 Task: Add a signature Jessica Sanchez containing With heartfelt thanks and warm wishes, Jessica Sanchez to email address softage.5@softage.net and add a label Community service
Action: Mouse moved to (1243, 73)
Screenshot: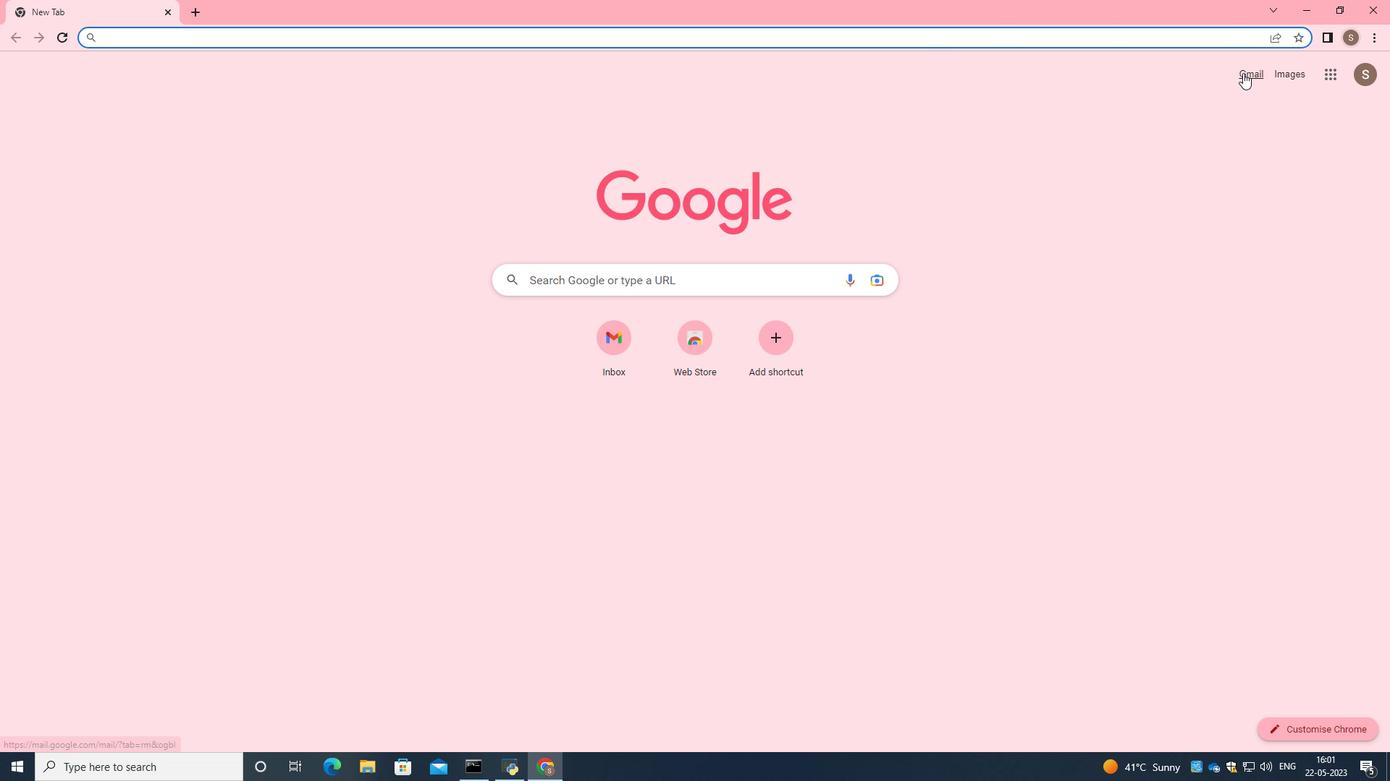 
Action: Mouse pressed left at (1243, 73)
Screenshot: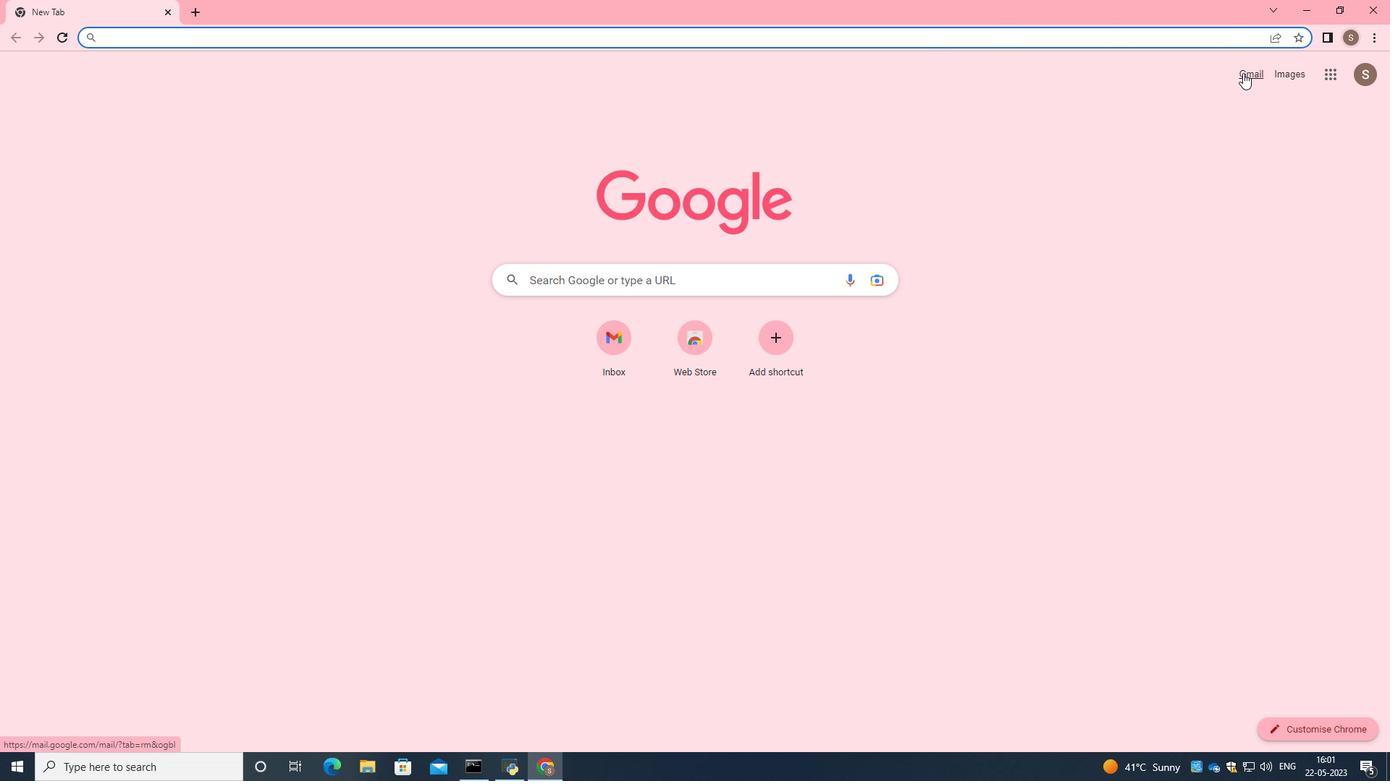 
Action: Mouse moved to (1217, 99)
Screenshot: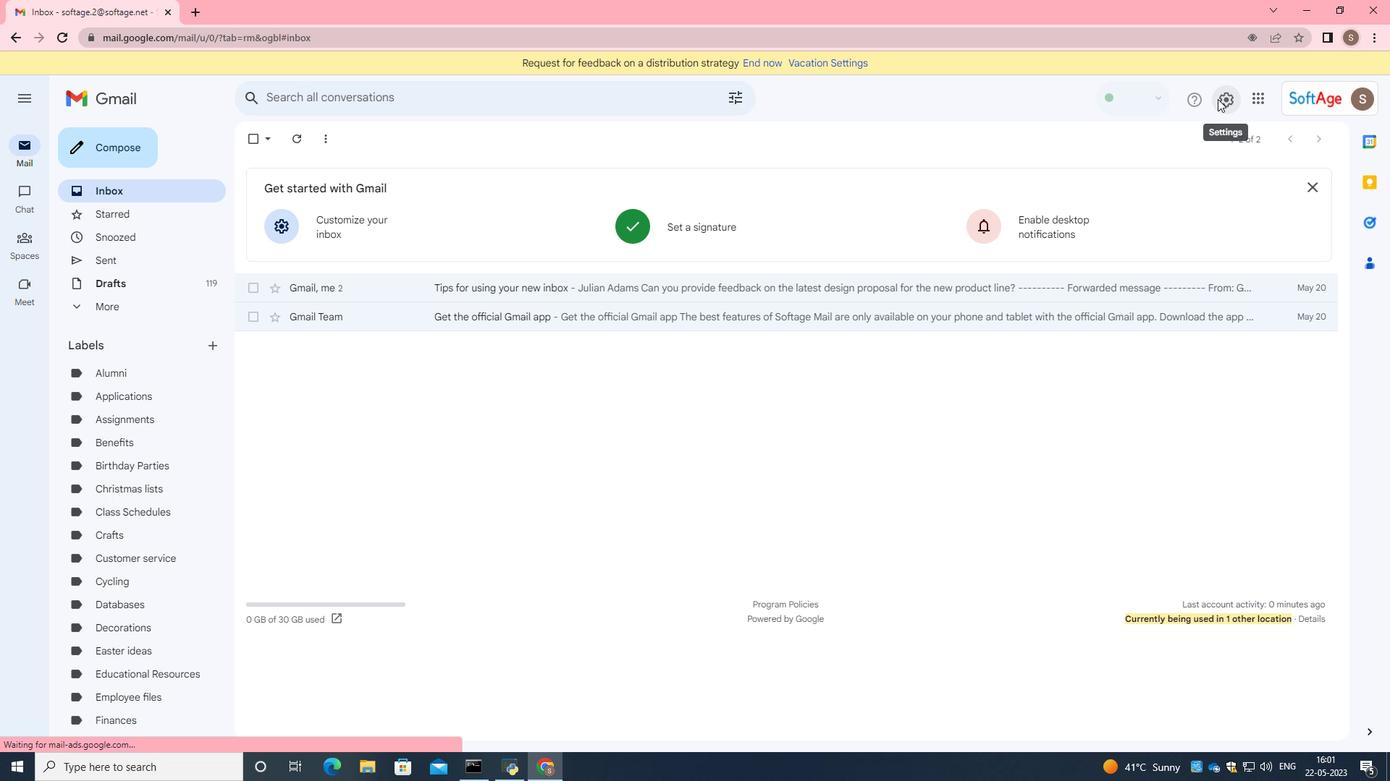 
Action: Mouse pressed left at (1217, 99)
Screenshot: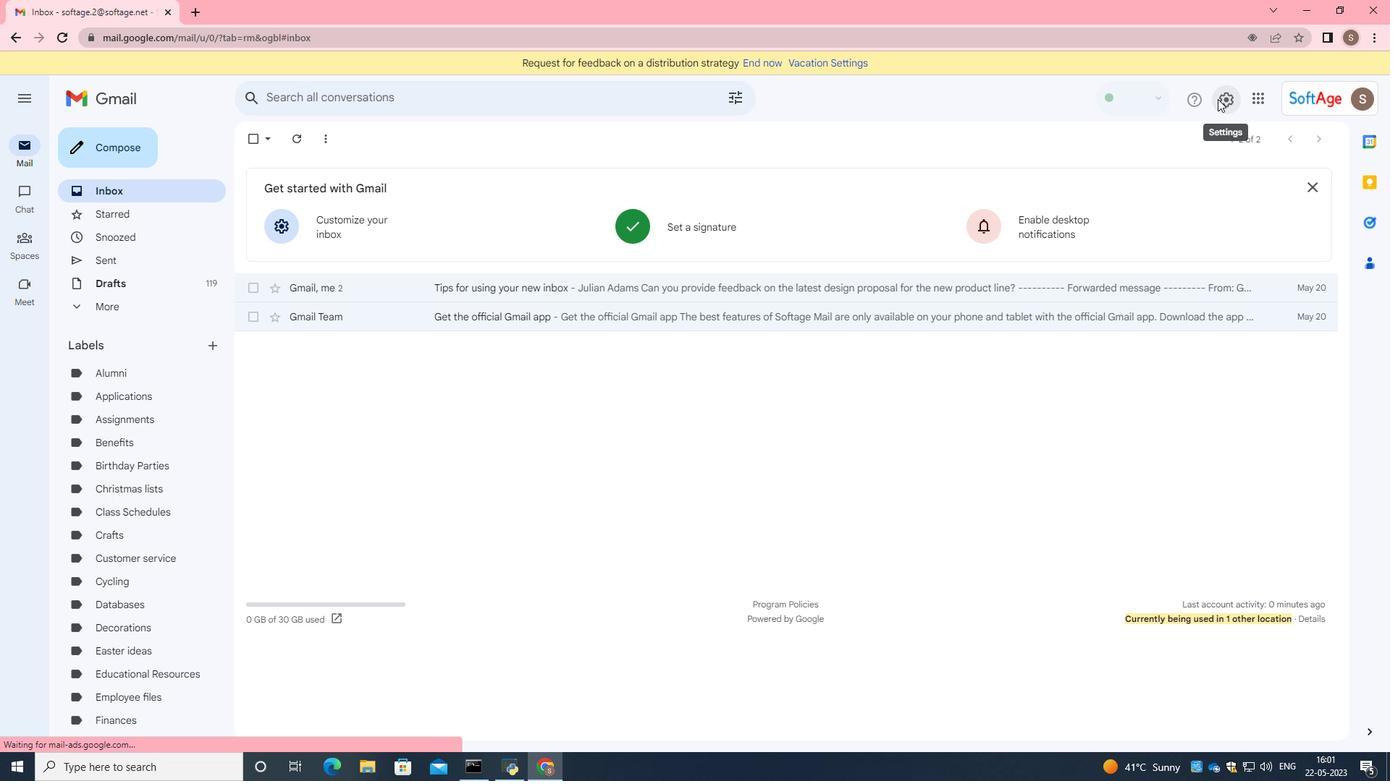 
Action: Mouse moved to (1235, 172)
Screenshot: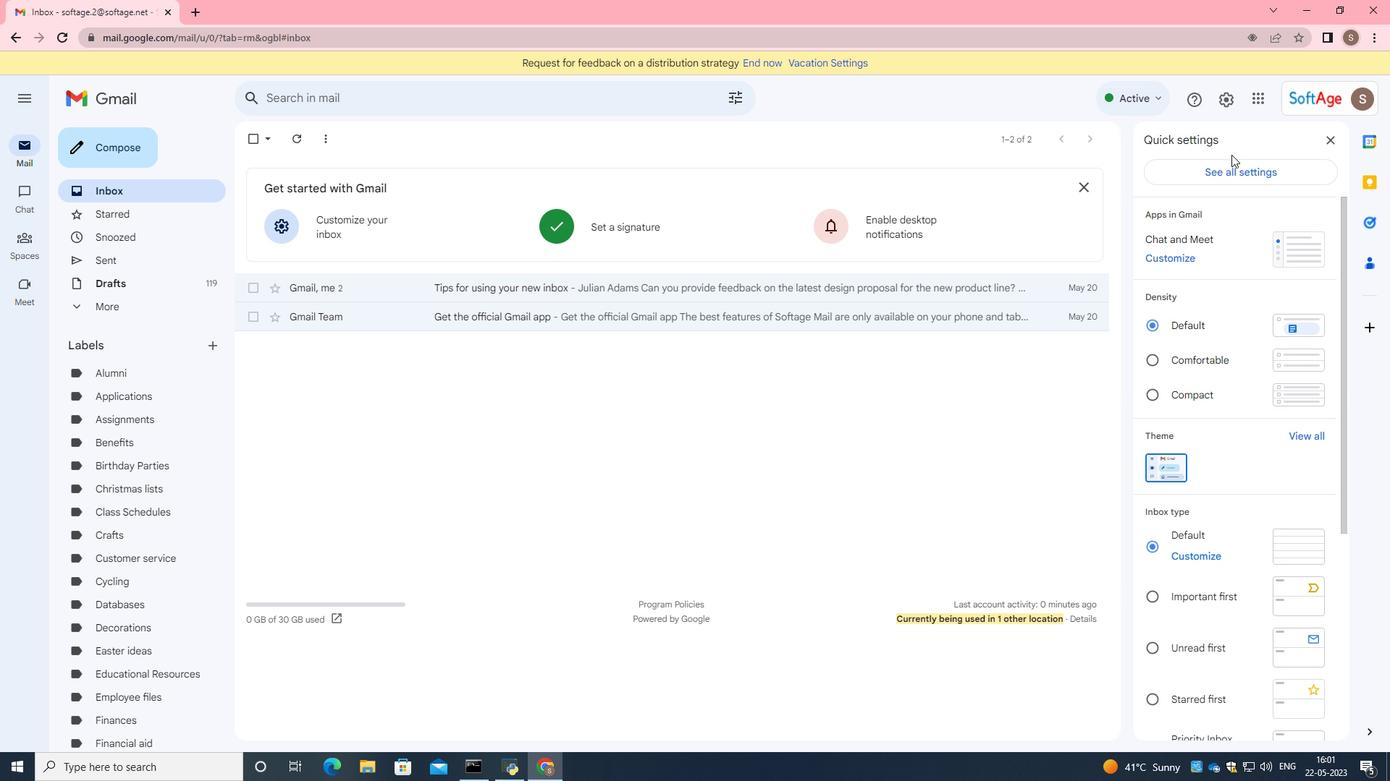 
Action: Mouse pressed left at (1235, 172)
Screenshot: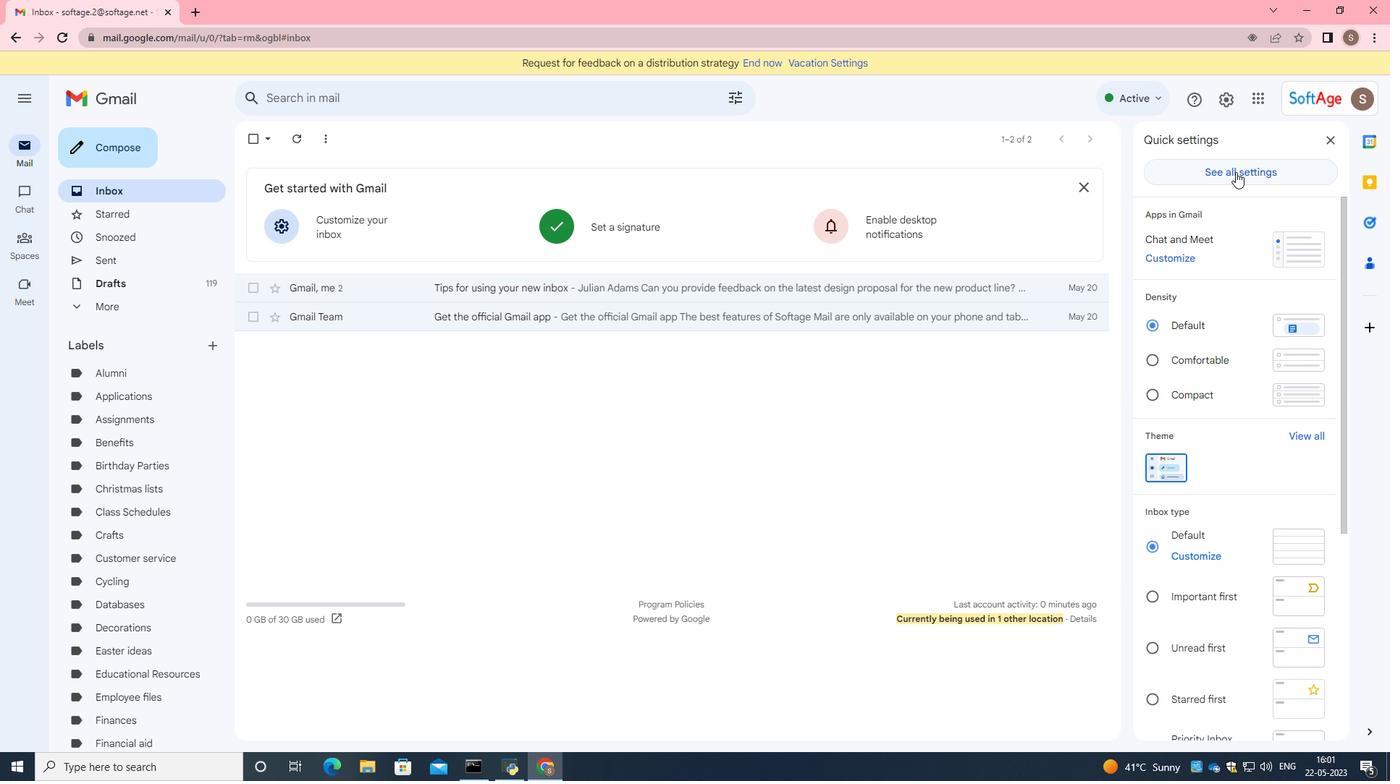 
Action: Mouse moved to (1016, 356)
Screenshot: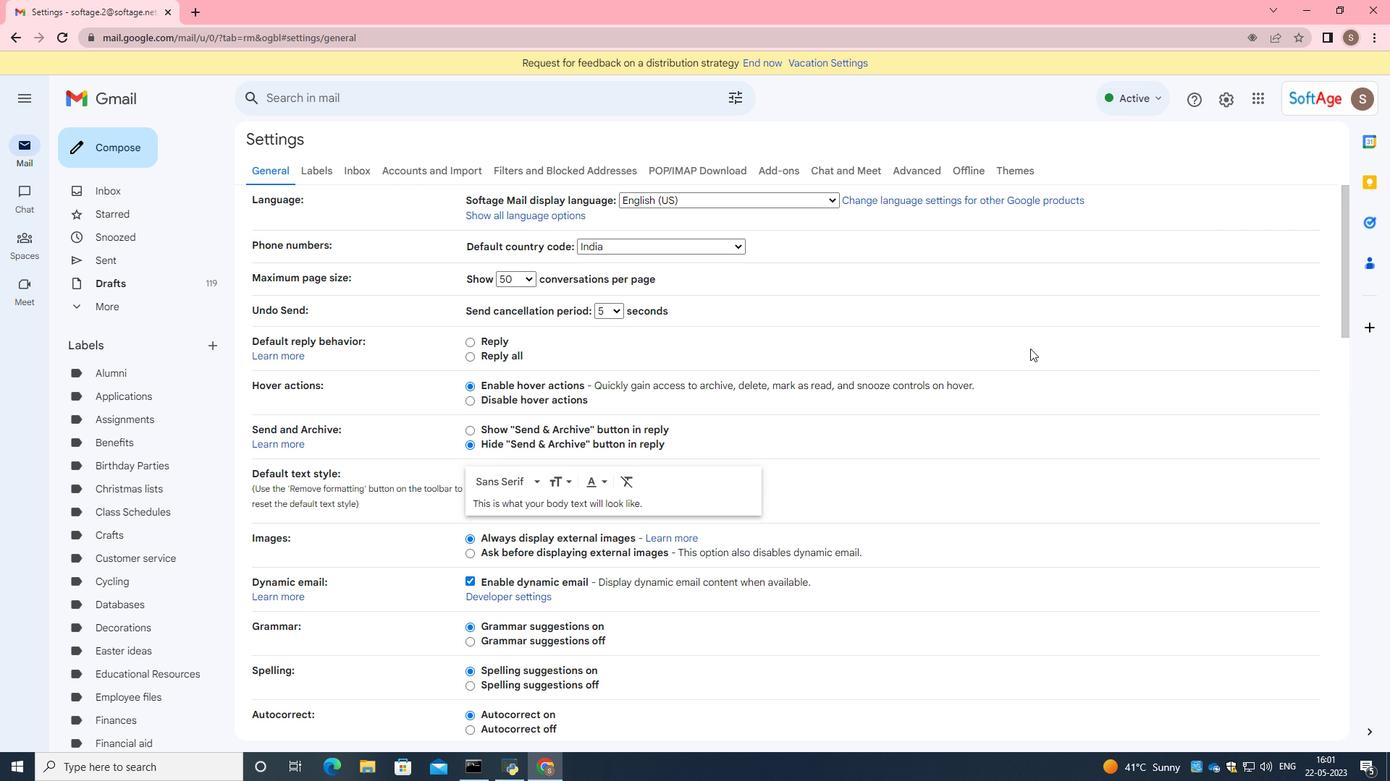 
Action: Mouse scrolled (1016, 355) with delta (0, 0)
Screenshot: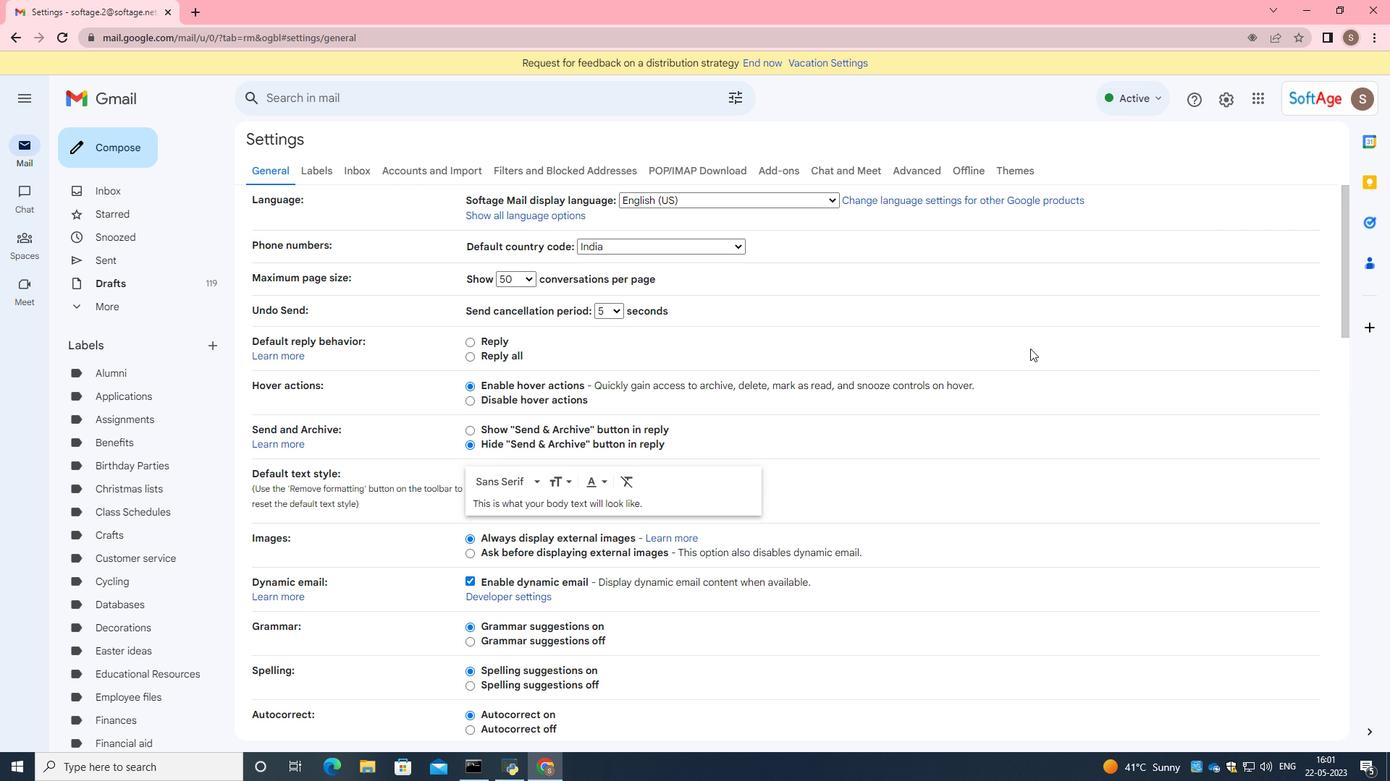 
Action: Mouse moved to (1015, 359)
Screenshot: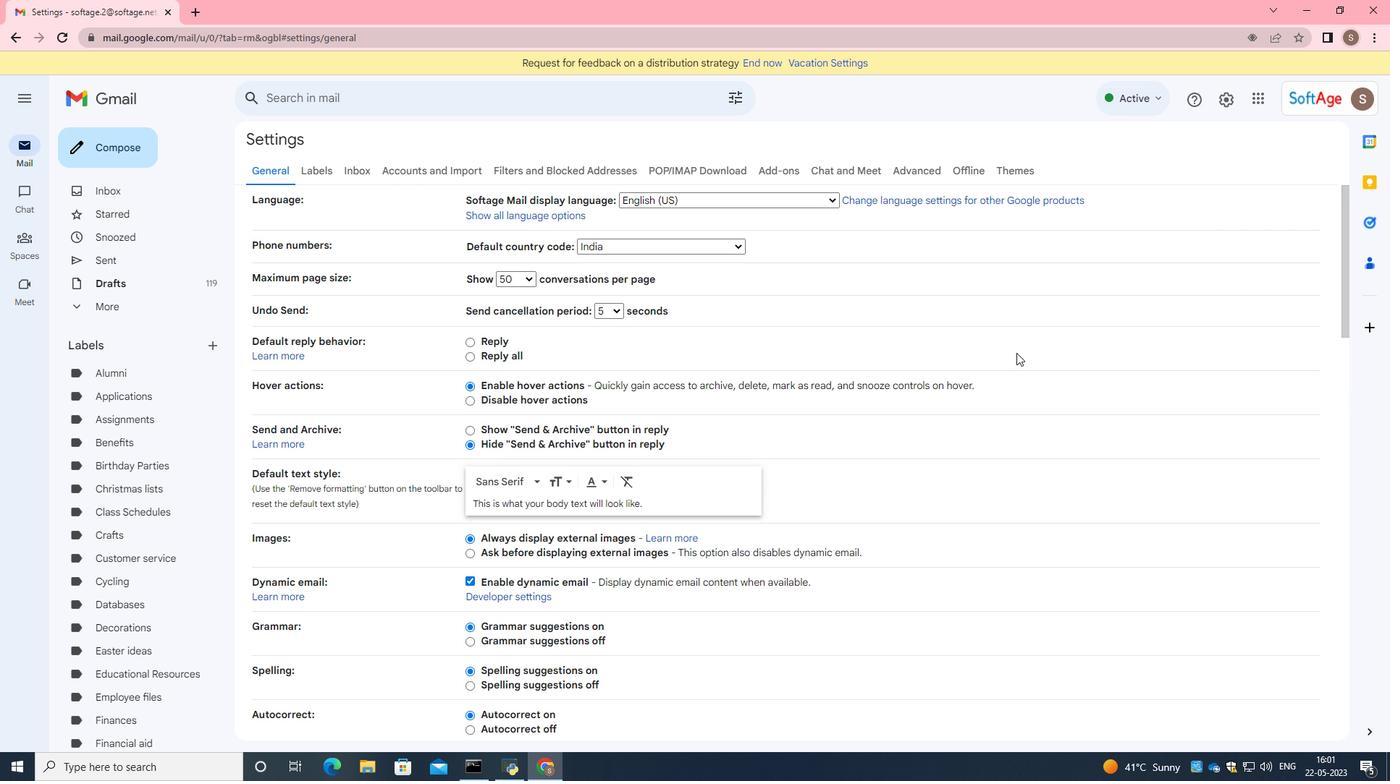 
Action: Mouse scrolled (1015, 358) with delta (0, 0)
Screenshot: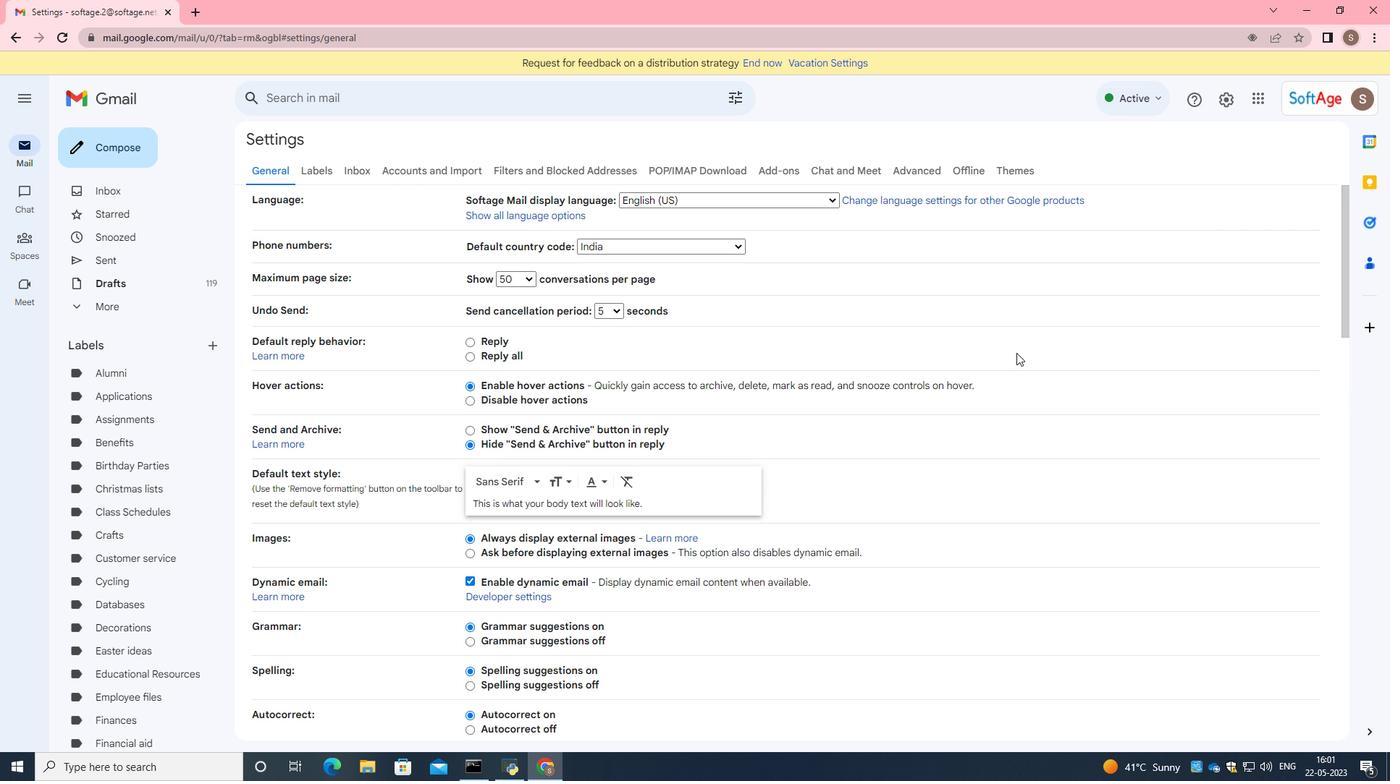 
Action: Mouse moved to (1015, 359)
Screenshot: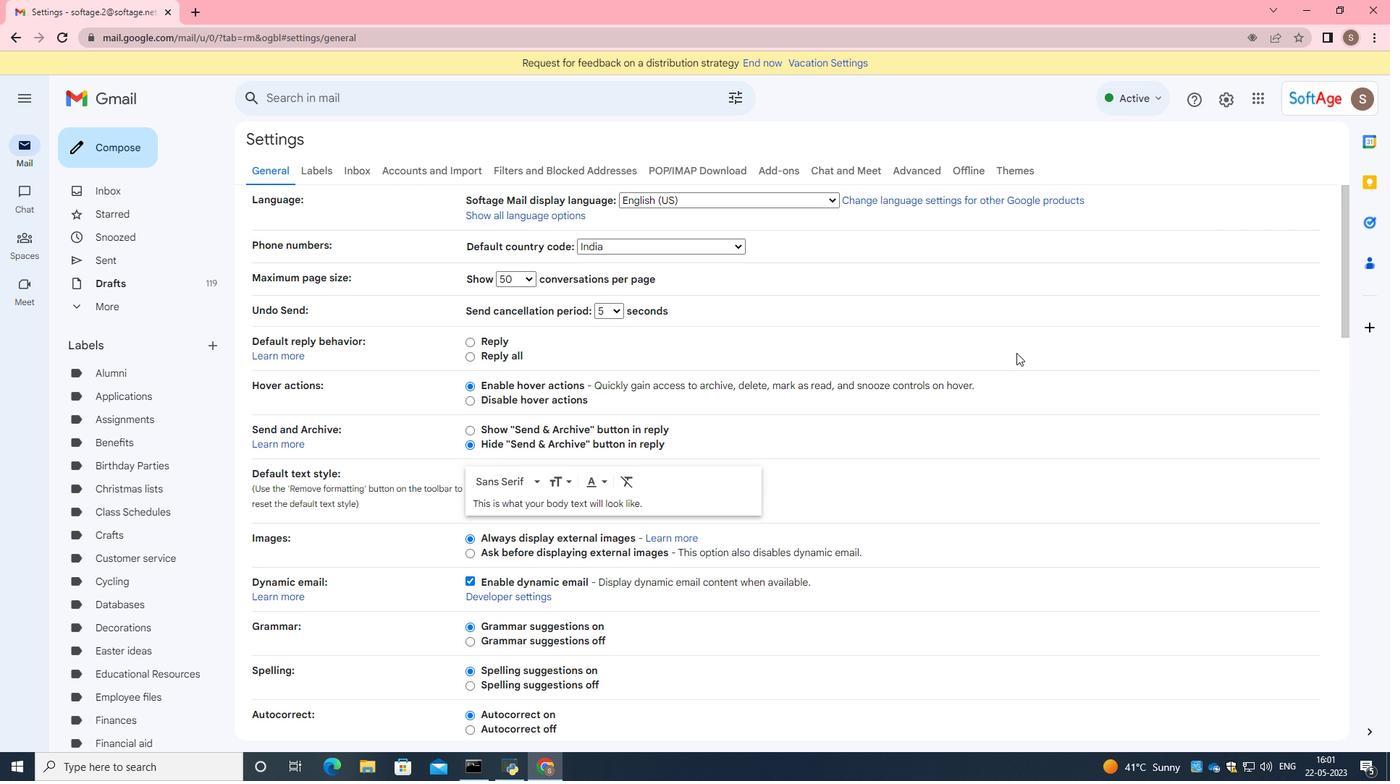 
Action: Mouse scrolled (1015, 359) with delta (0, 0)
Screenshot: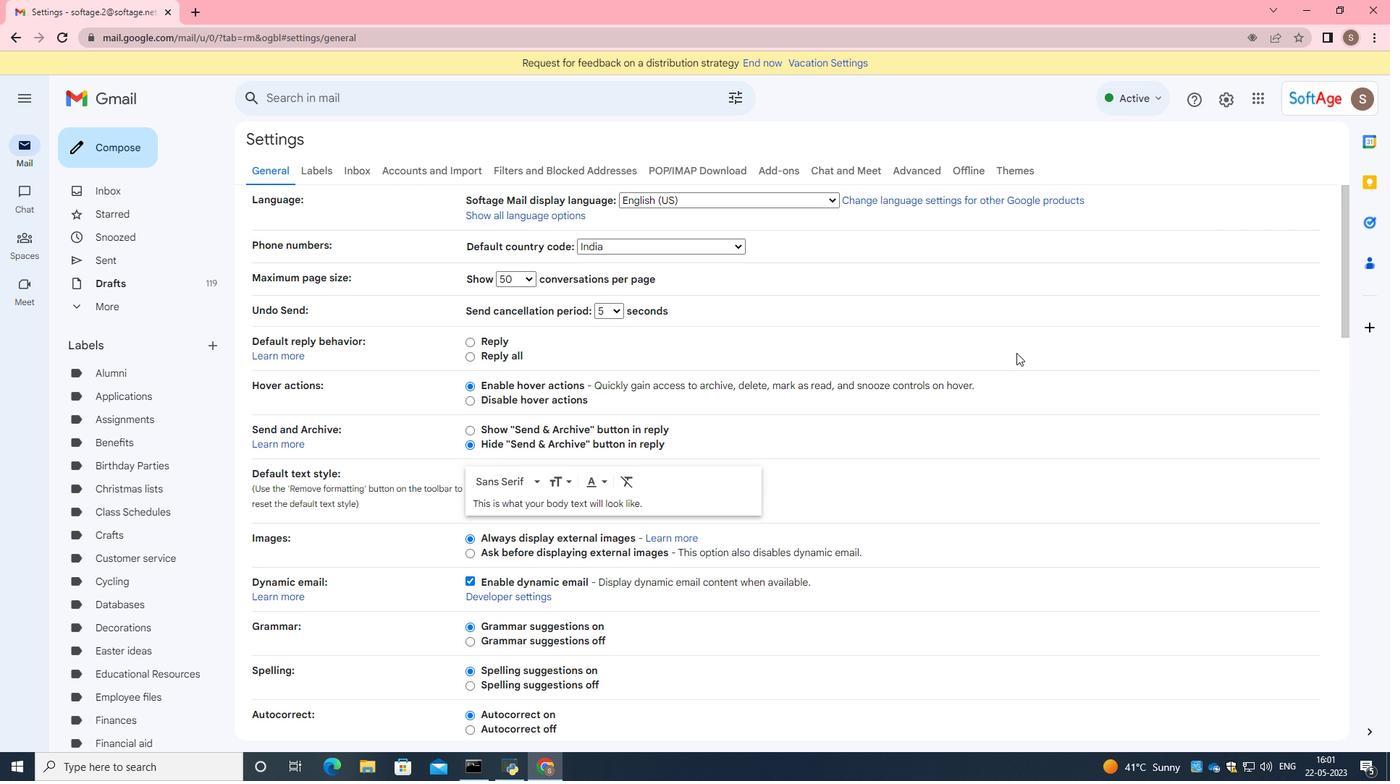 
Action: Mouse moved to (1015, 359)
Screenshot: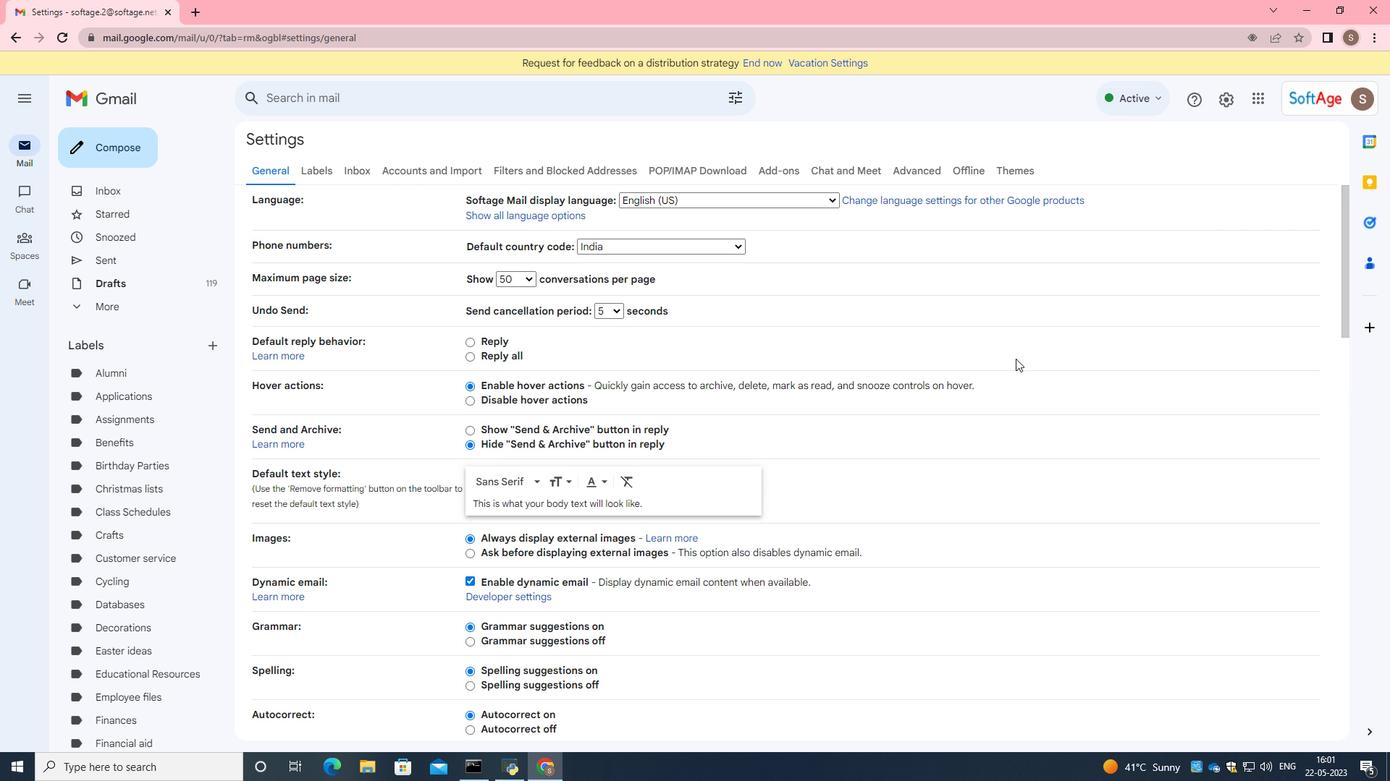 
Action: Mouse scrolled (1015, 359) with delta (0, 0)
Screenshot: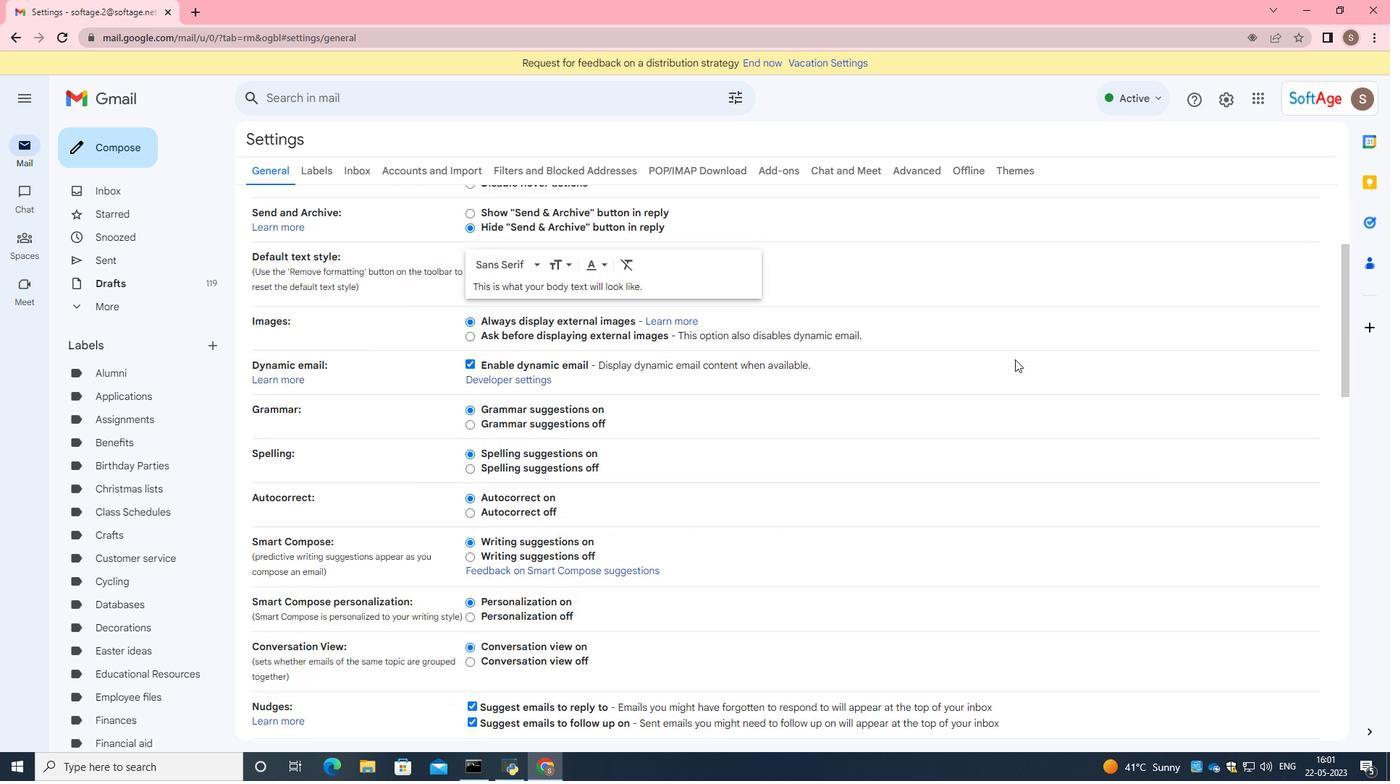 
Action: Mouse scrolled (1015, 359) with delta (0, 0)
Screenshot: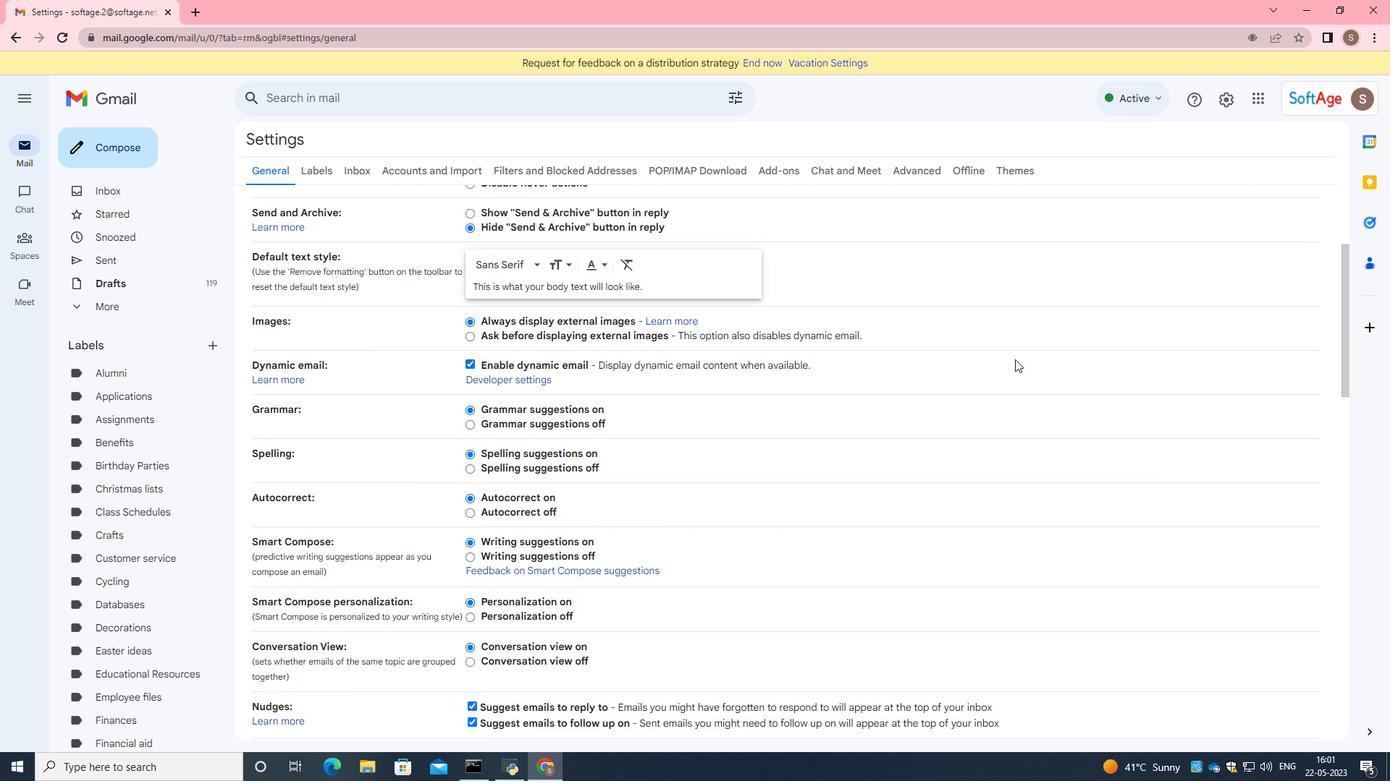 
Action: Mouse moved to (1014, 359)
Screenshot: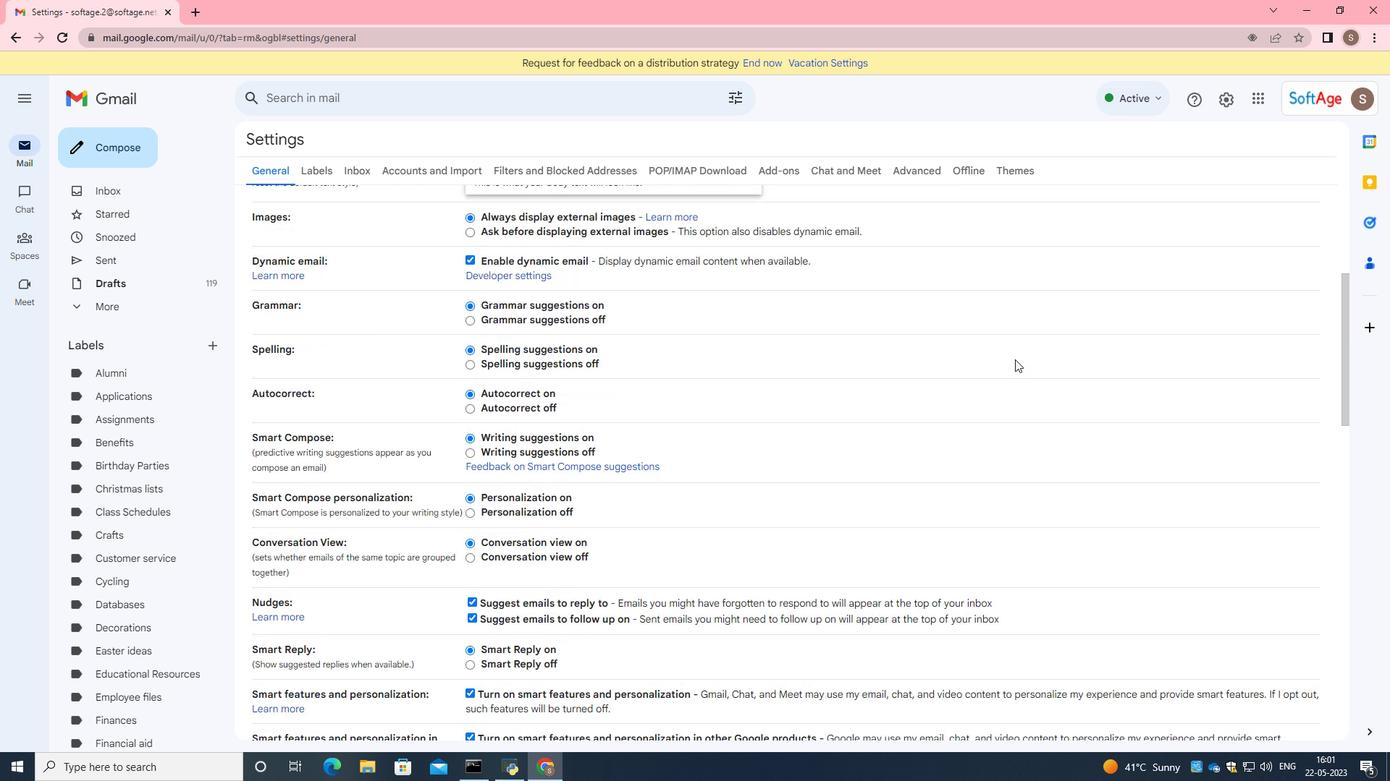 
Action: Mouse scrolled (1014, 359) with delta (0, 0)
Screenshot: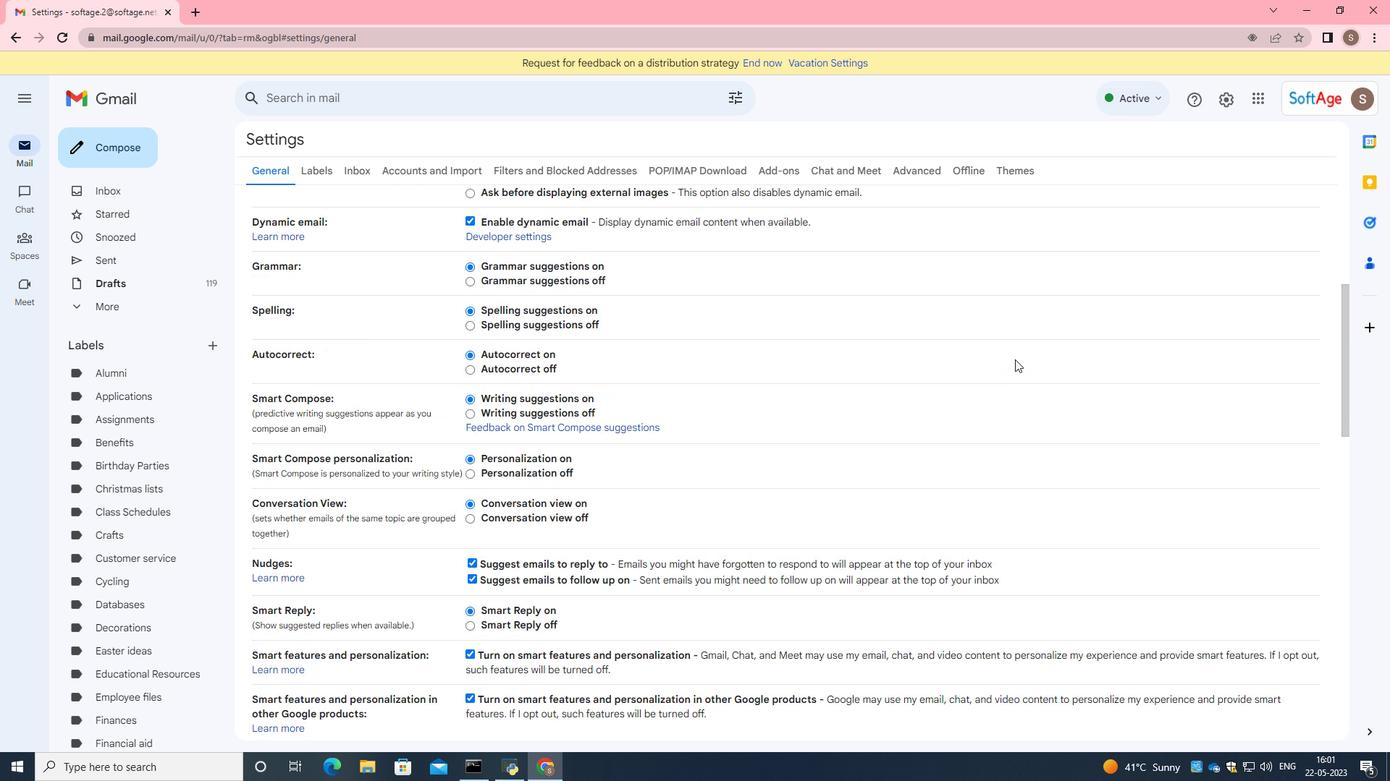 
Action: Mouse scrolled (1014, 359) with delta (0, 0)
Screenshot: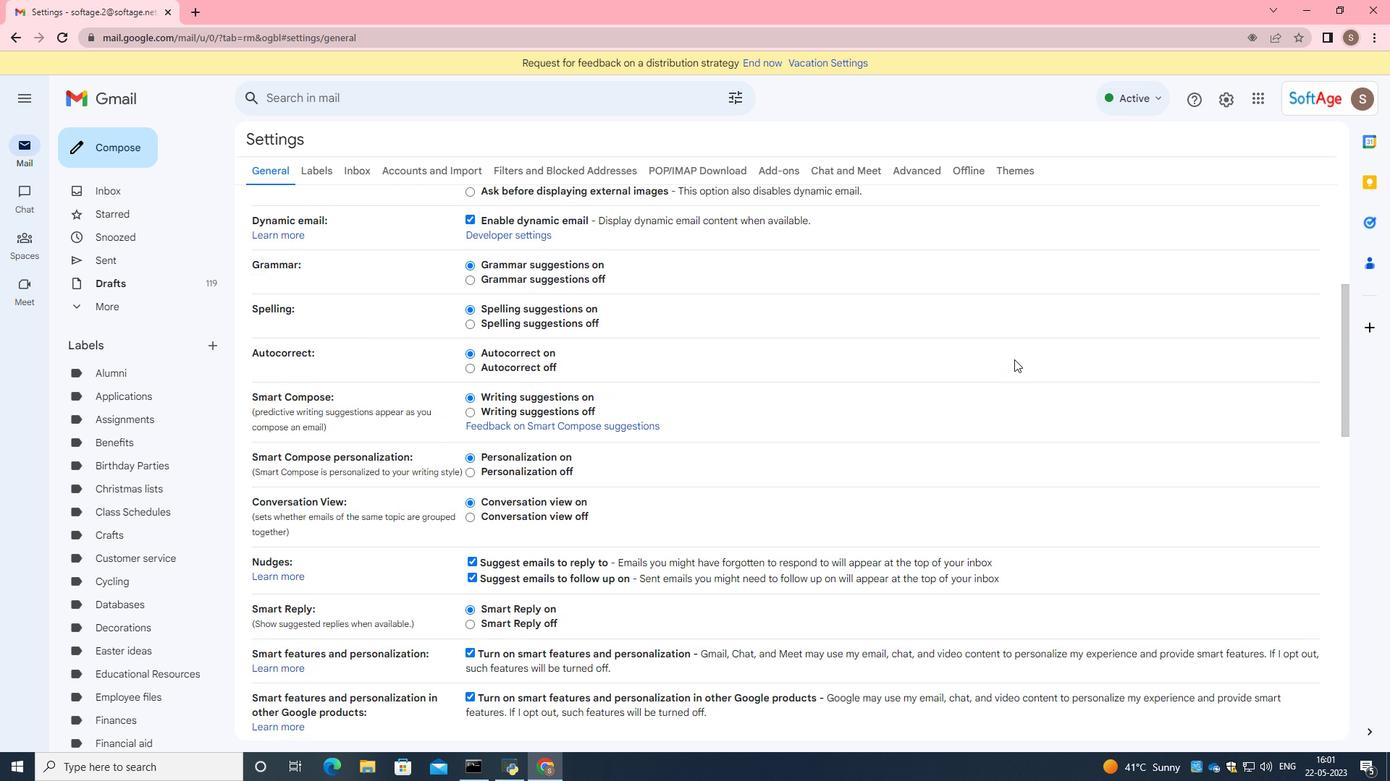 
Action: Mouse scrolled (1014, 359) with delta (0, 0)
Screenshot: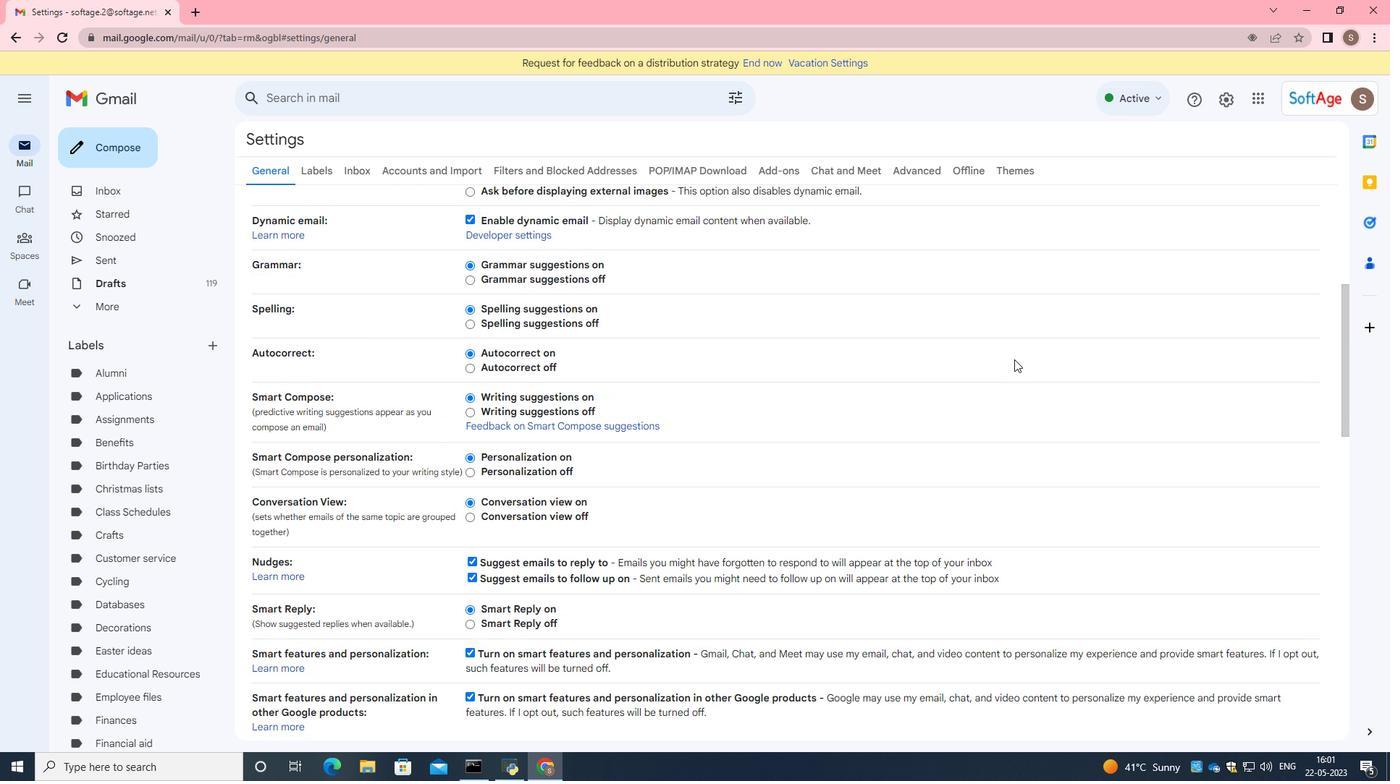 
Action: Mouse scrolled (1014, 359) with delta (0, 0)
Screenshot: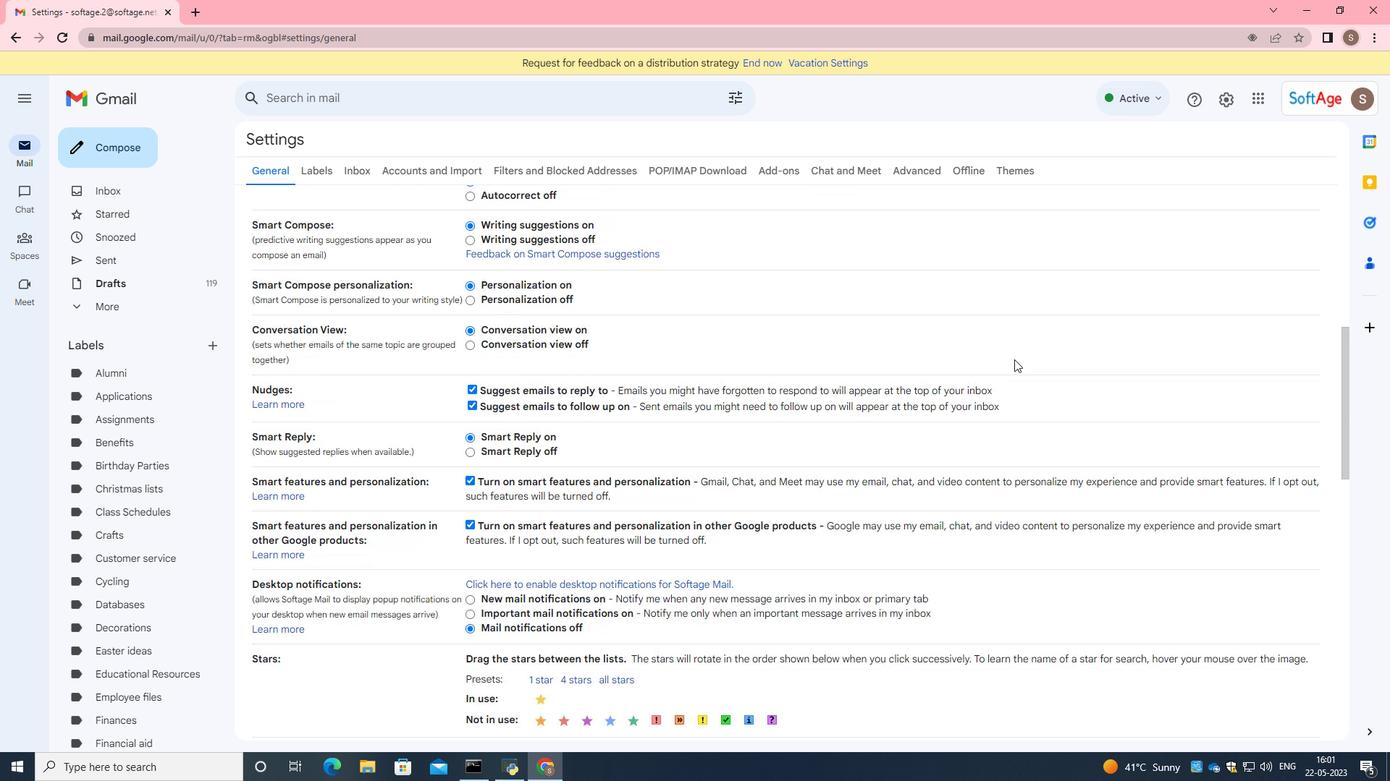 
Action: Mouse scrolled (1014, 359) with delta (0, 0)
Screenshot: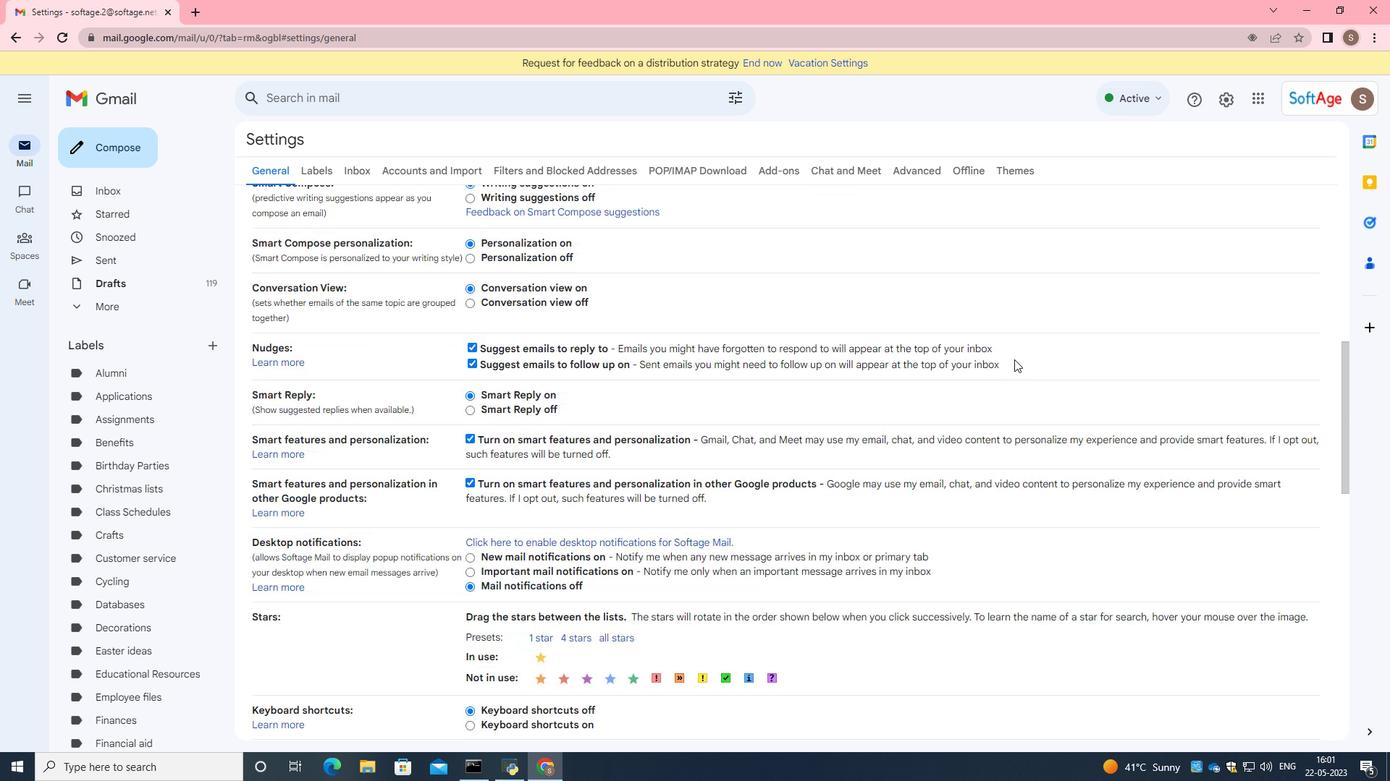 
Action: Mouse moved to (1014, 359)
Screenshot: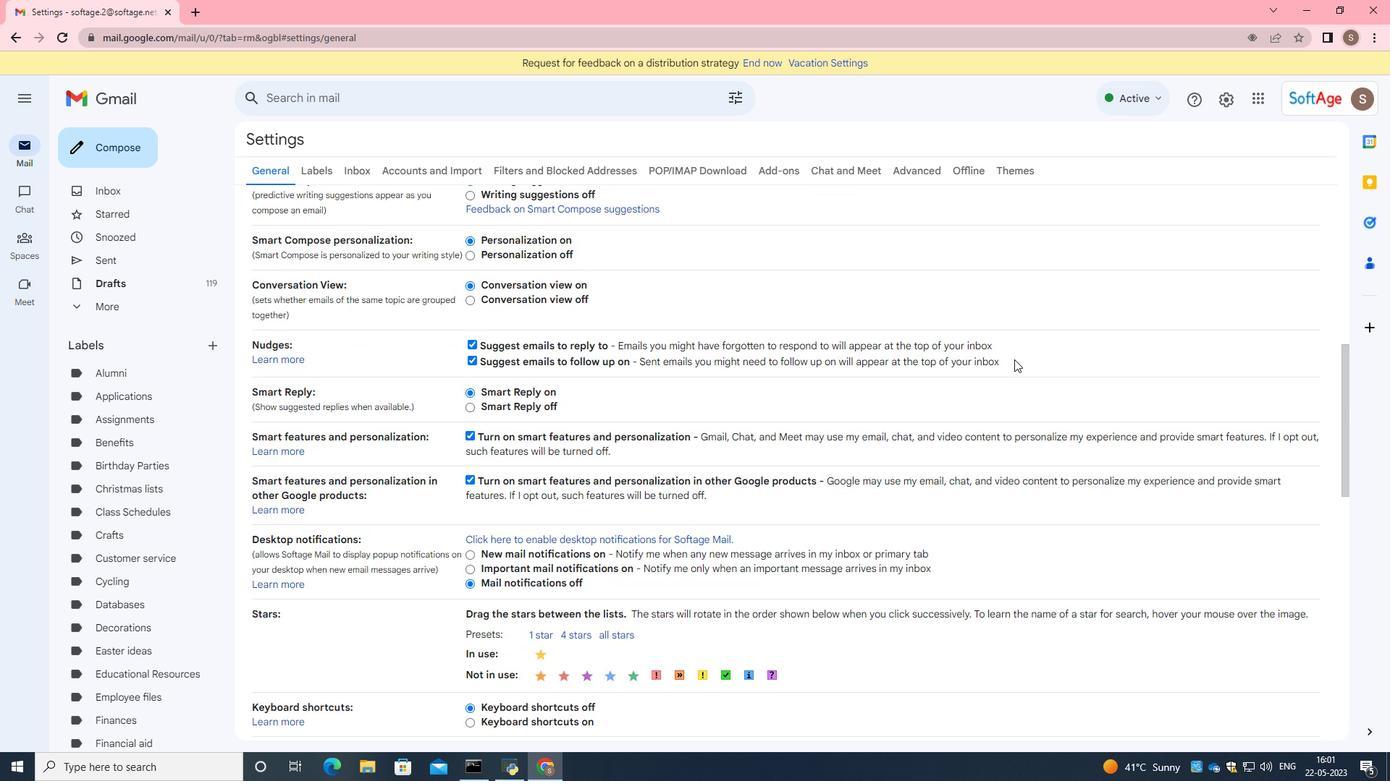 
Action: Mouse scrolled (1014, 359) with delta (0, 0)
Screenshot: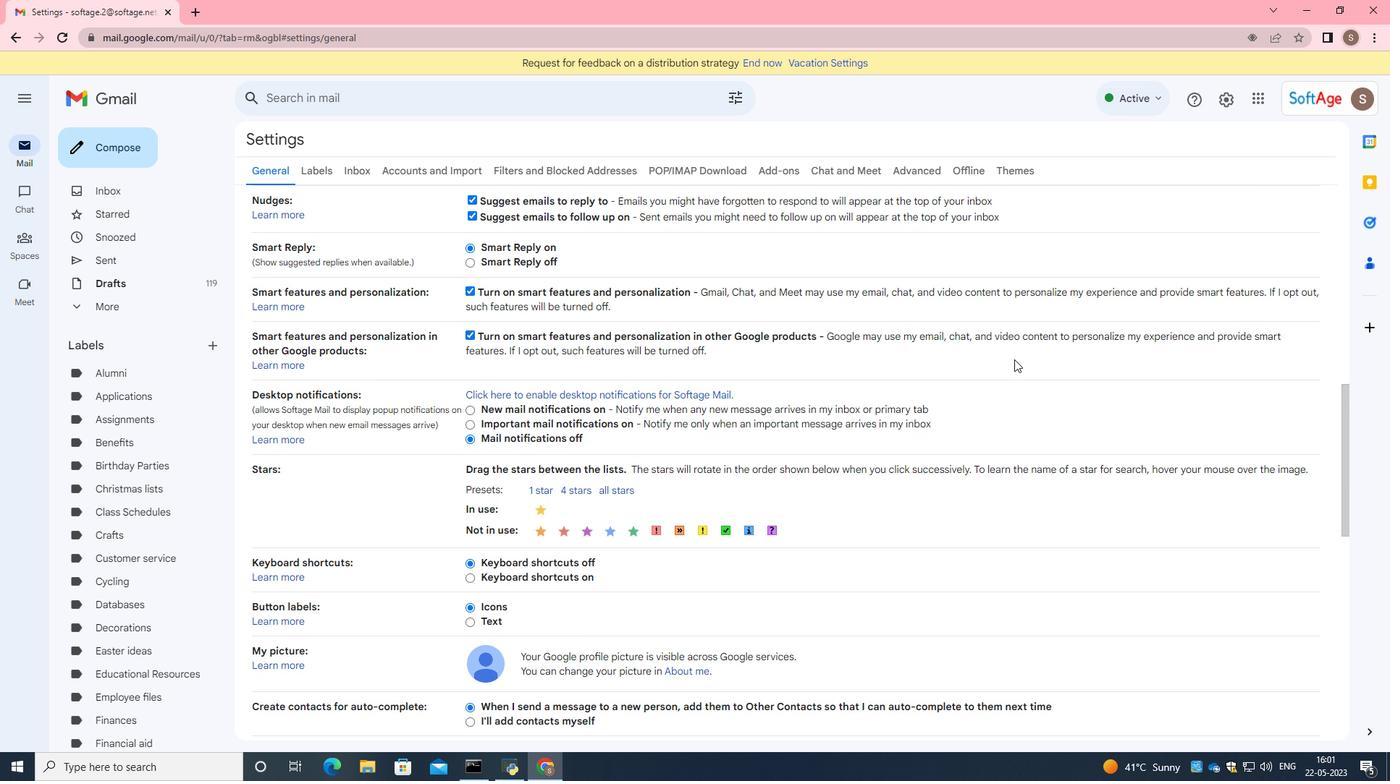 
Action: Mouse scrolled (1014, 359) with delta (0, 0)
Screenshot: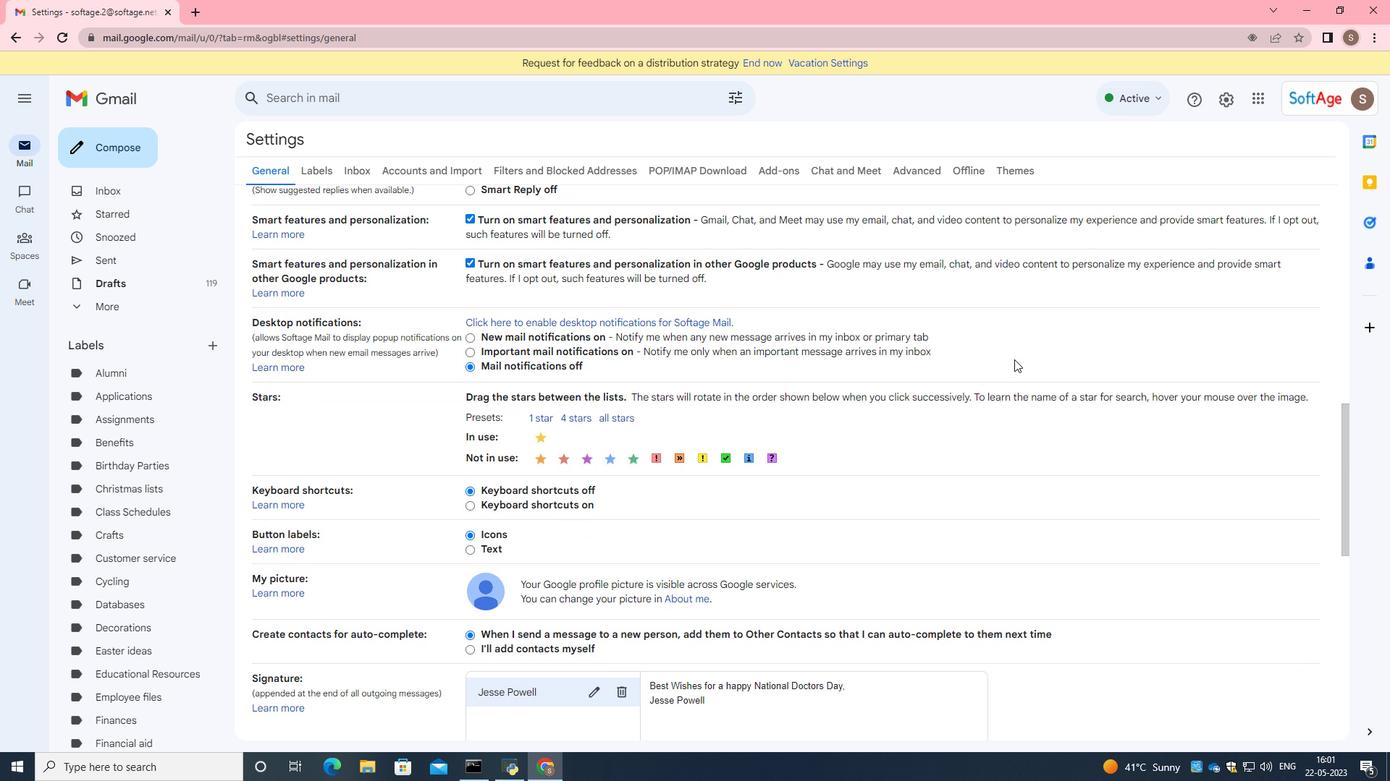 
Action: Mouse scrolled (1014, 359) with delta (0, 0)
Screenshot: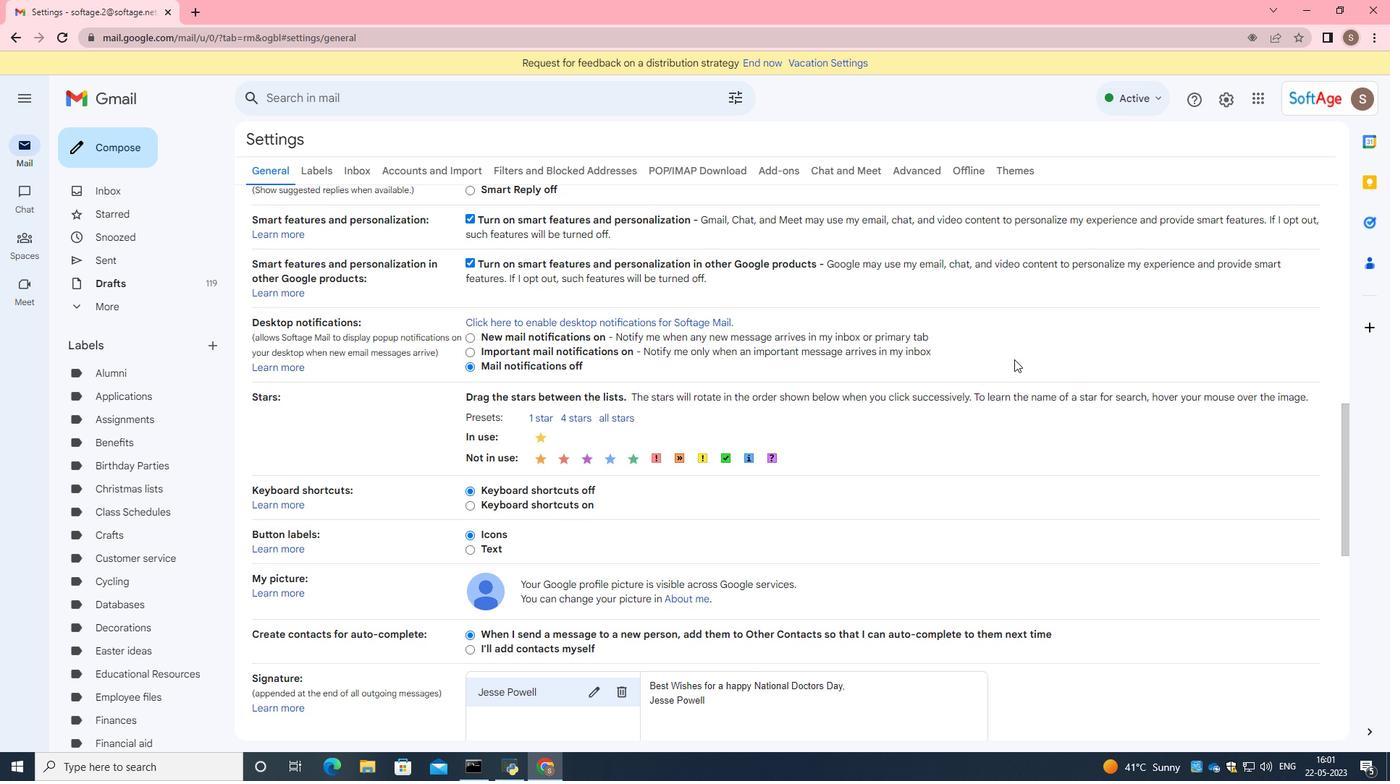 
Action: Mouse moved to (611, 543)
Screenshot: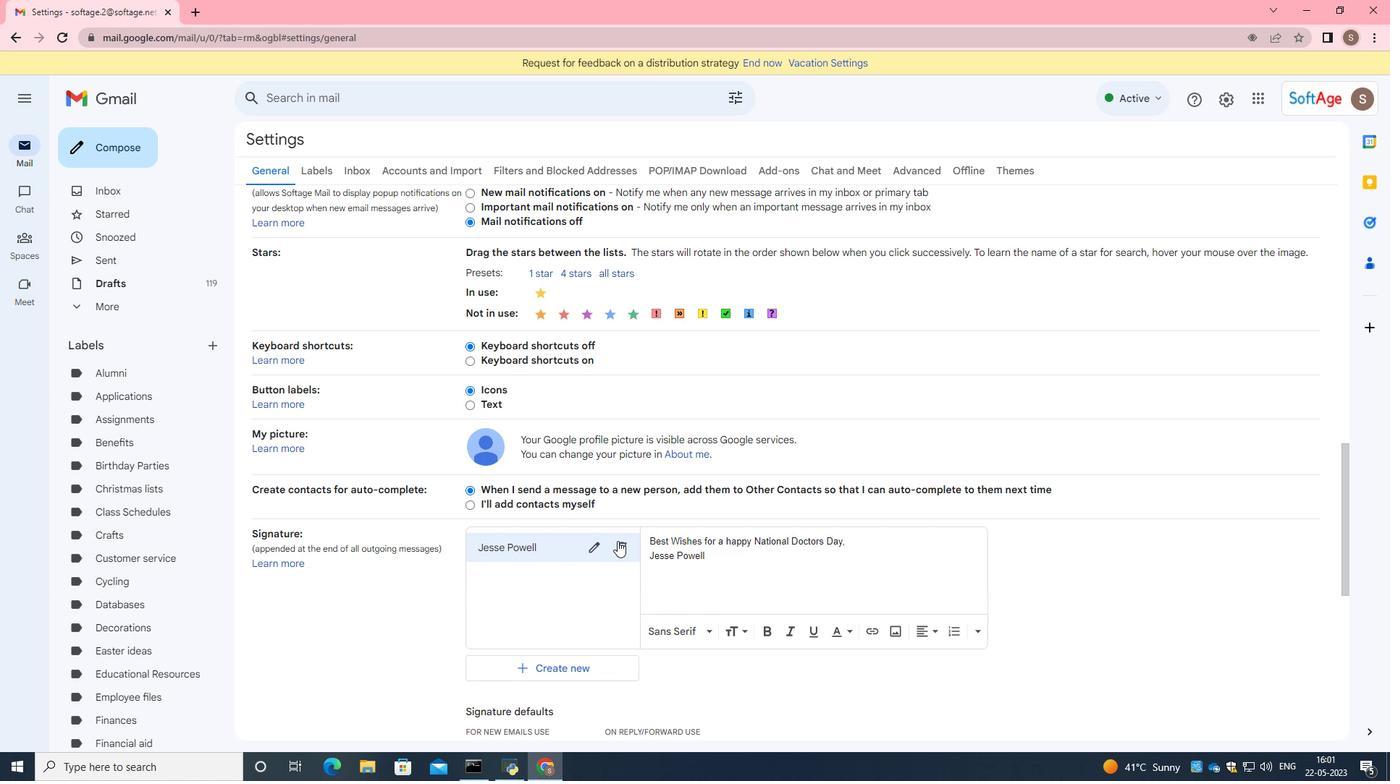 
Action: Mouse pressed left at (611, 543)
Screenshot: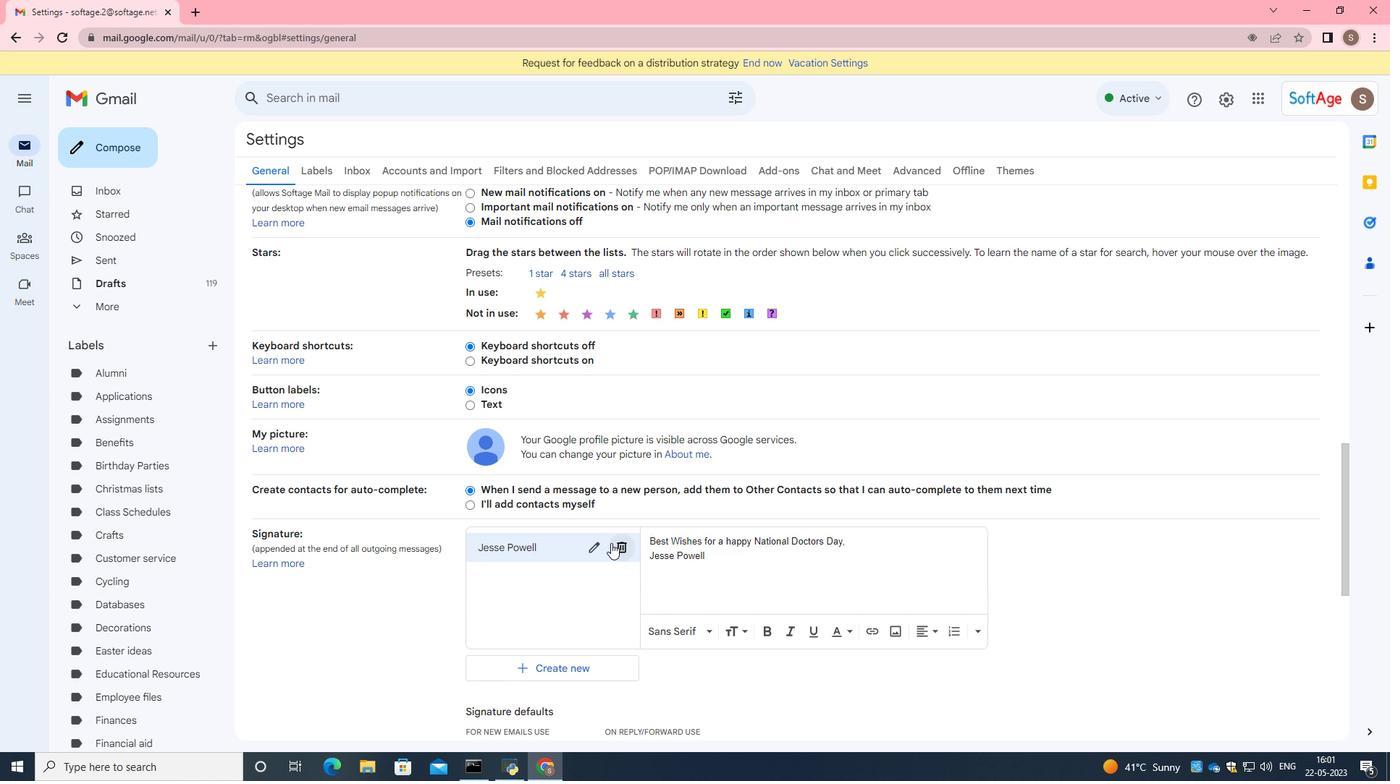 
Action: Mouse moved to (831, 433)
Screenshot: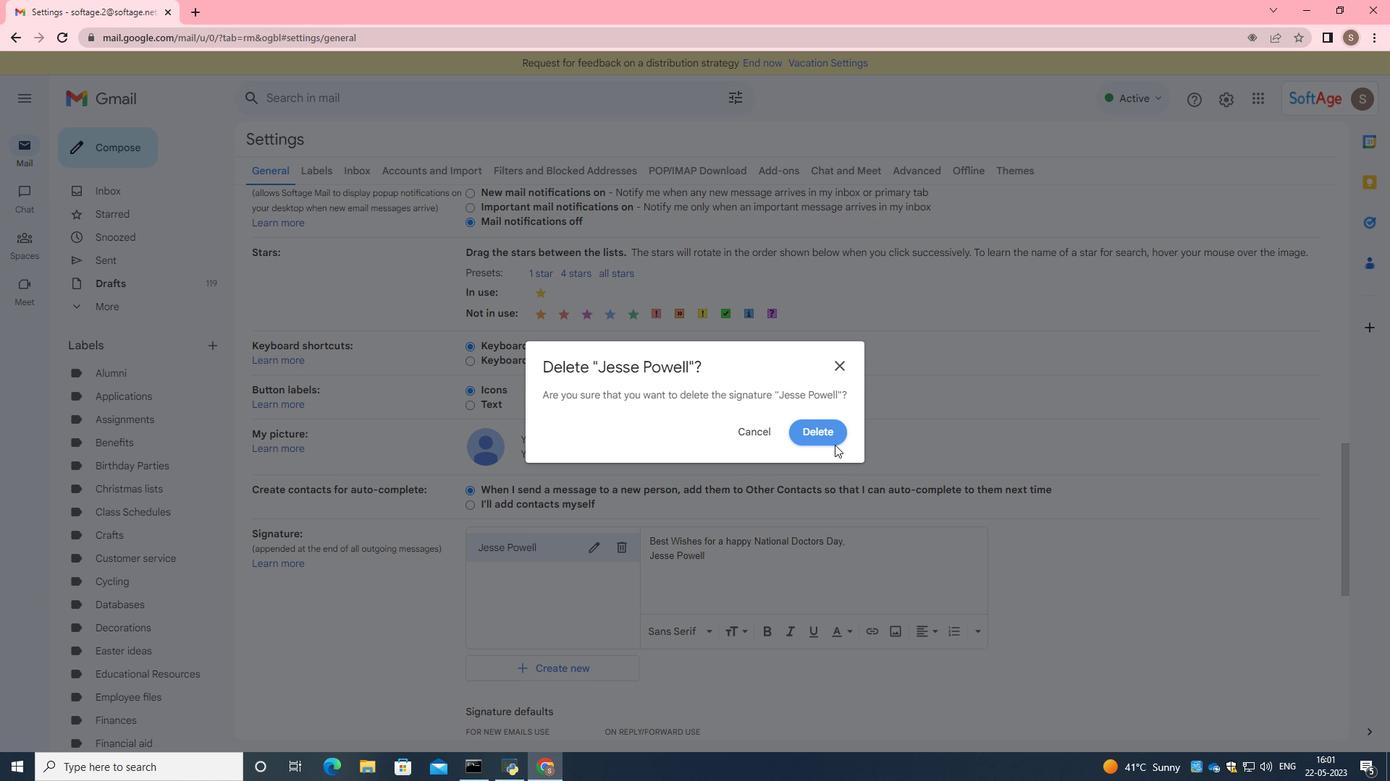 
Action: Mouse pressed left at (831, 433)
Screenshot: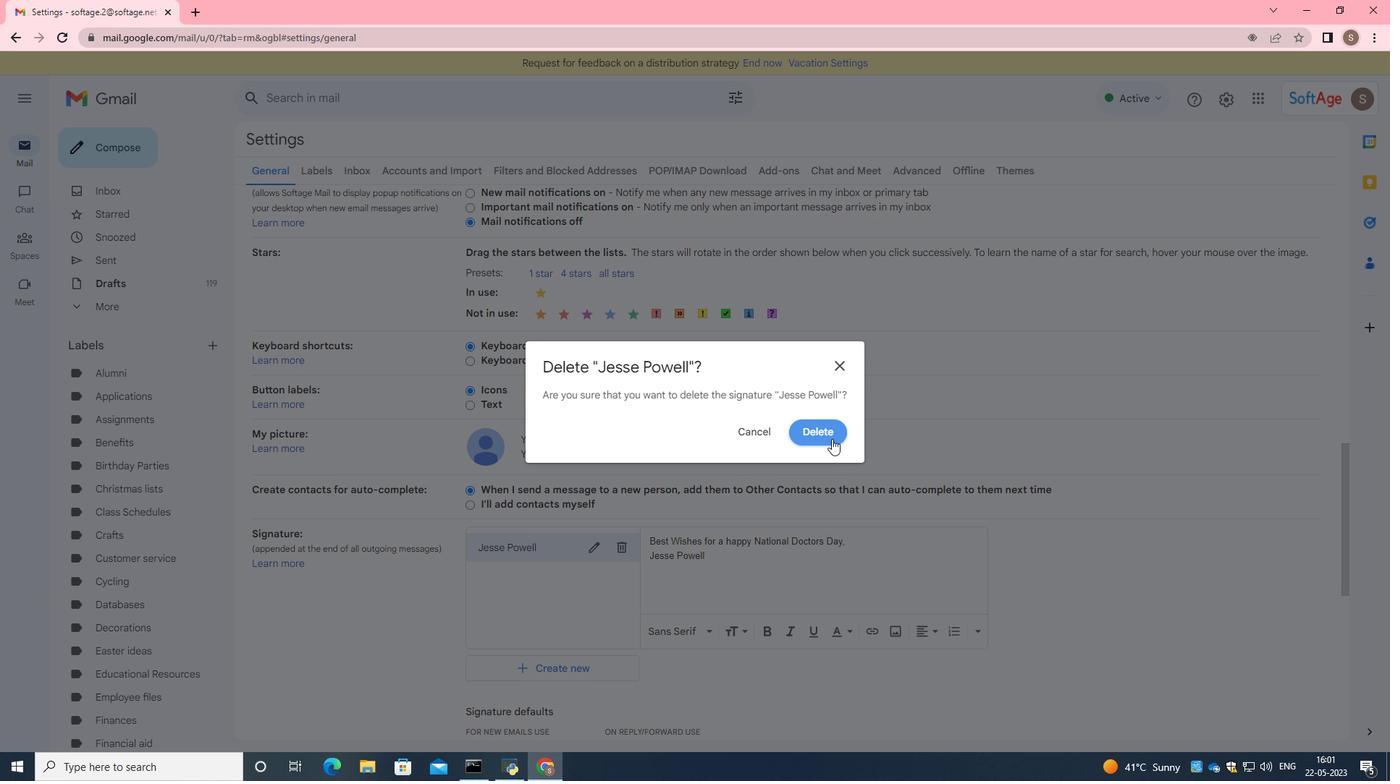 
Action: Mouse moved to (617, 495)
Screenshot: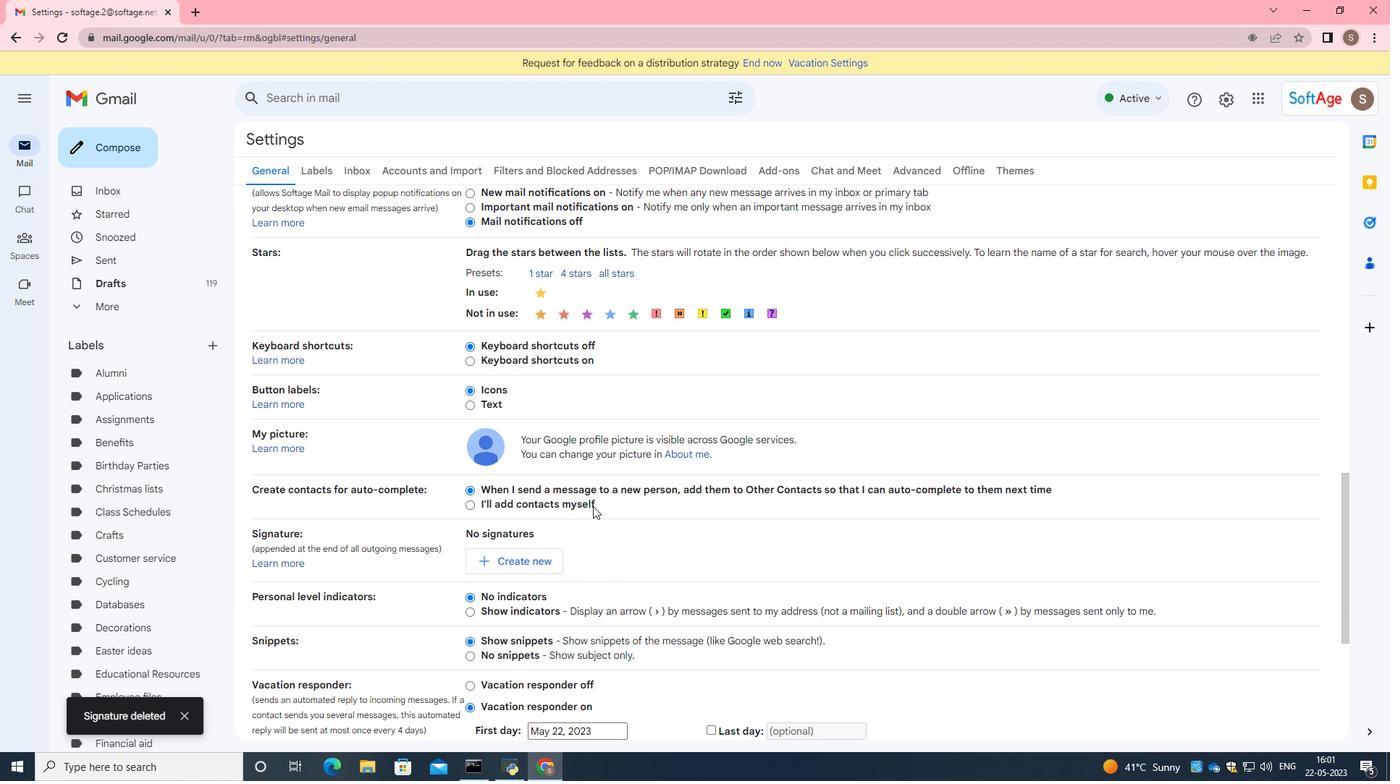 
Action: Mouse scrolled (617, 494) with delta (0, 0)
Screenshot: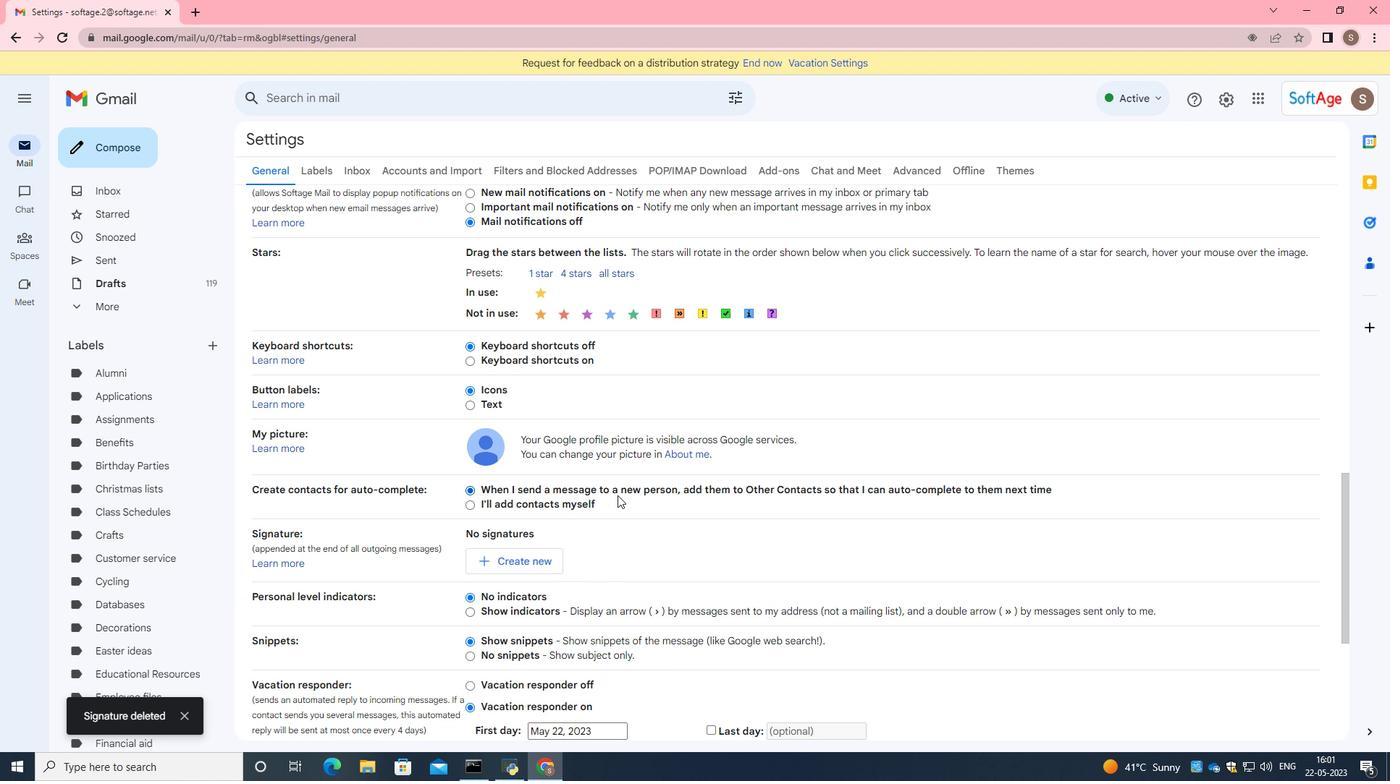 
Action: Mouse moved to (536, 489)
Screenshot: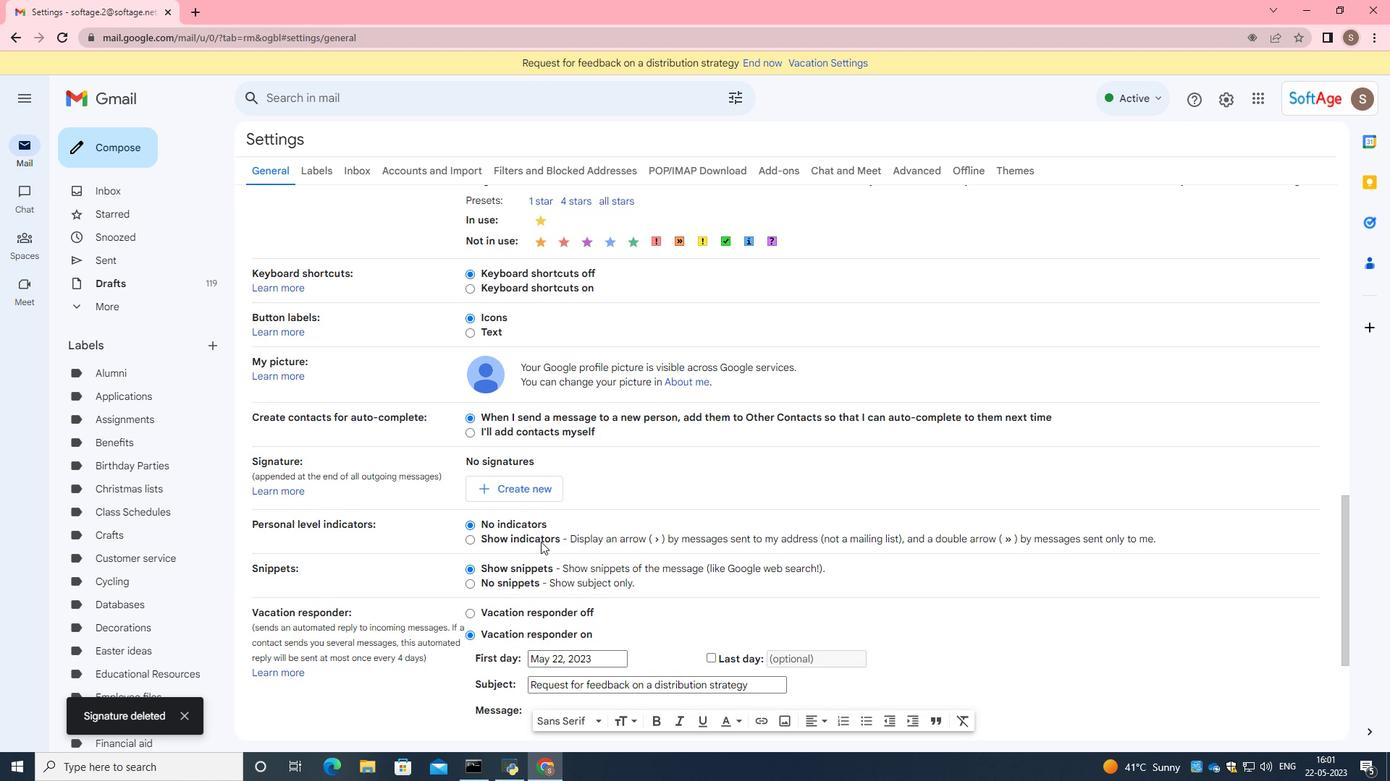 
Action: Mouse pressed left at (536, 489)
Screenshot: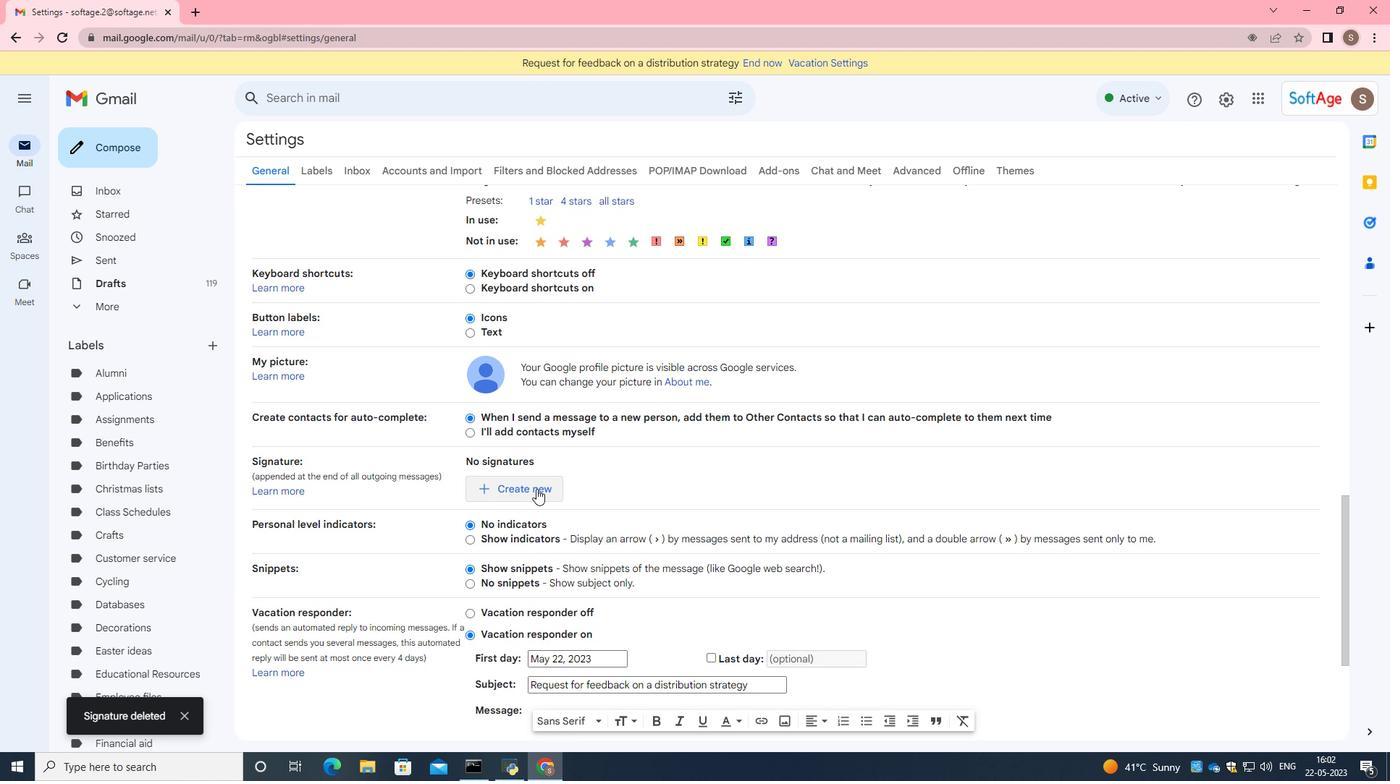 
Action: Mouse moved to (637, 395)
Screenshot: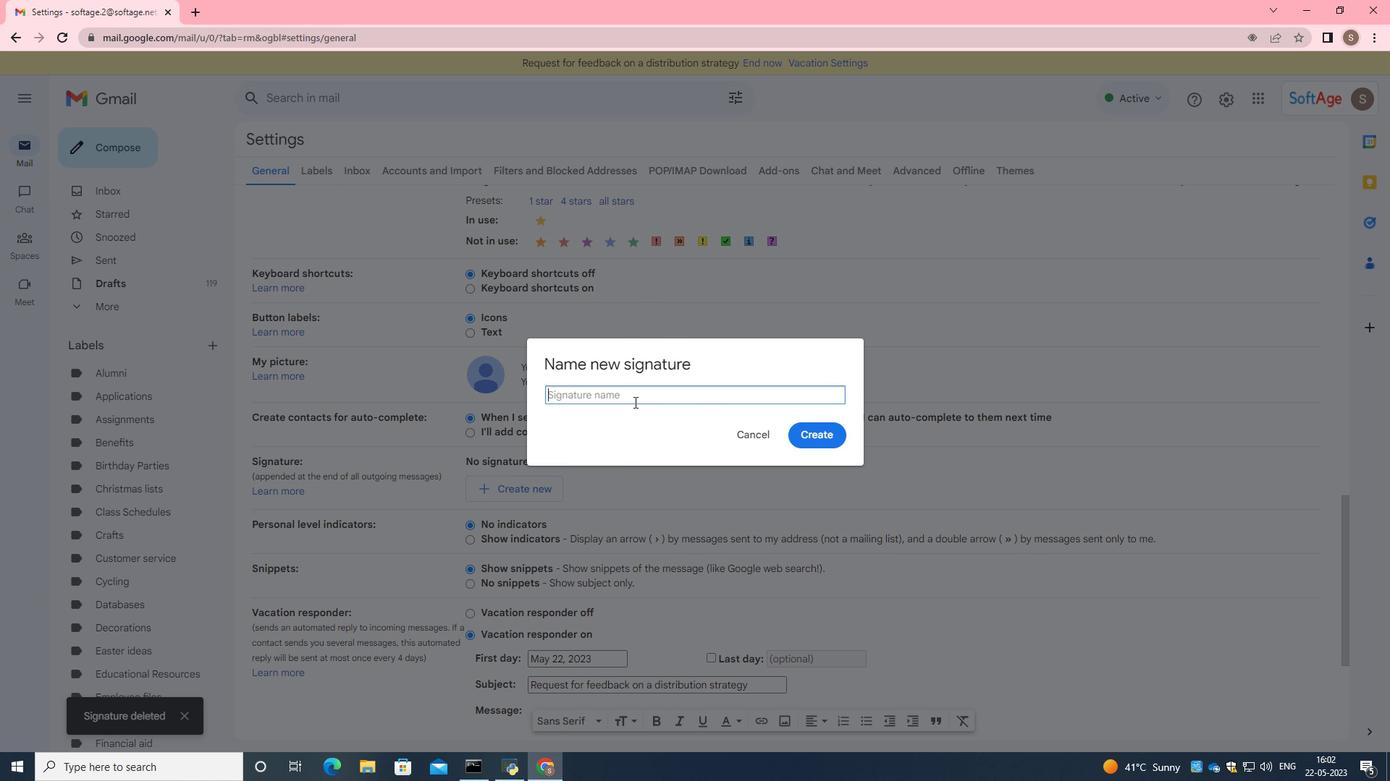 
Action: Key pressed <Key.caps_lock>J<Key.caps_lock>essis<Key.backspace>ca<Key.space><Key.caps_lock>S<Key.caps_lock>anchez
Screenshot: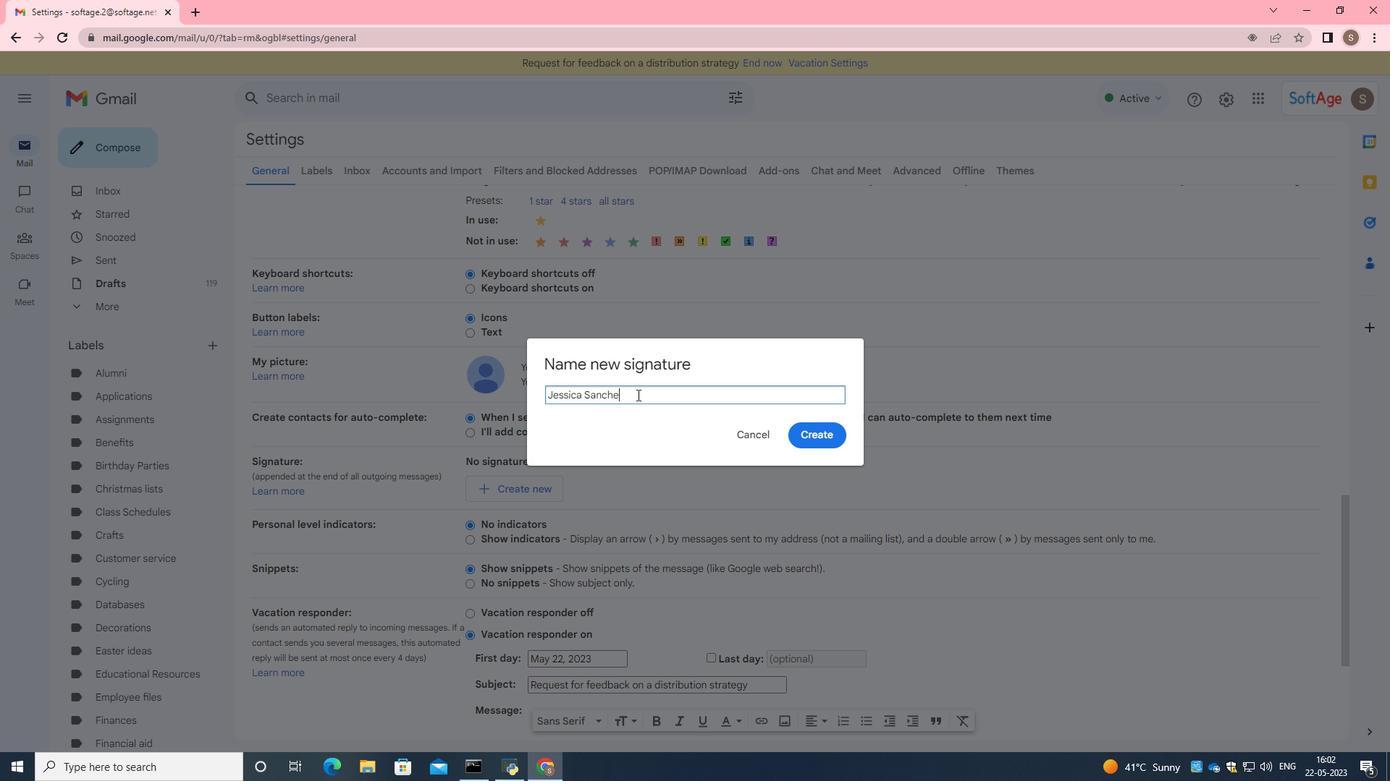 
Action: Mouse moved to (802, 432)
Screenshot: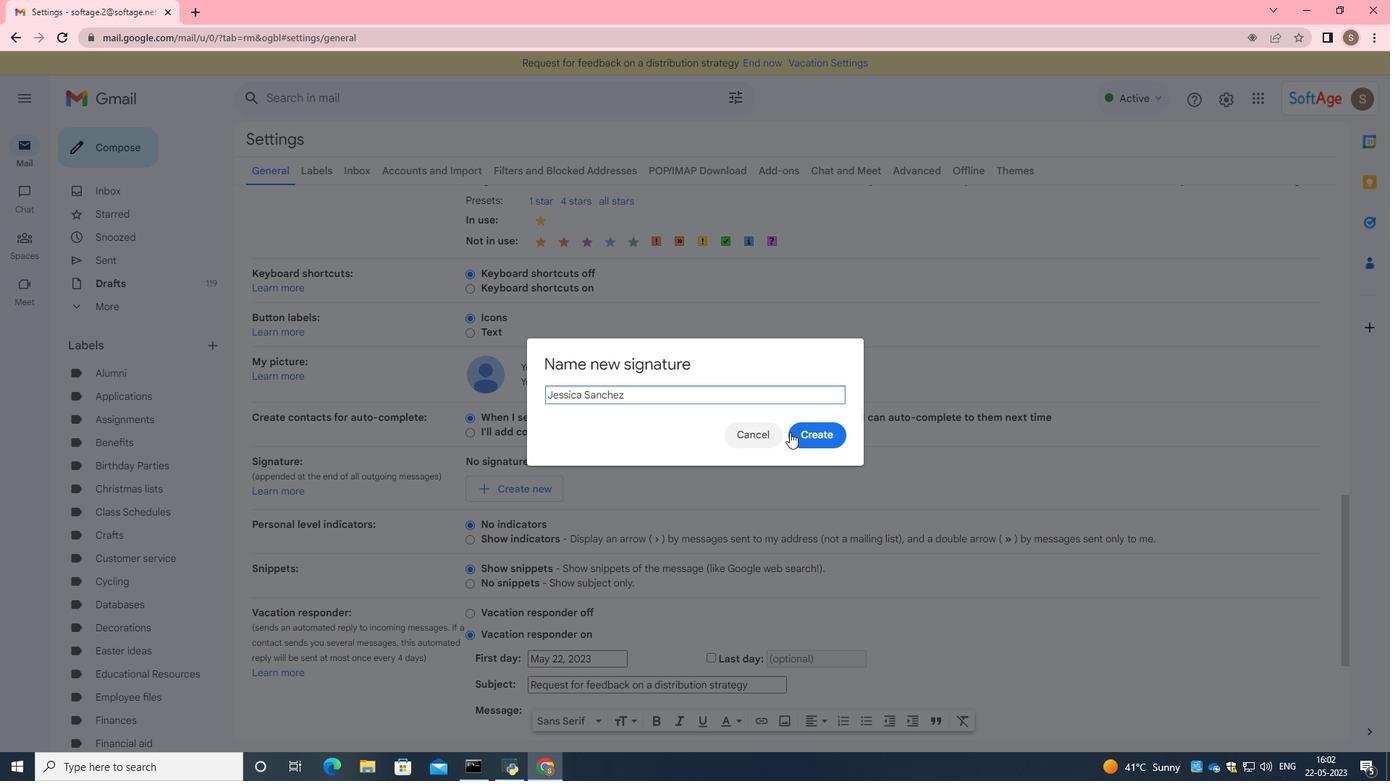 
Action: Mouse pressed left at (802, 432)
Screenshot: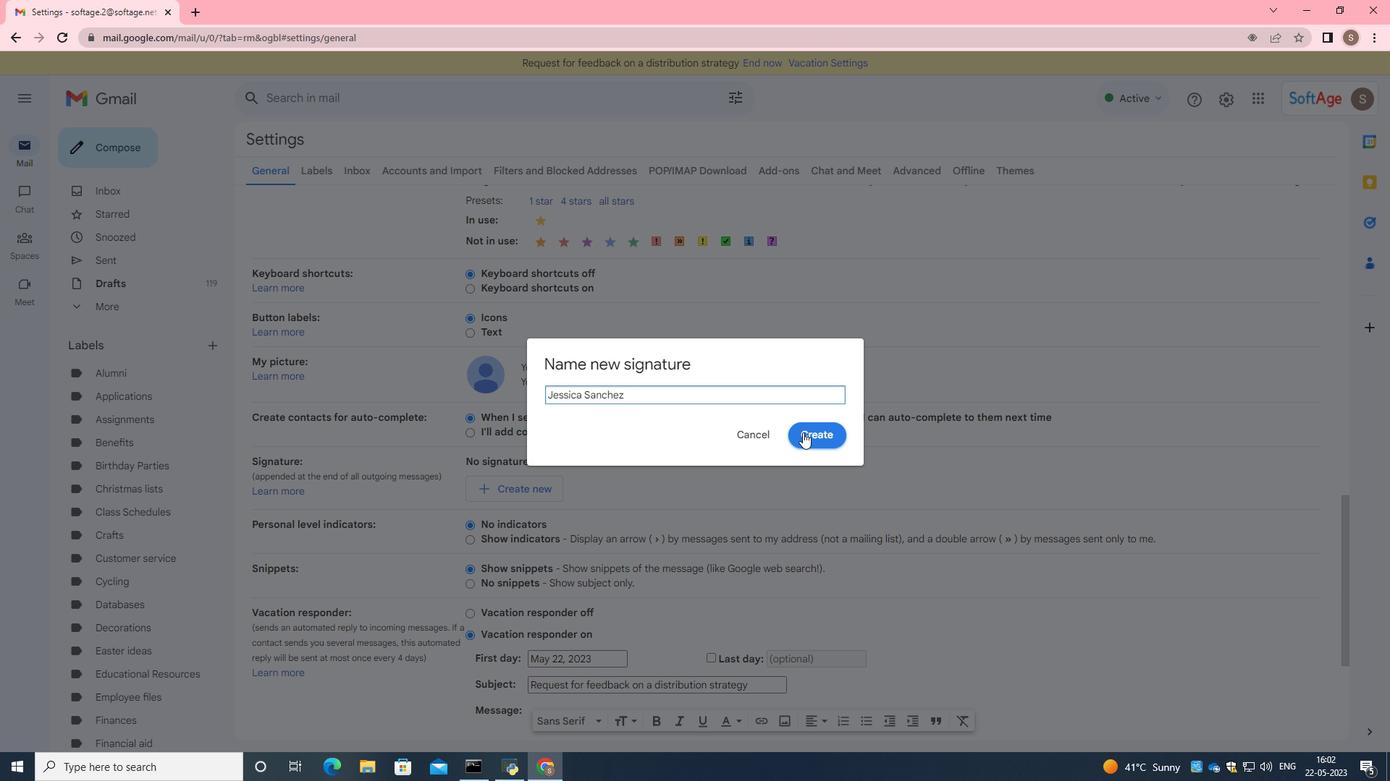 
Action: Mouse moved to (773, 473)
Screenshot: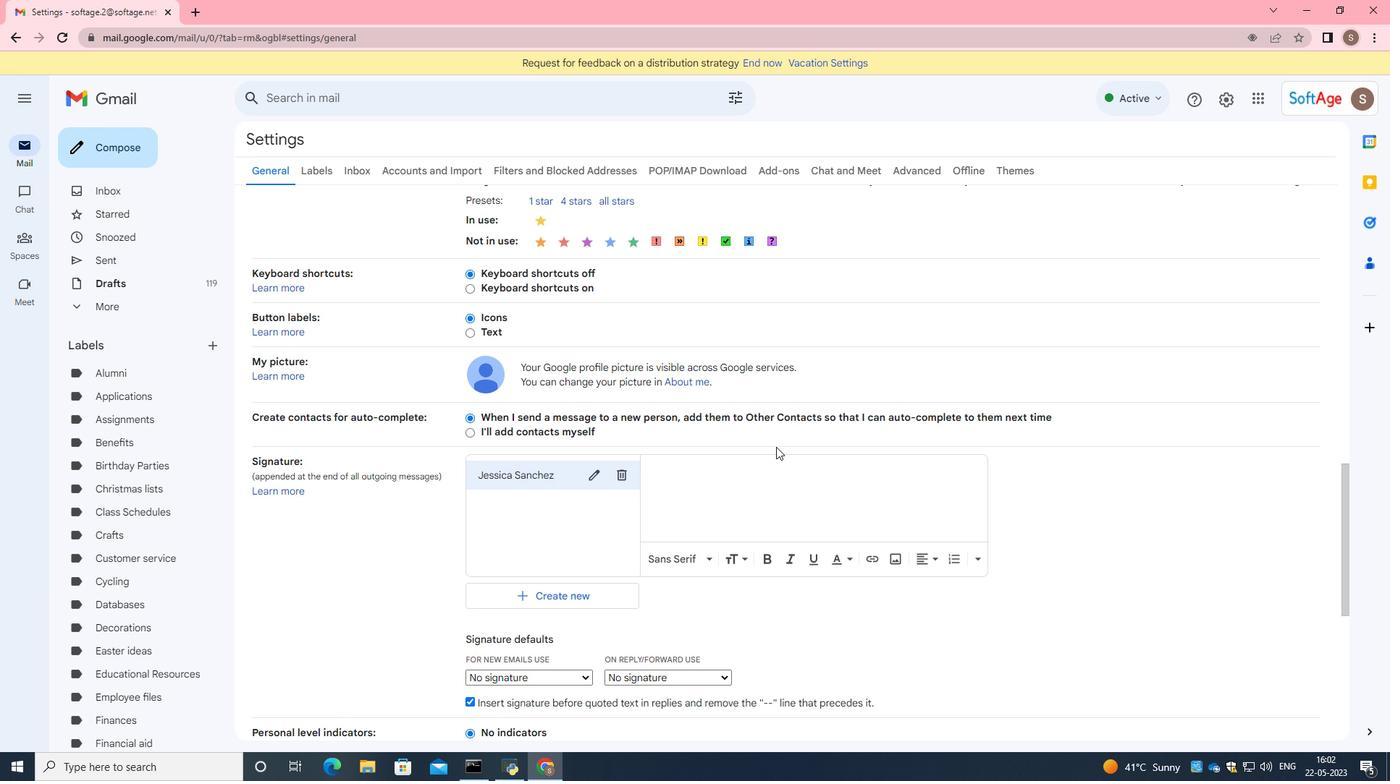 
Action: Mouse pressed left at (773, 473)
Screenshot: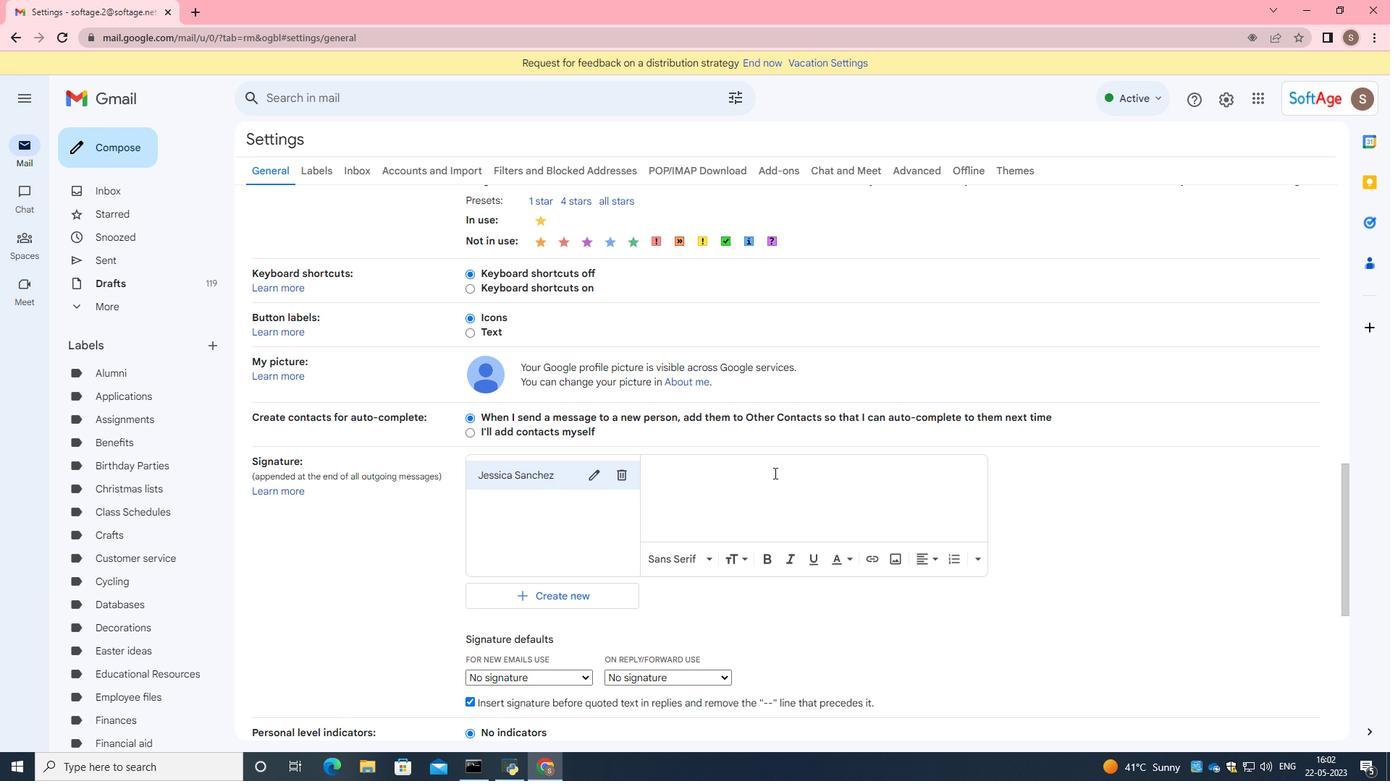 
Action: Mouse moved to (772, 473)
Screenshot: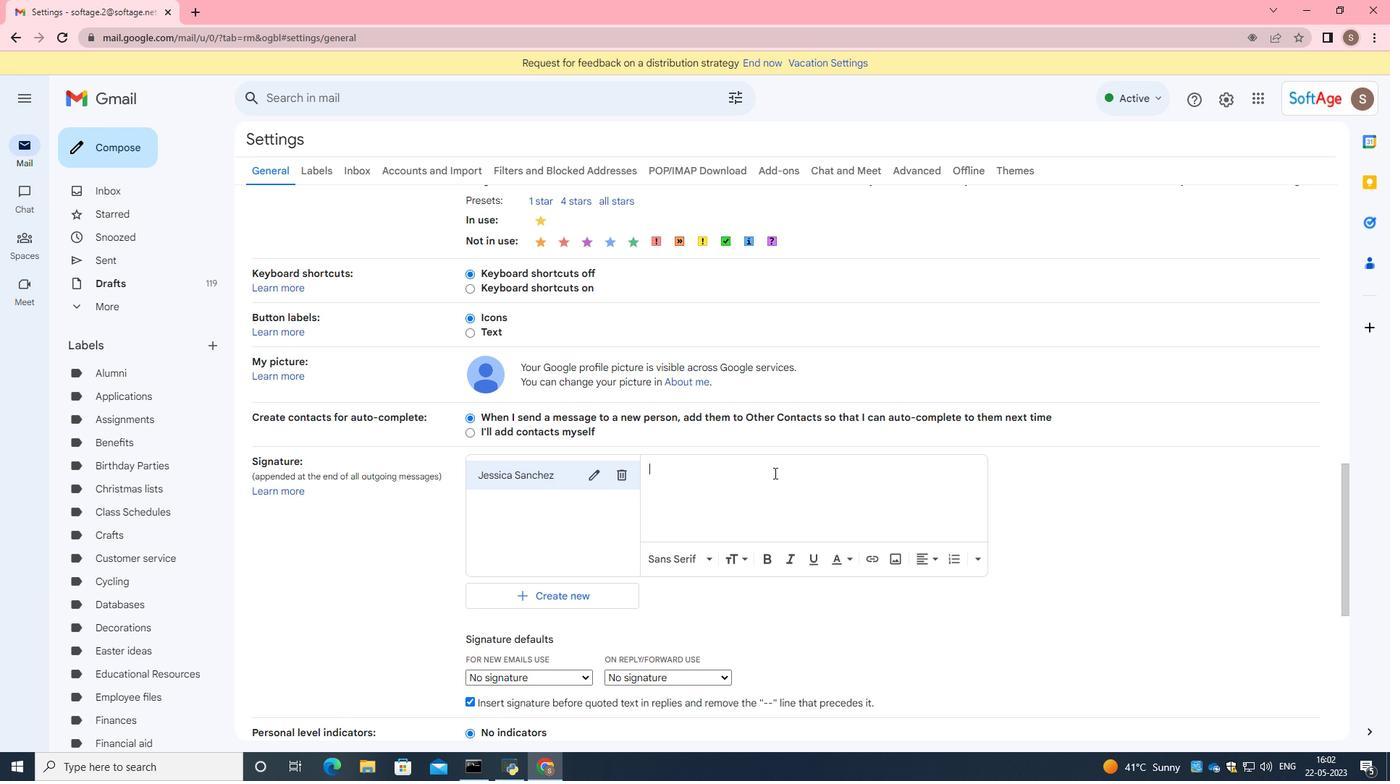 
Action: Key pressed heartfelt<Key.space>thanks<Key.space>and<Key.space>warm<Key.space>wishes,<Key.enter><Key.caps_lock>J<Key.caps_lock>essica<Key.space><Key.caps_lock>S<Key.caps_lock>anchez
Screenshot: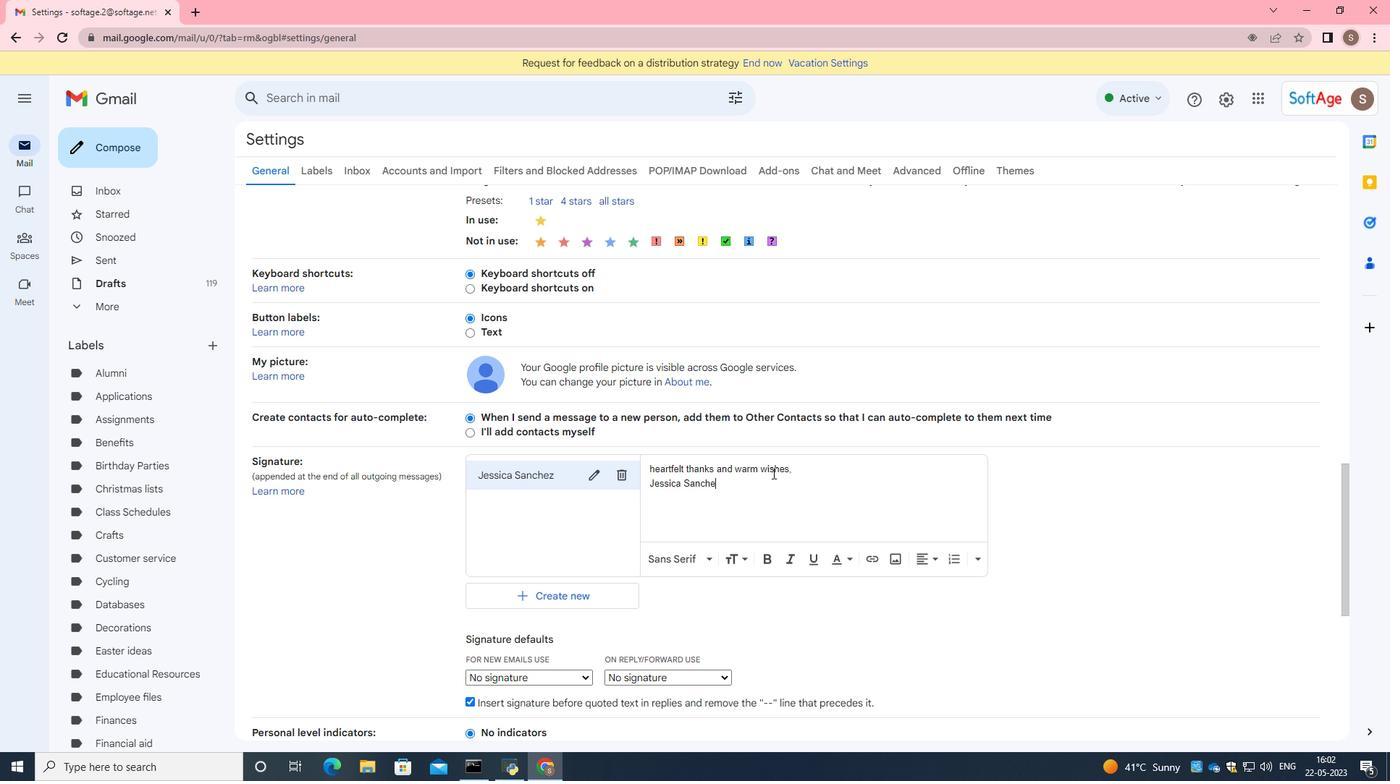
Action: Mouse moved to (763, 470)
Screenshot: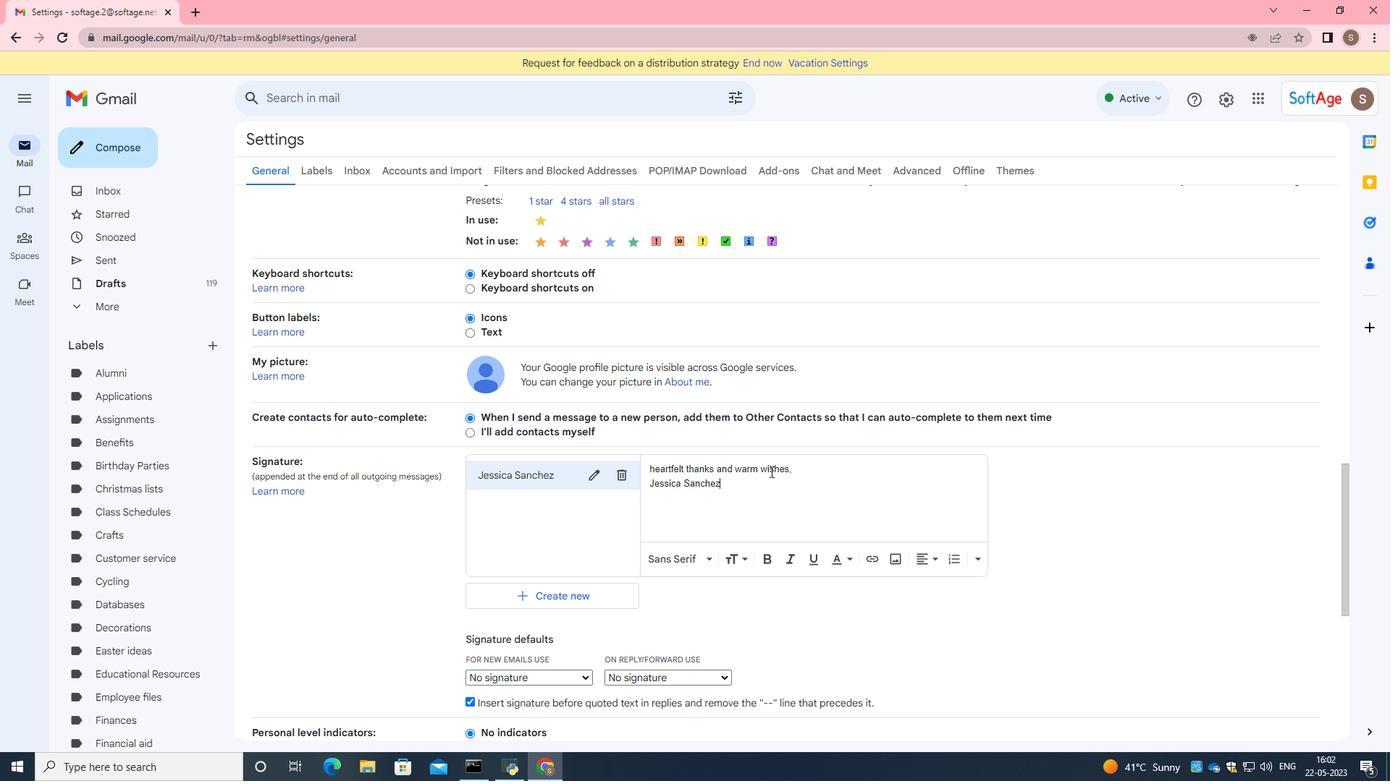 
Action: Mouse scrolled (763, 469) with delta (0, 0)
Screenshot: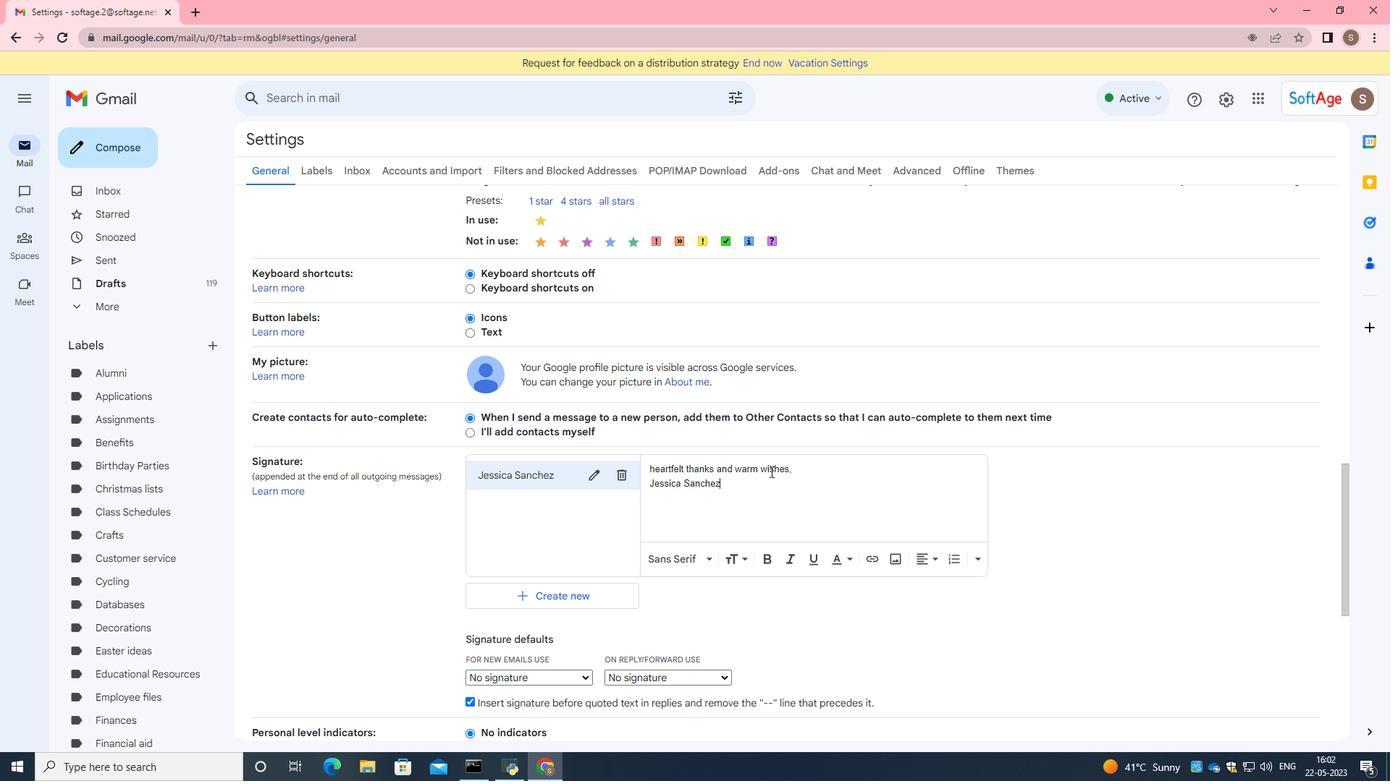 
Action: Mouse moved to (763, 472)
Screenshot: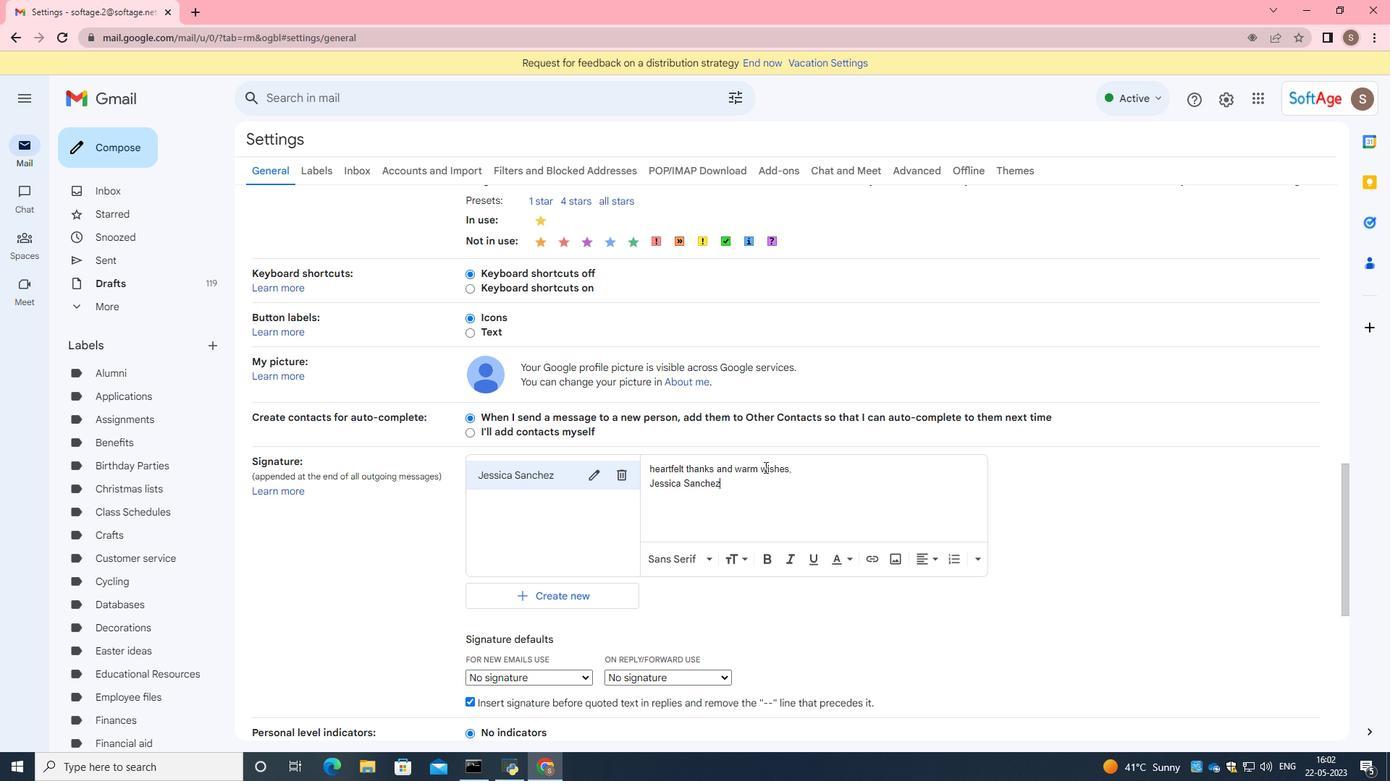 
Action: Mouse scrolled (763, 472) with delta (0, 0)
Screenshot: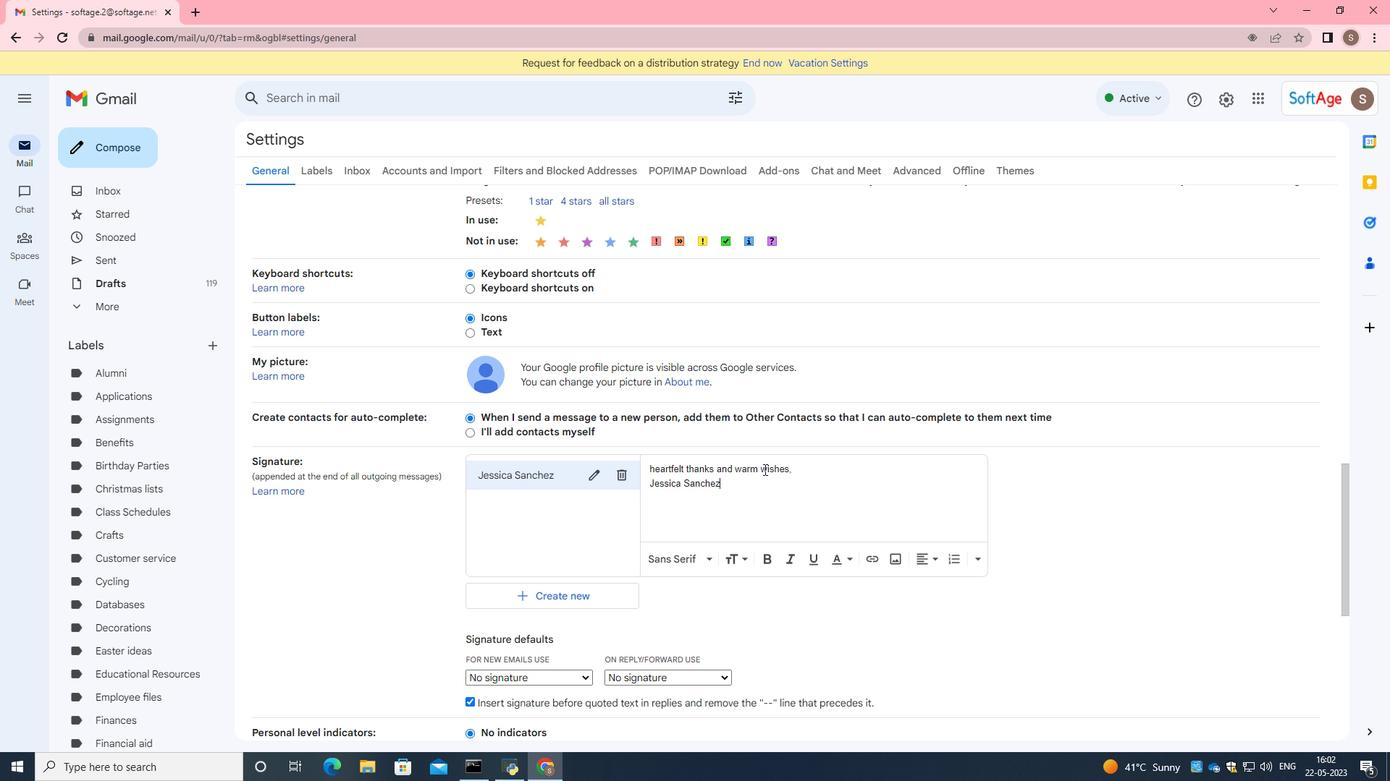 
Action: Mouse moved to (724, 601)
Screenshot: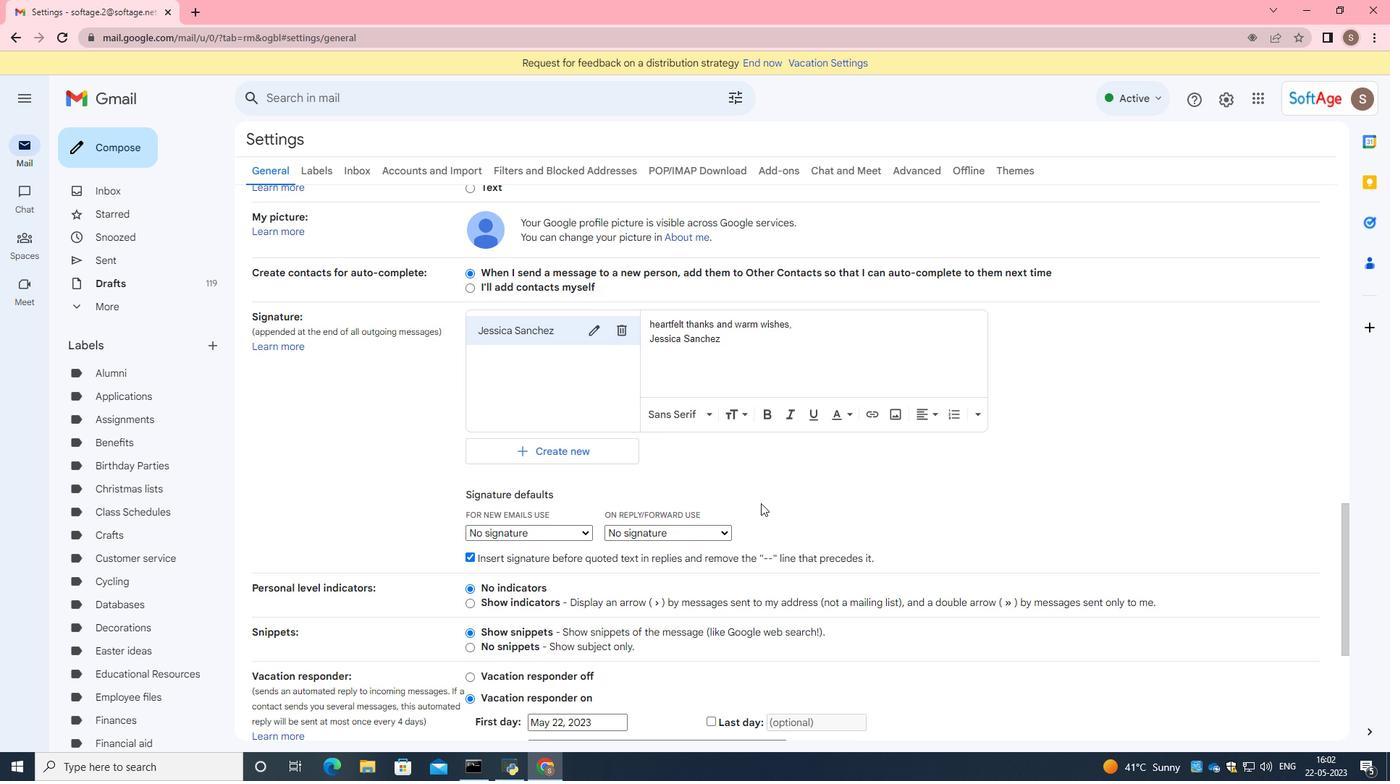 
Action: Mouse scrolled (724, 600) with delta (0, 0)
Screenshot: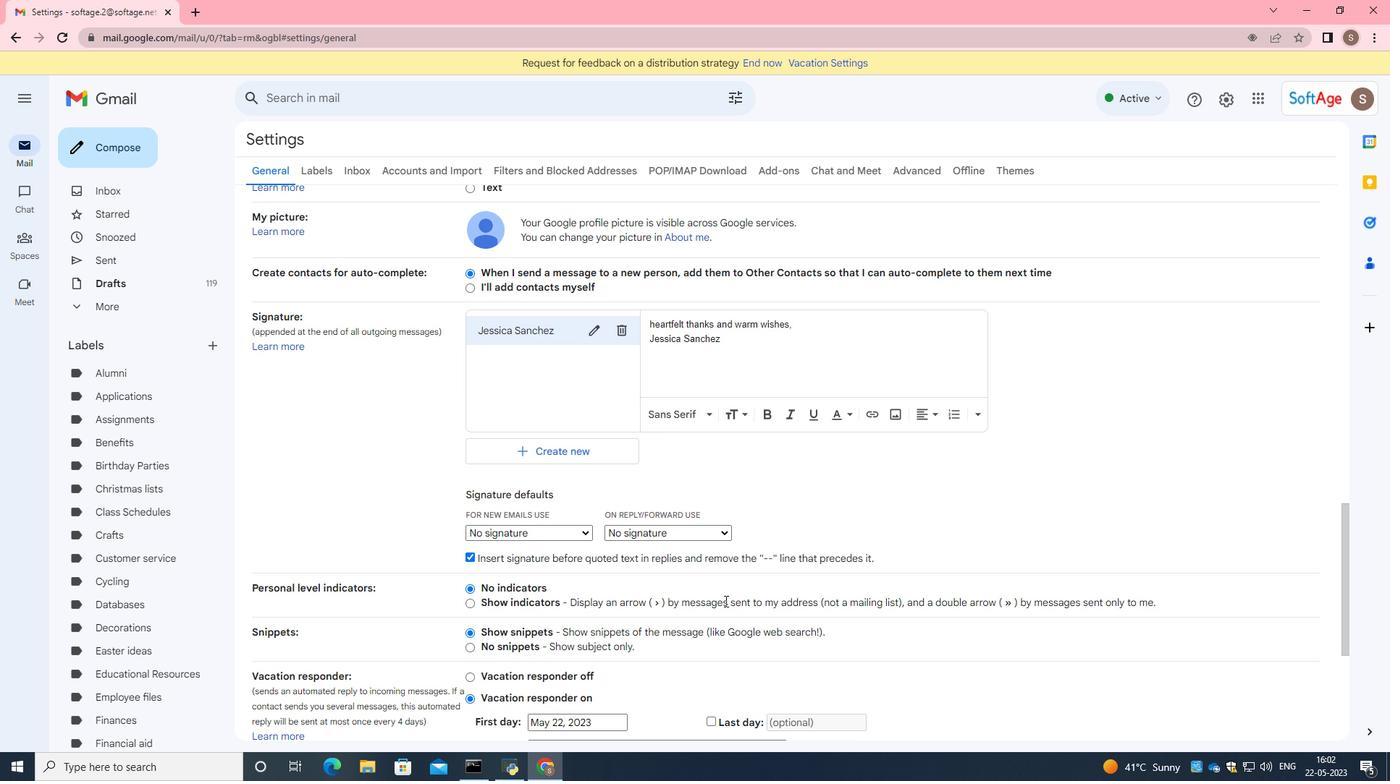 
Action: Mouse scrolled (724, 600) with delta (0, 0)
Screenshot: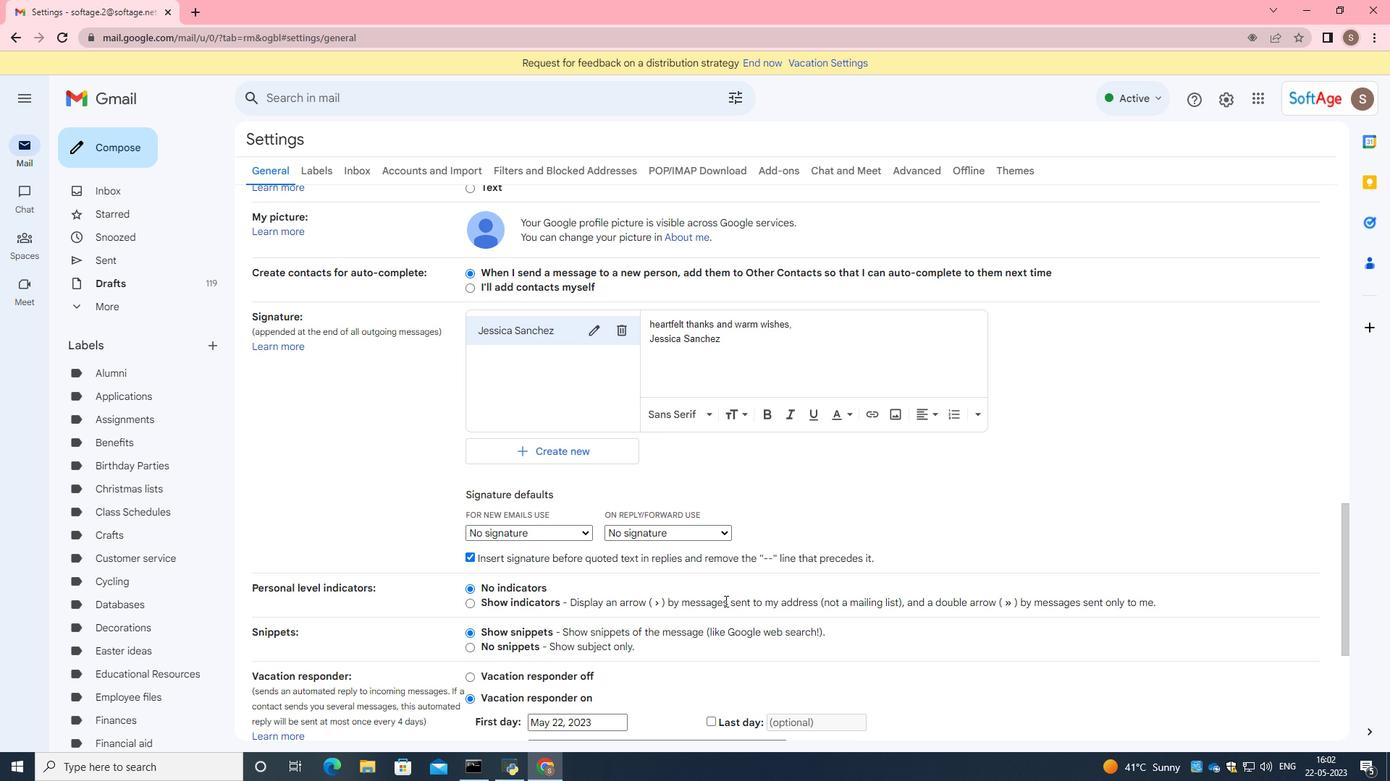 
Action: Mouse scrolled (724, 600) with delta (0, 0)
Screenshot: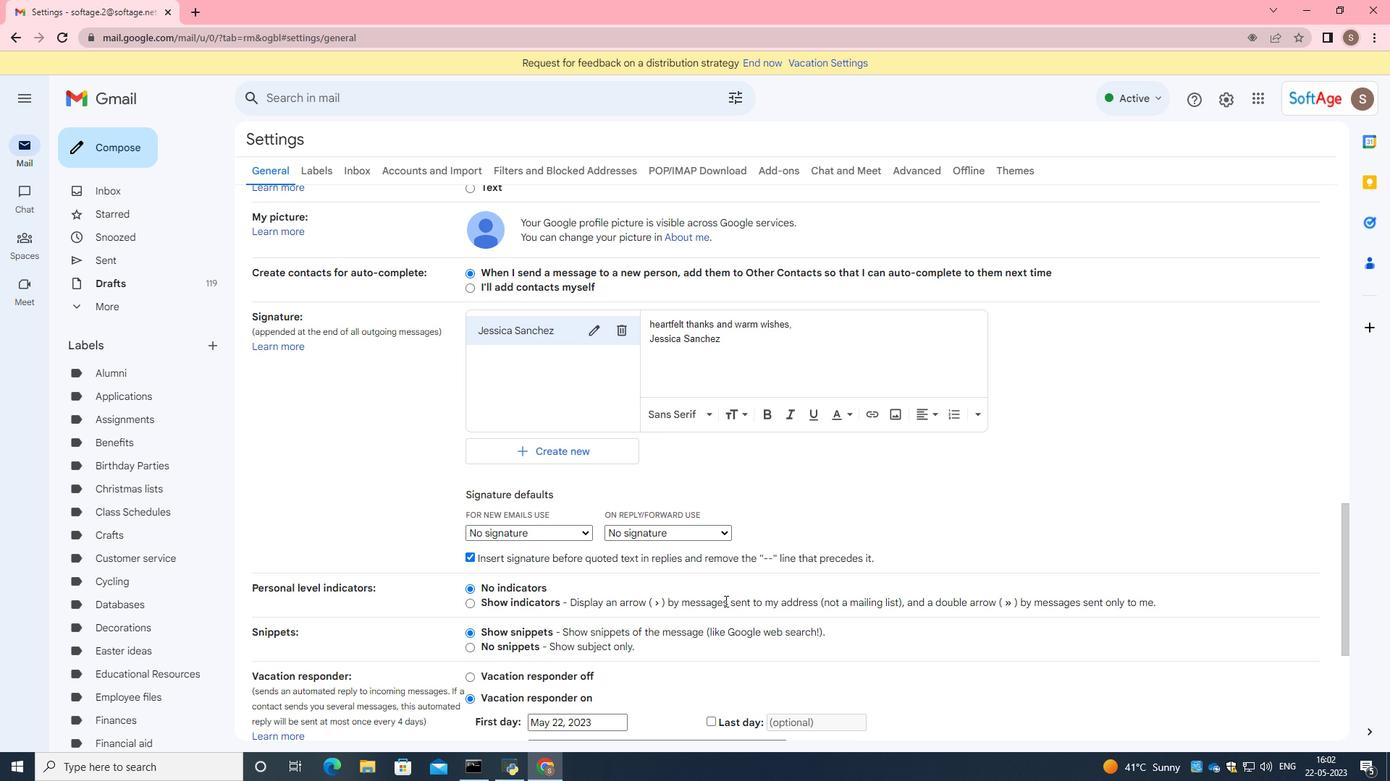 
Action: Mouse moved to (725, 602)
Screenshot: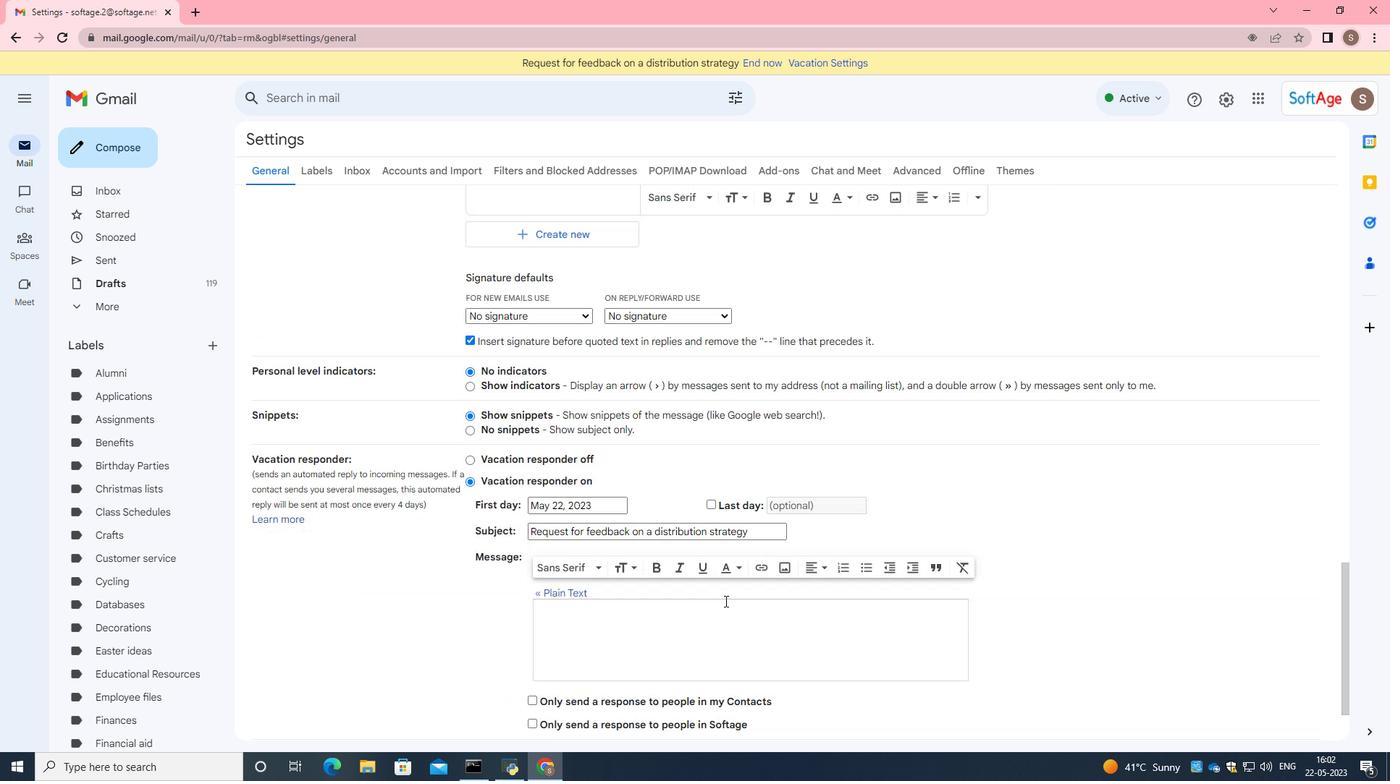 
Action: Mouse scrolled (725, 601) with delta (0, 0)
Screenshot: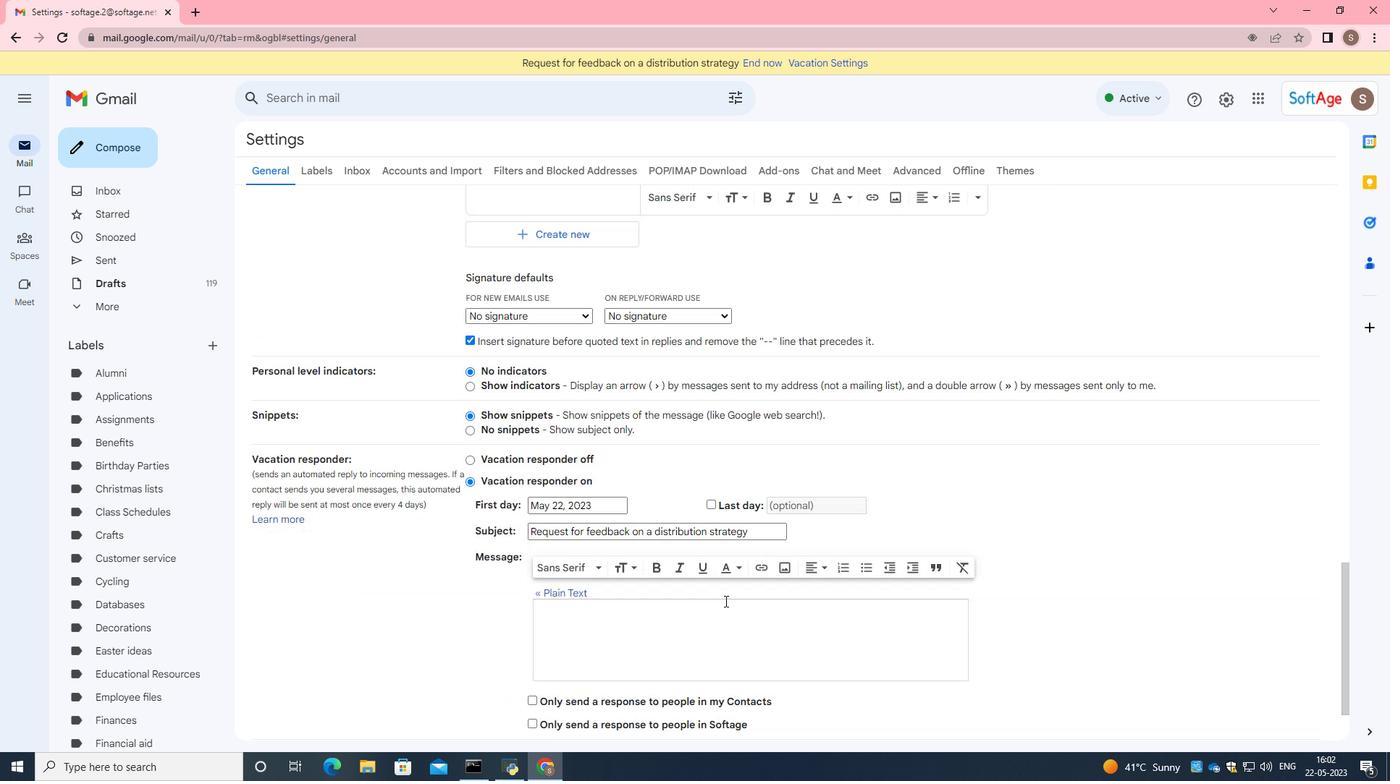 
Action: Mouse moved to (726, 608)
Screenshot: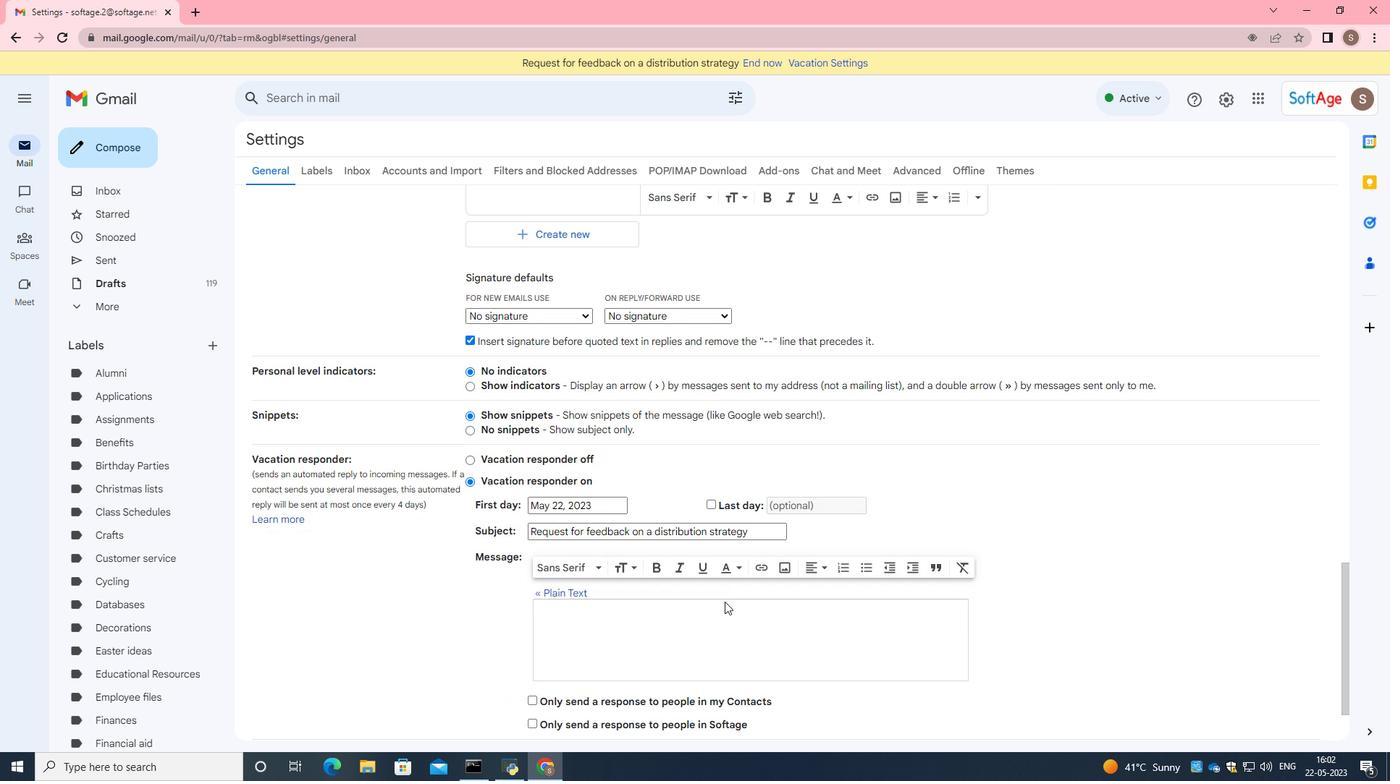 
Action: Mouse scrolled (726, 608) with delta (0, 0)
Screenshot: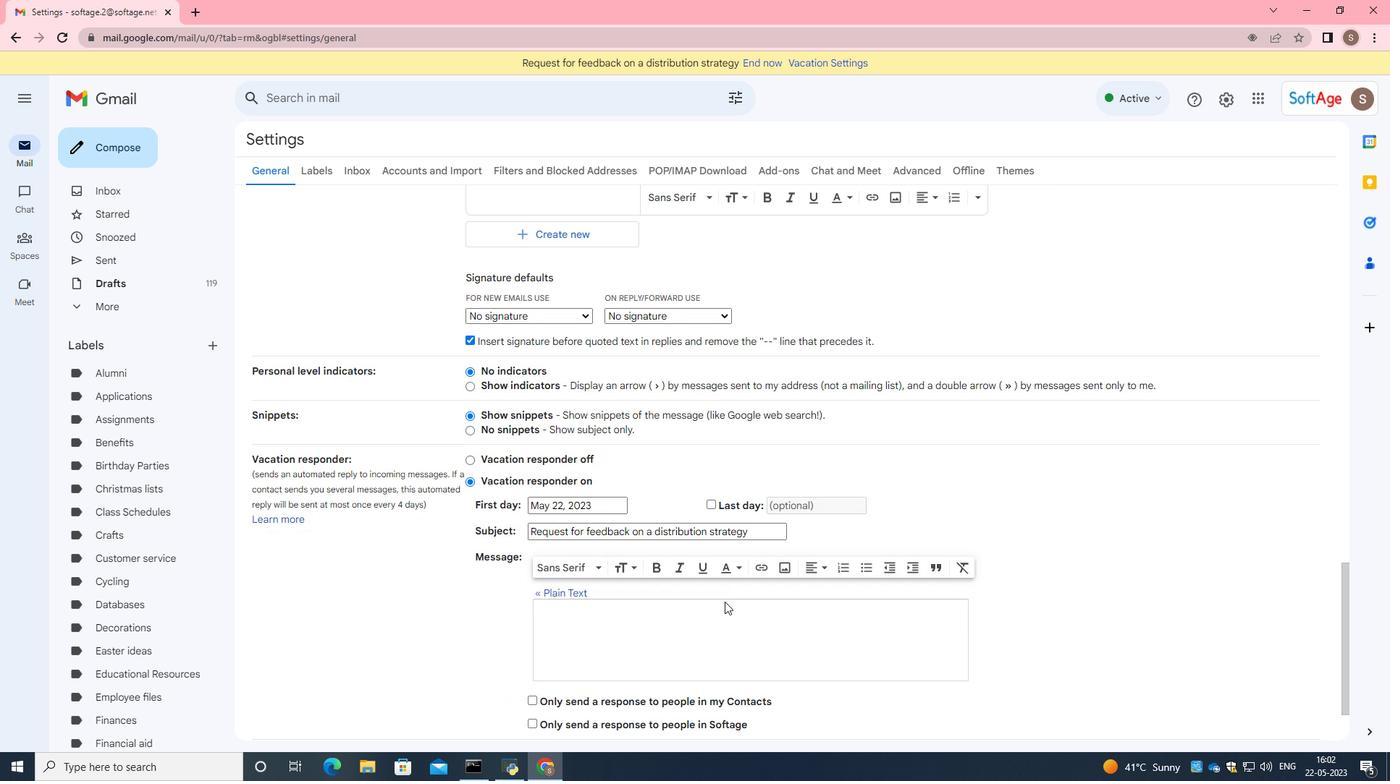 
Action: Mouse moved to (690, 665)
Screenshot: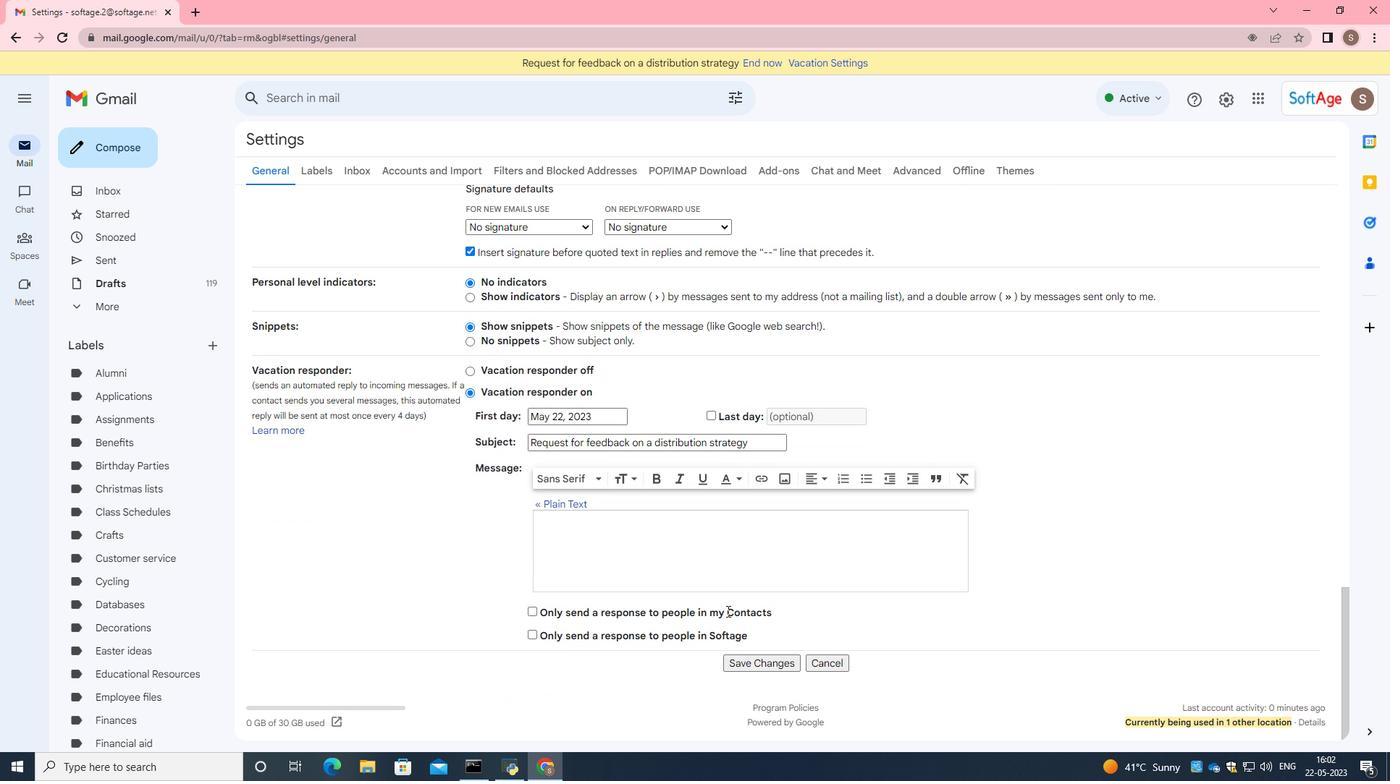 
Action: Mouse scrolled (690, 664) with delta (0, 0)
Screenshot: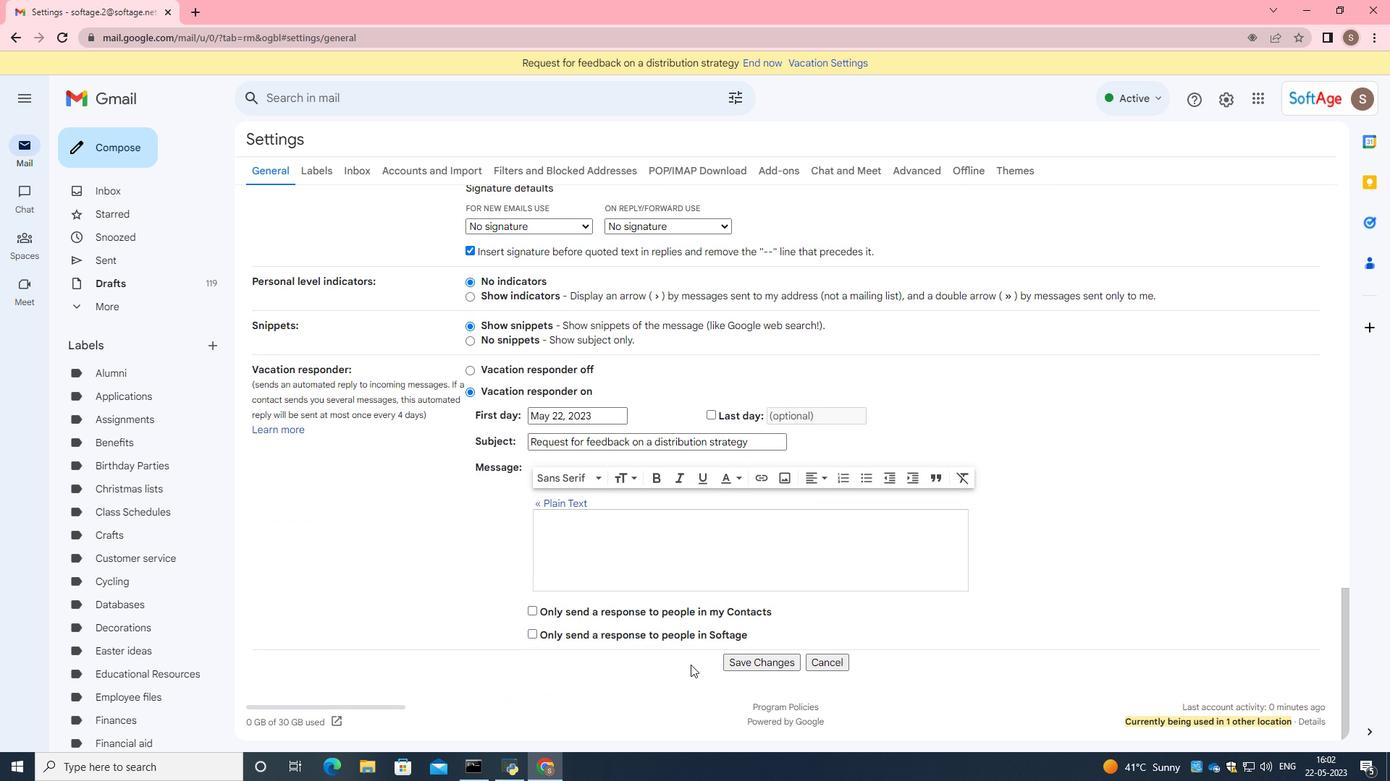 
Action: Mouse scrolled (690, 664) with delta (0, 0)
Screenshot: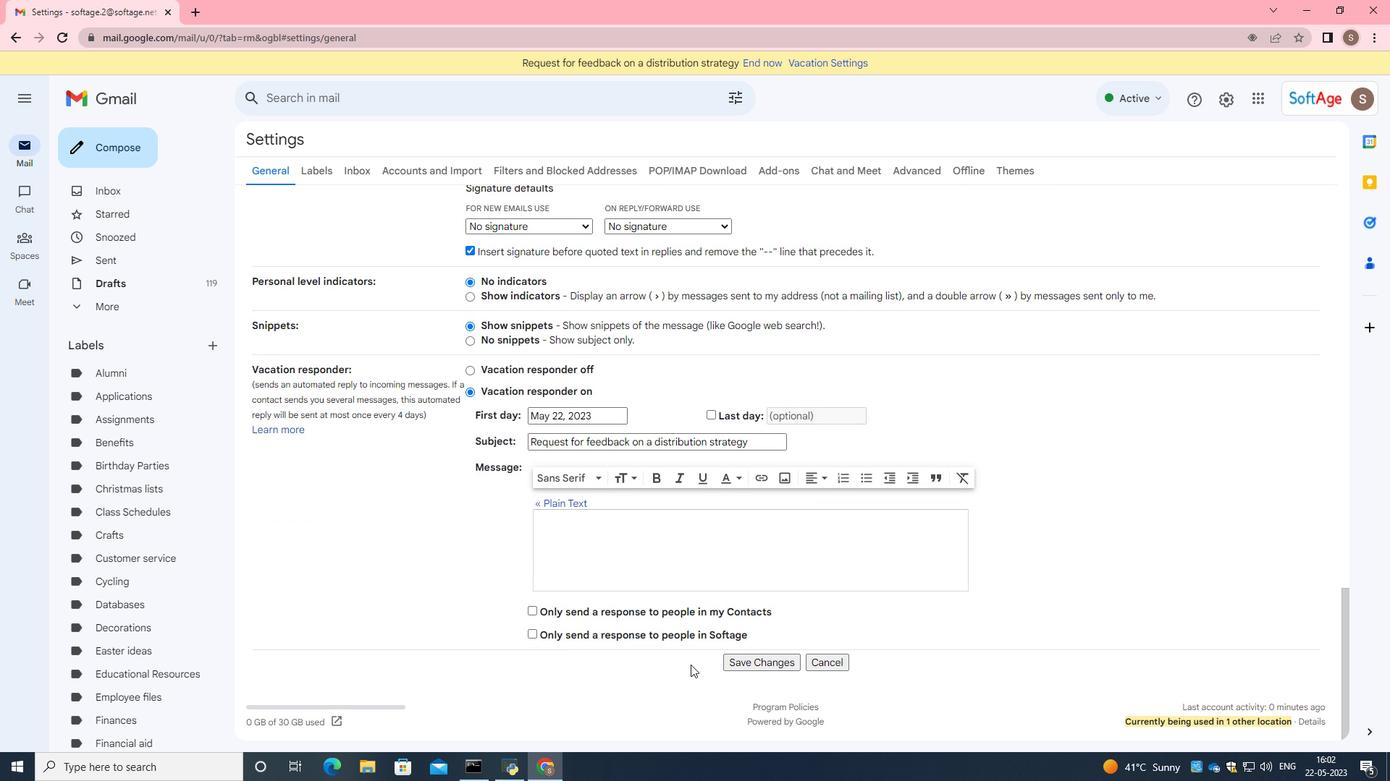 
Action: Mouse moved to (731, 664)
Screenshot: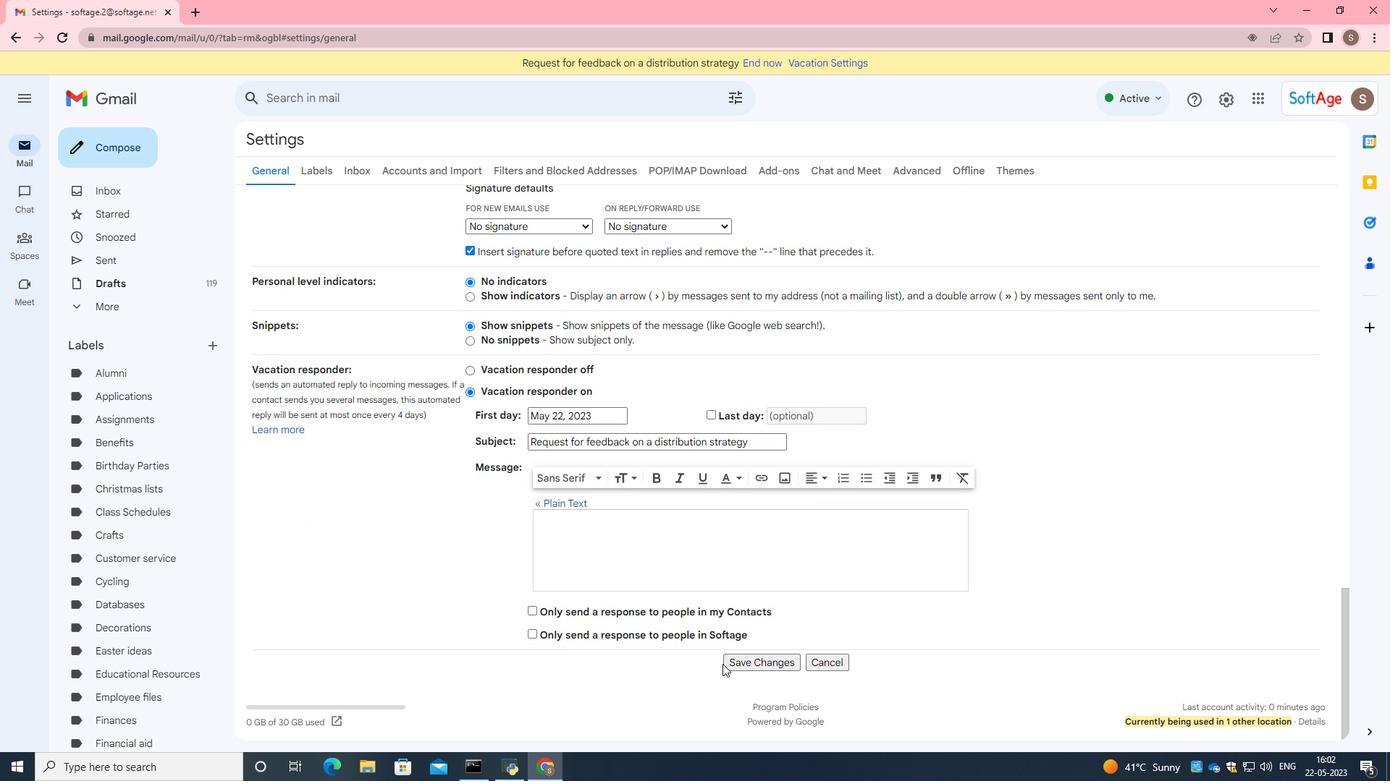 
Action: Mouse pressed left at (731, 664)
Screenshot: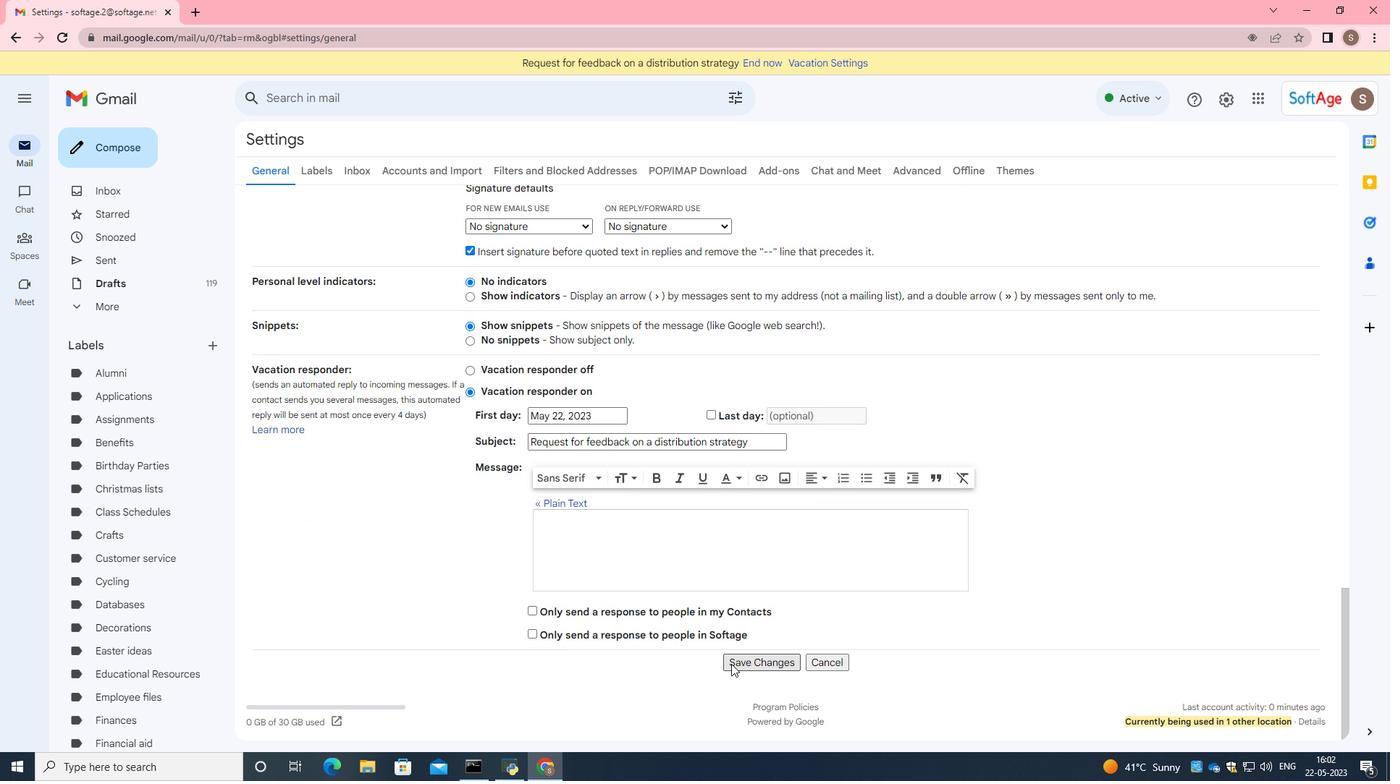 
Action: Mouse moved to (106, 152)
Screenshot: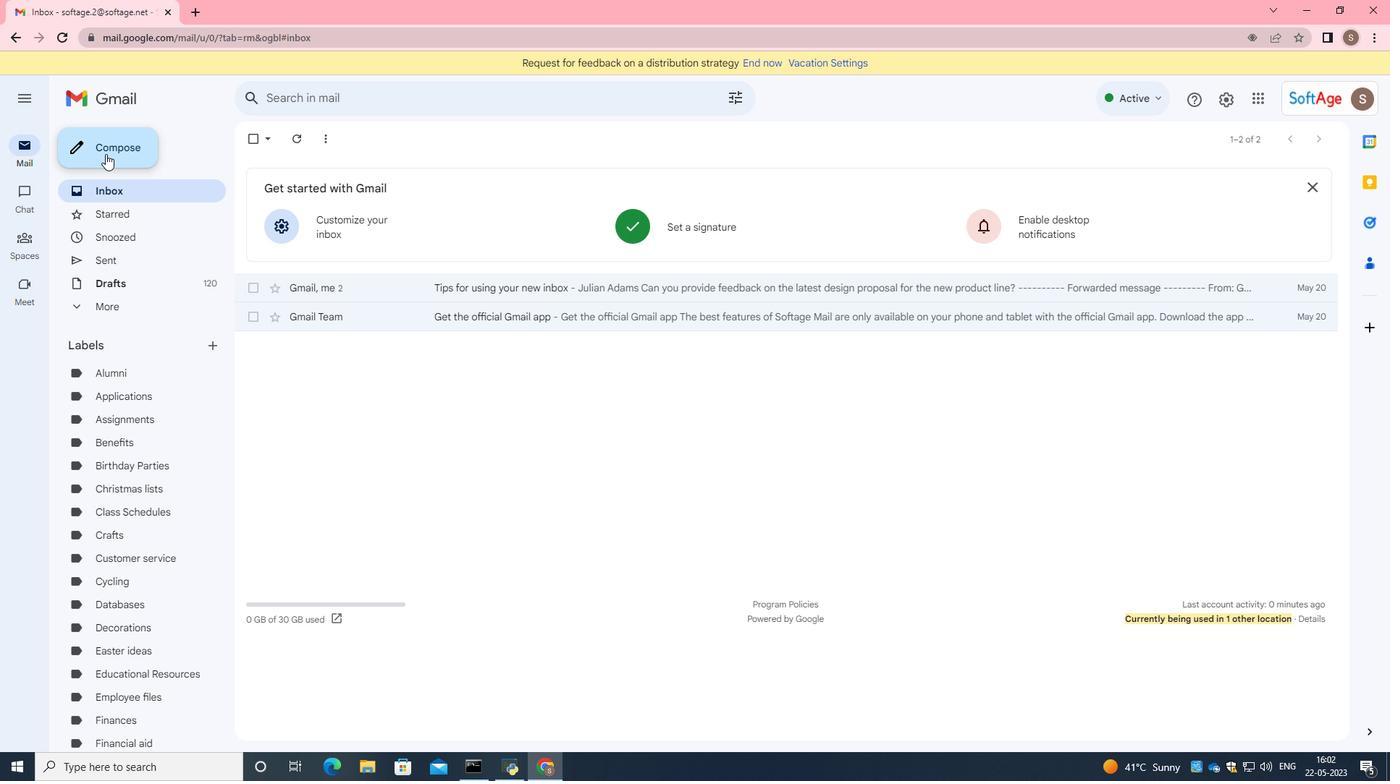 
Action: Mouse pressed left at (106, 152)
Screenshot: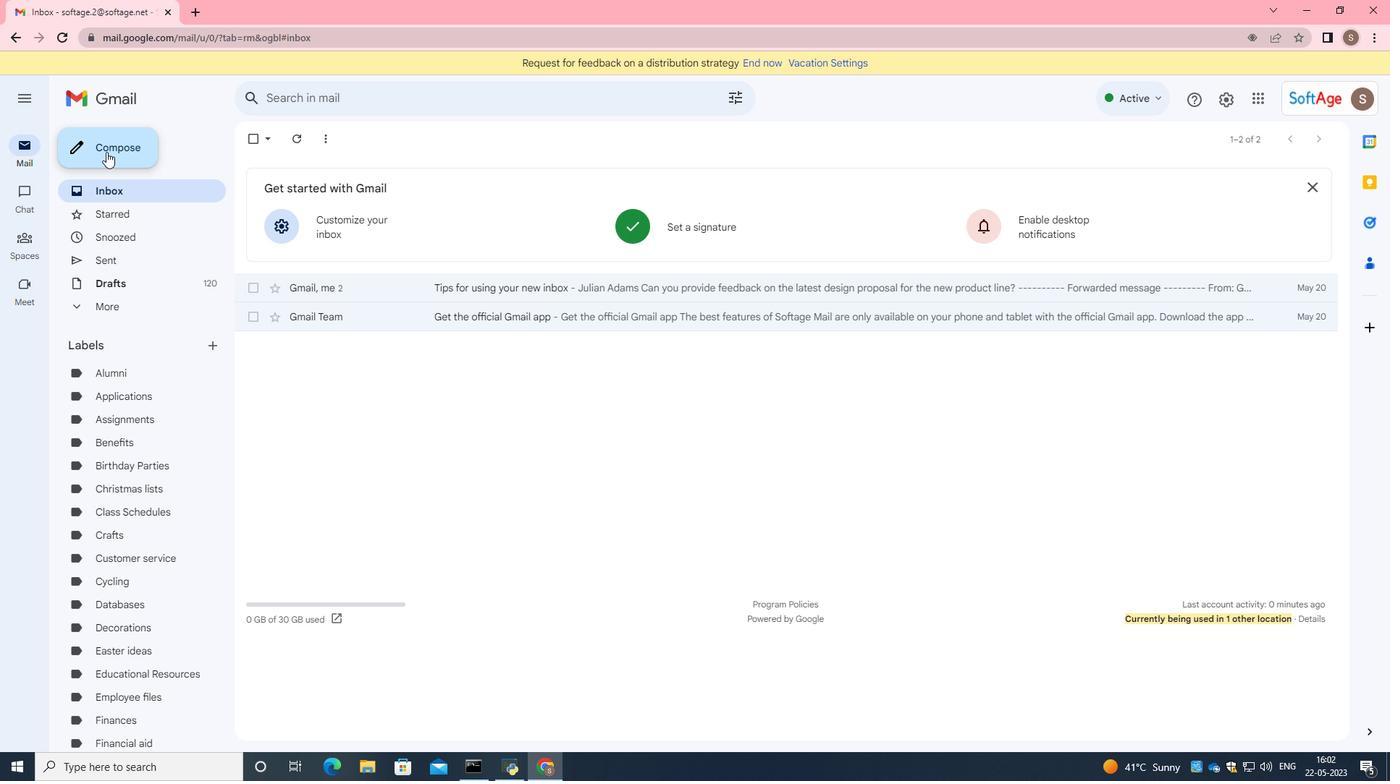 
Action: Mouse moved to (980, 350)
Screenshot: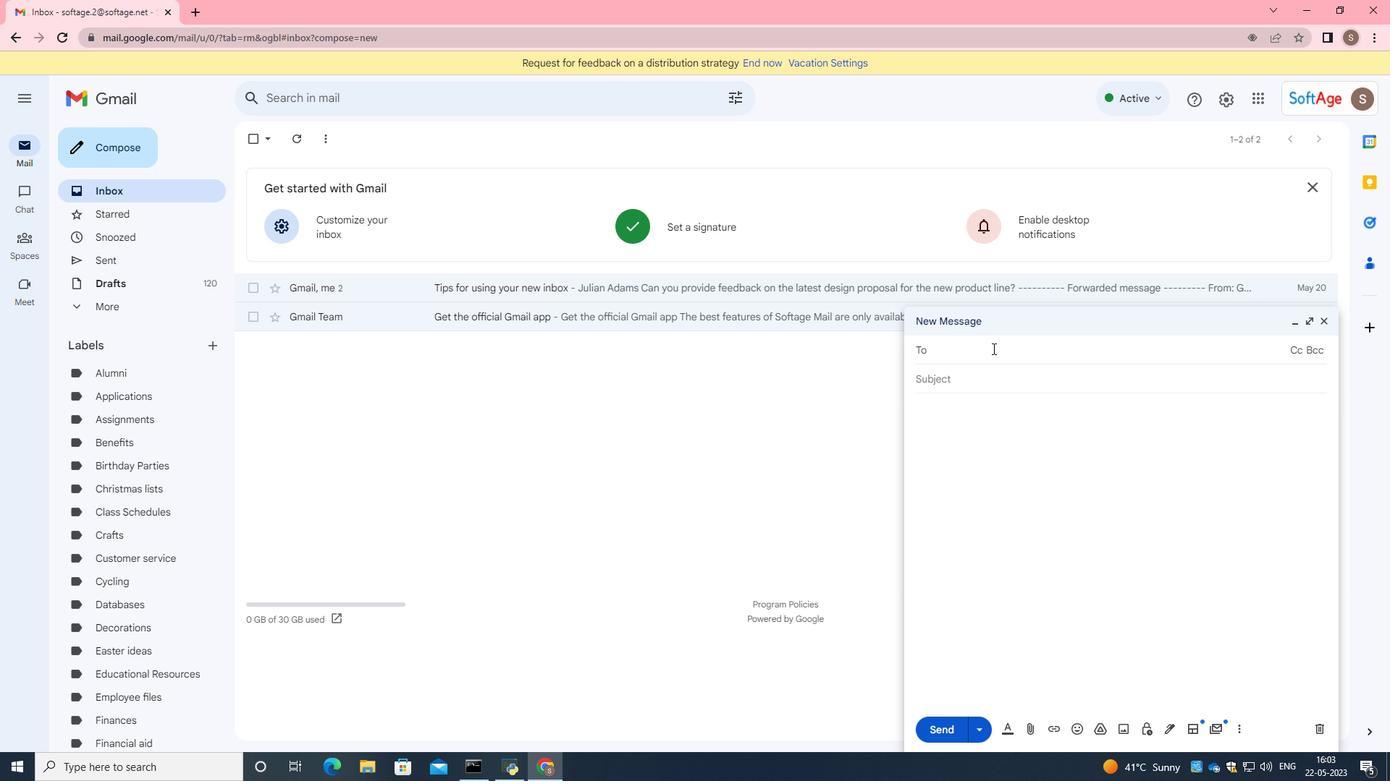 
Action: Key pressed softage.5<Key.shift>@softage.net
Screenshot: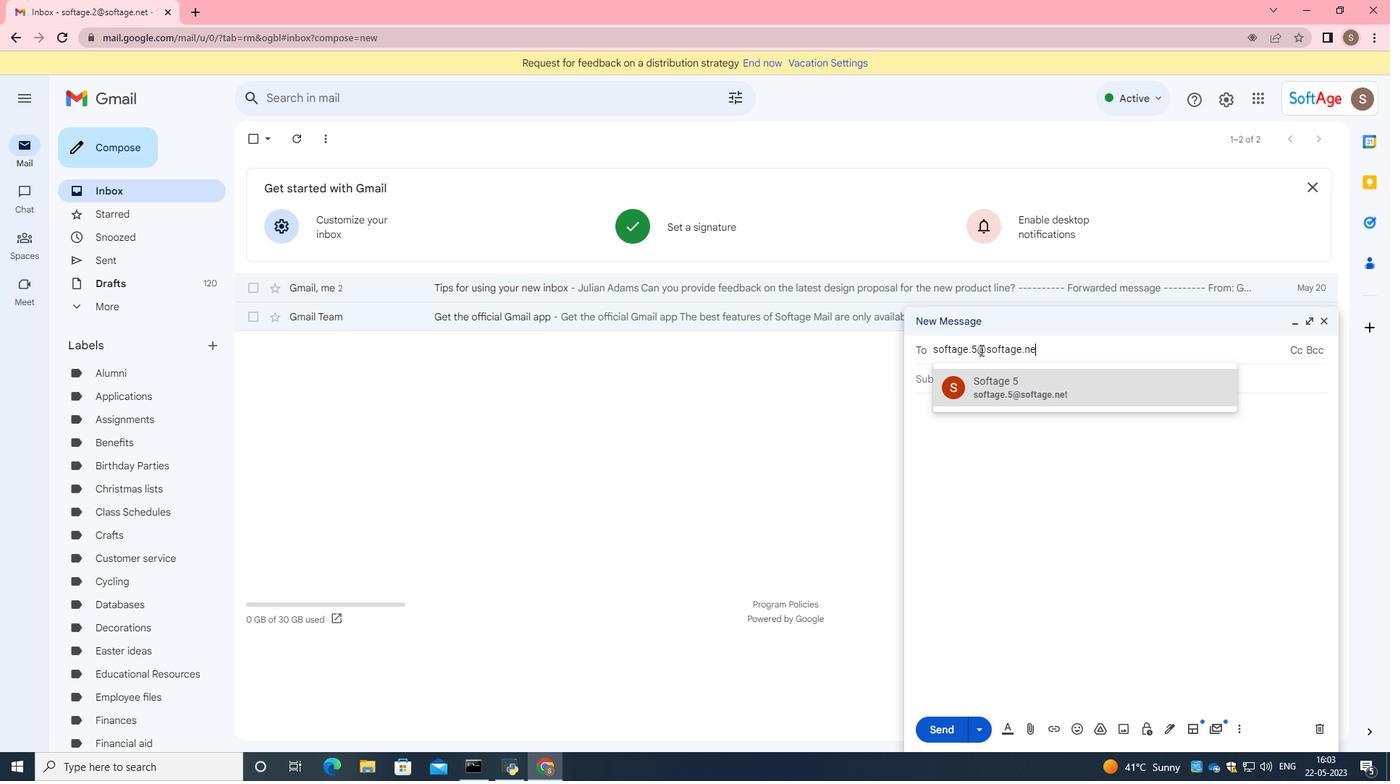 
Action: Mouse moved to (1038, 393)
Screenshot: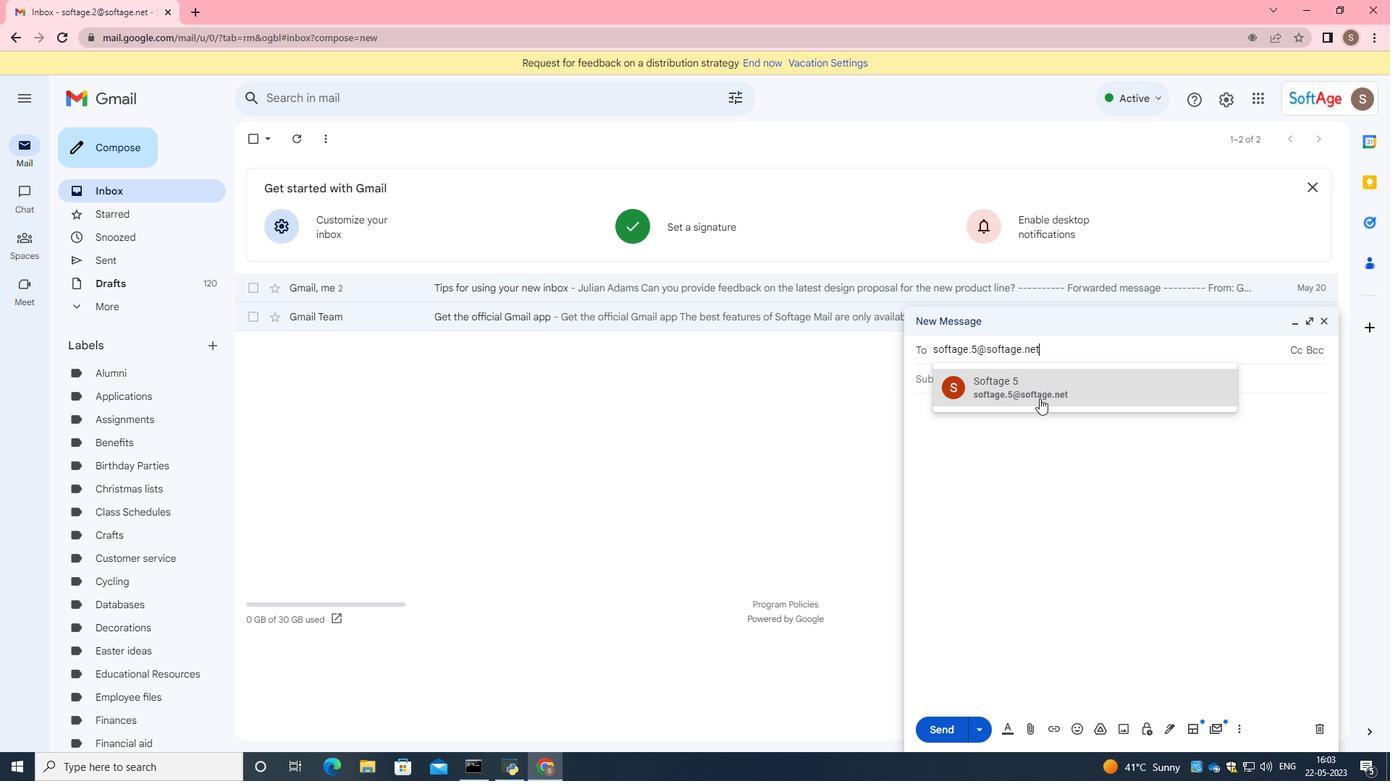 
Action: Mouse pressed left at (1038, 393)
Screenshot: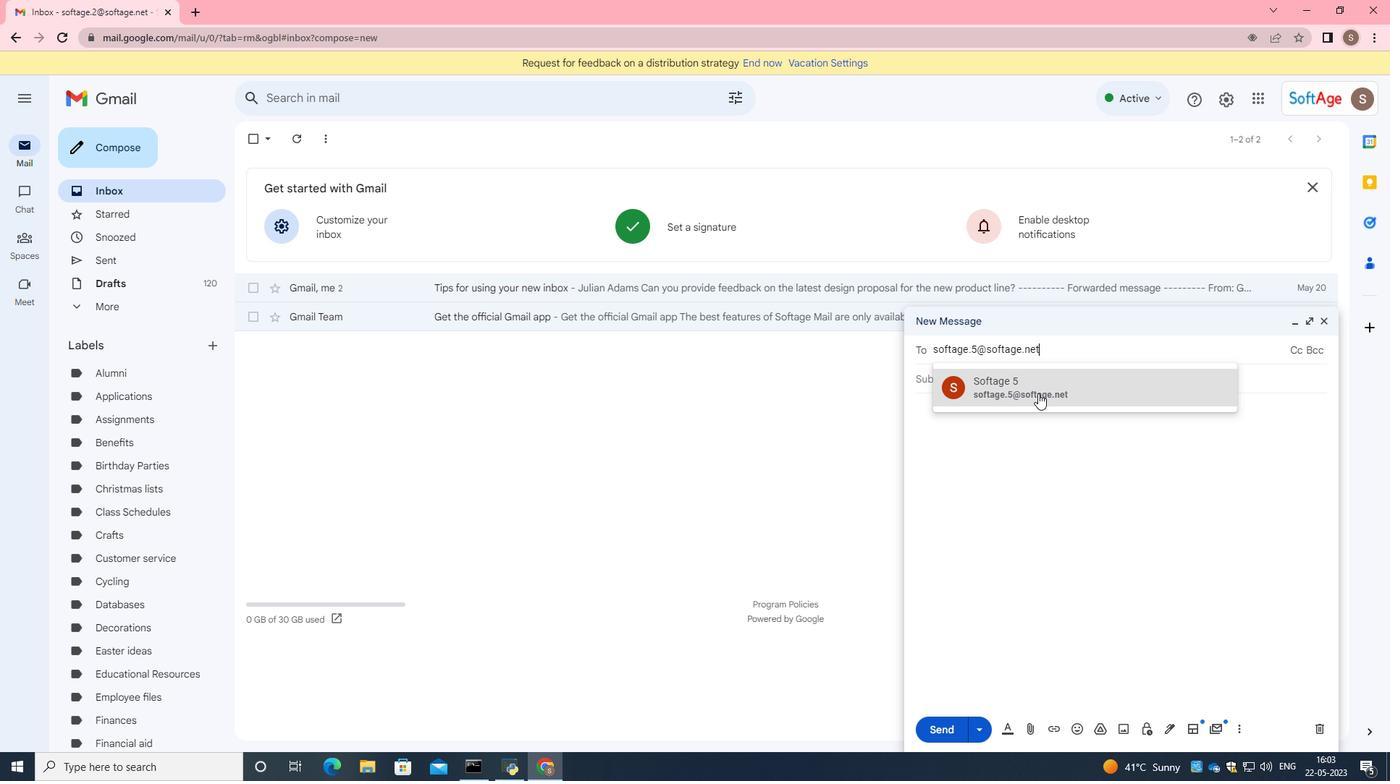 
Action: Mouse moved to (1167, 728)
Screenshot: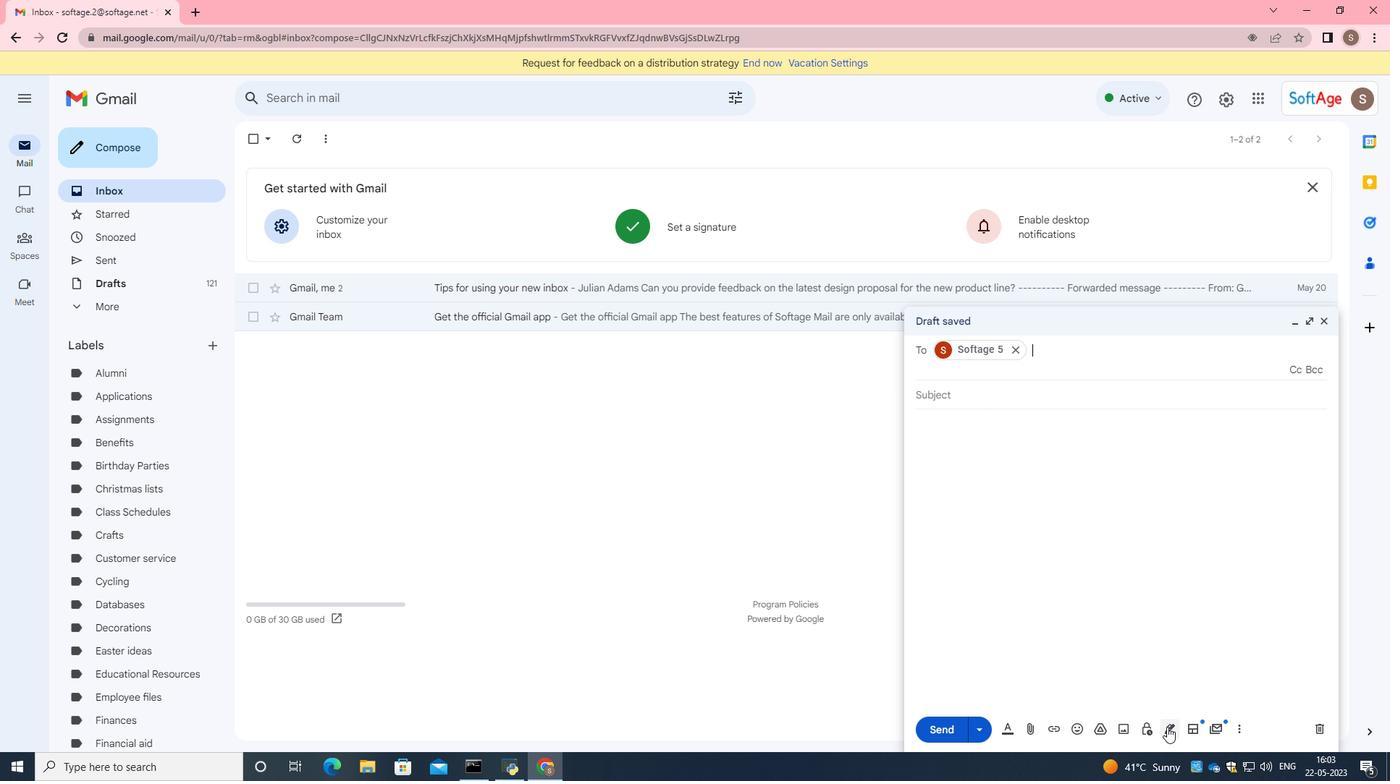 
Action: Mouse pressed left at (1167, 728)
Screenshot: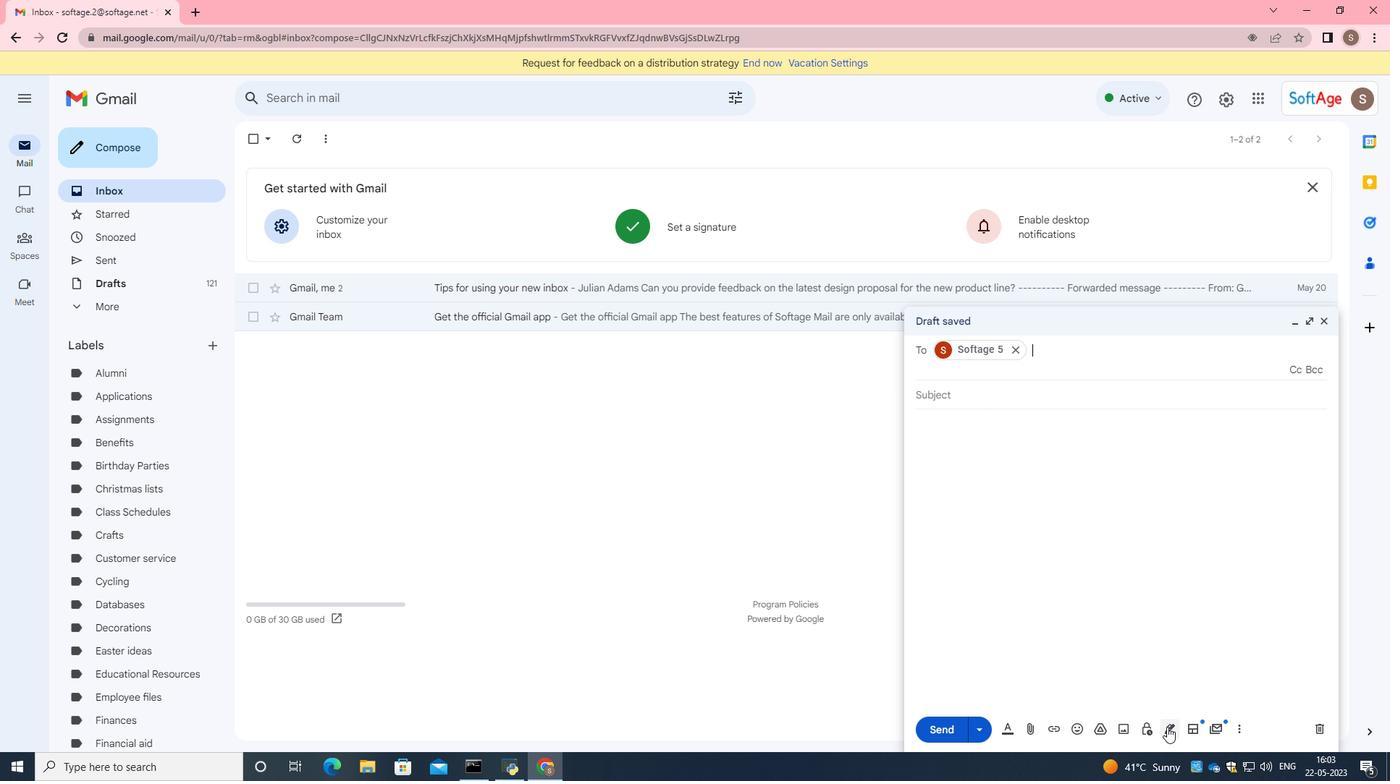 
Action: Mouse moved to (1217, 710)
Screenshot: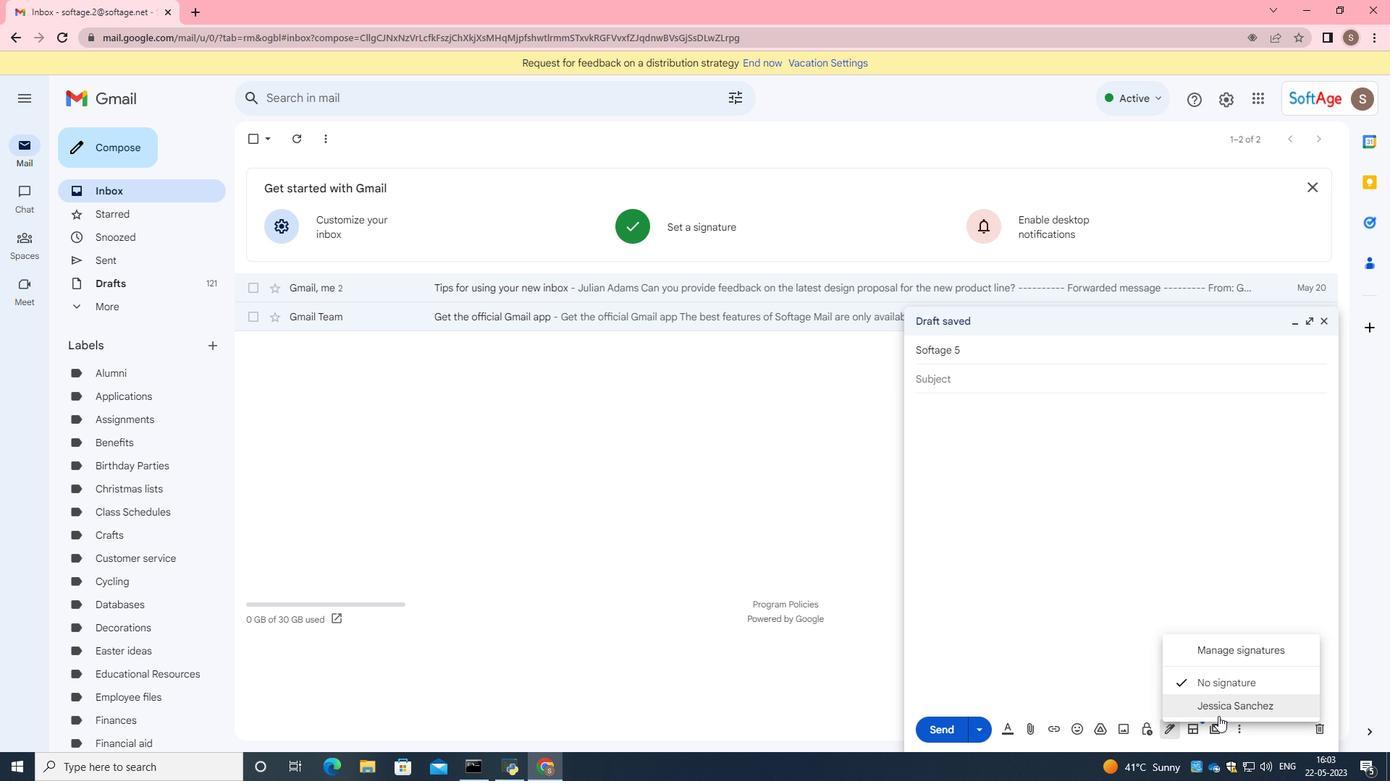 
Action: Mouse pressed left at (1217, 710)
Screenshot: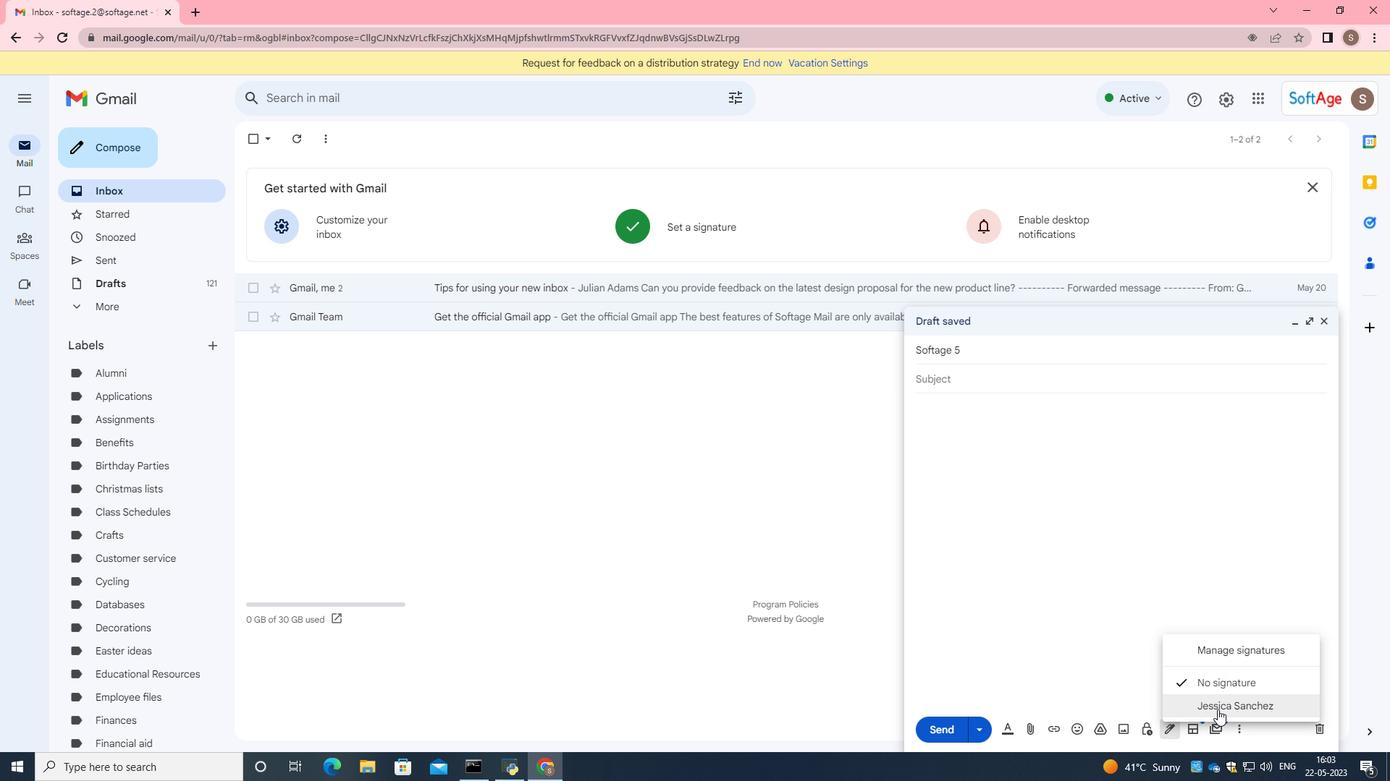 
Action: Mouse moved to (1242, 736)
Screenshot: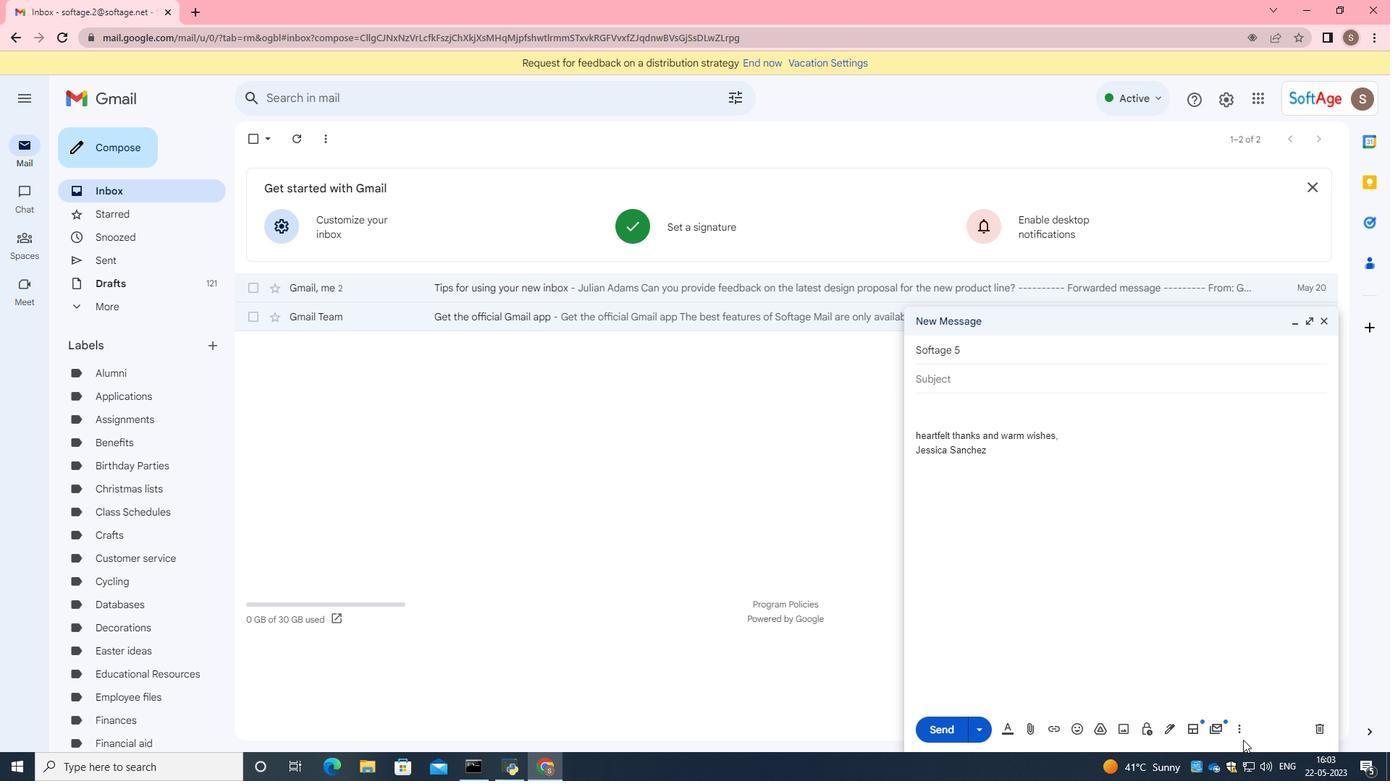 
Action: Mouse pressed left at (1242, 736)
Screenshot: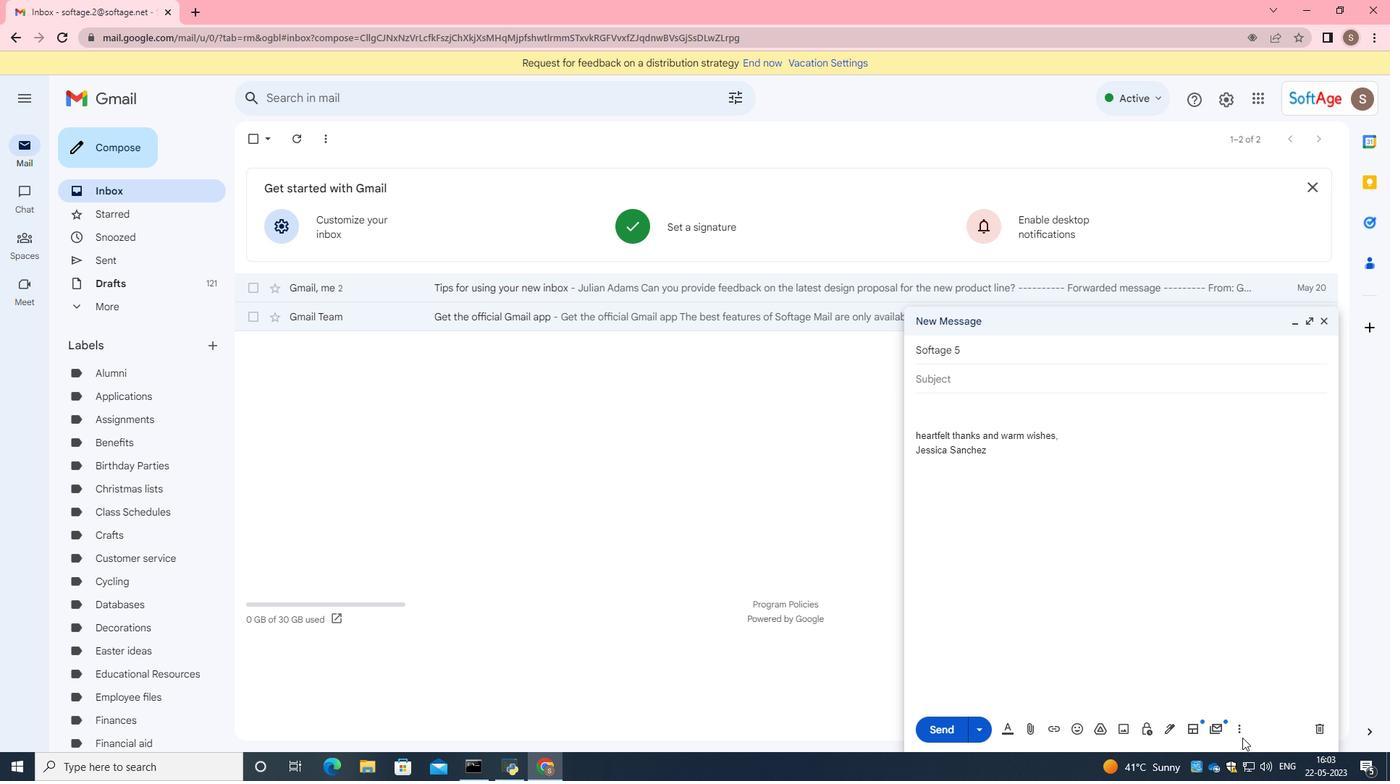 
Action: Mouse moved to (867, 317)
Screenshot: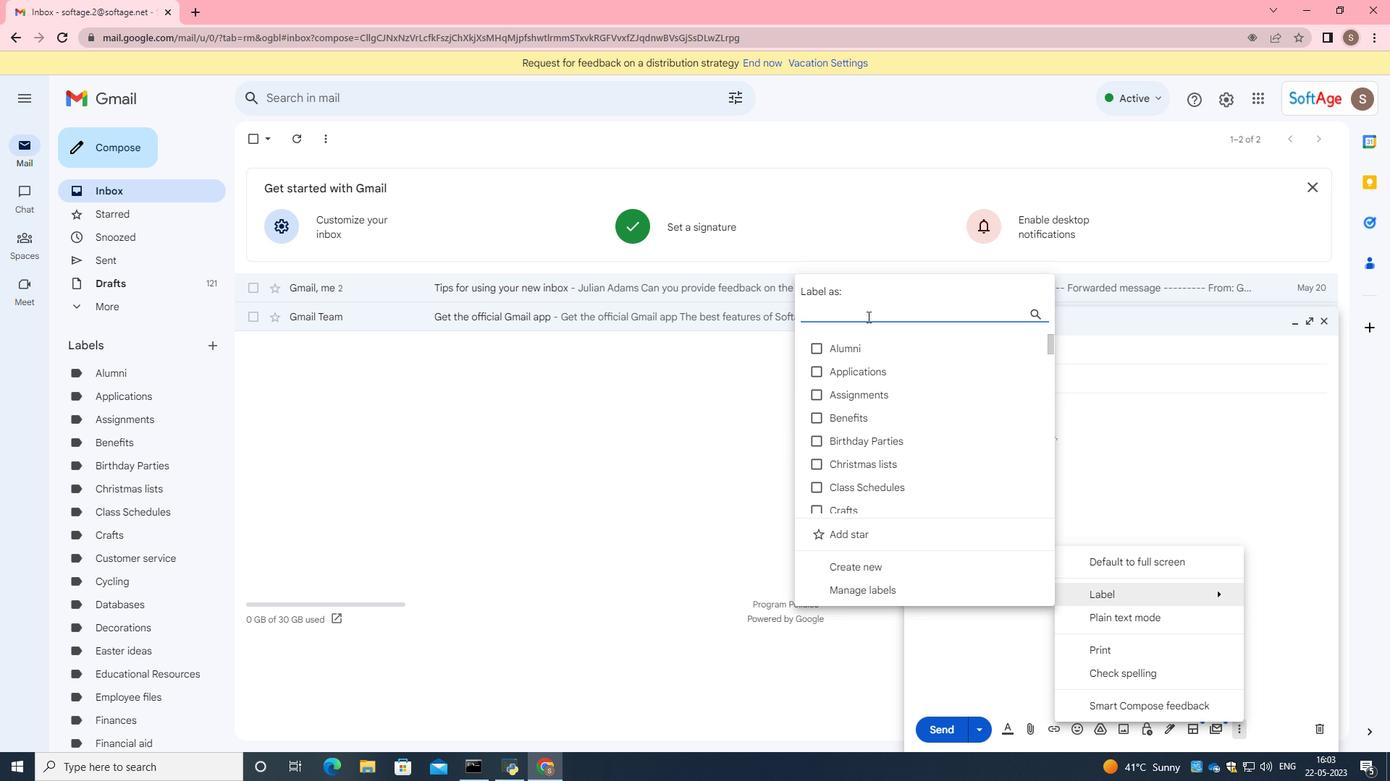 
Action: Key pressed <Key.caps_lock>C<Key.caps_lock>ommunity<Key.space><Key.caps_lock><Key.caps_lock><Key.caps_lock>S<Key.caps_lock>ervices<Key.backspace>
Screenshot: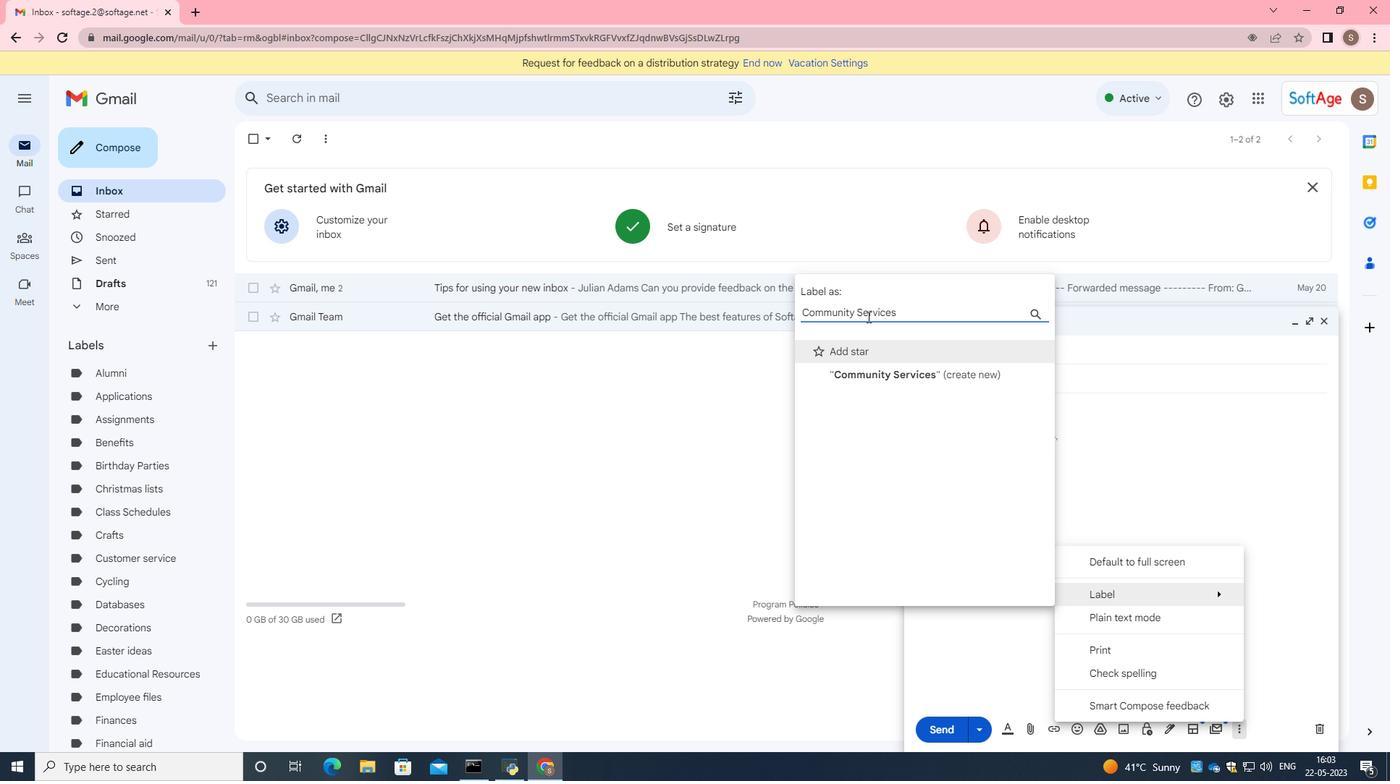 
Action: Mouse moved to (888, 377)
Screenshot: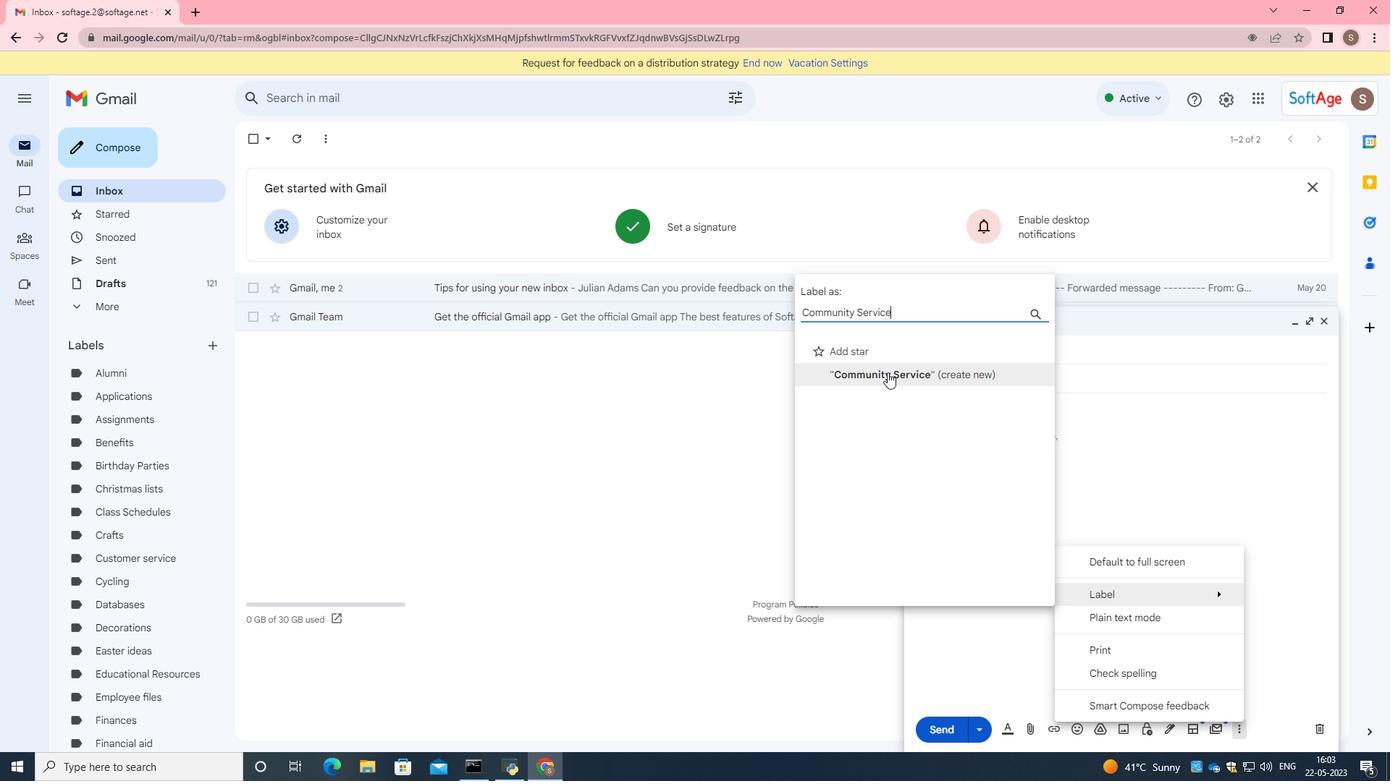 
Action: Mouse pressed left at (888, 377)
Screenshot: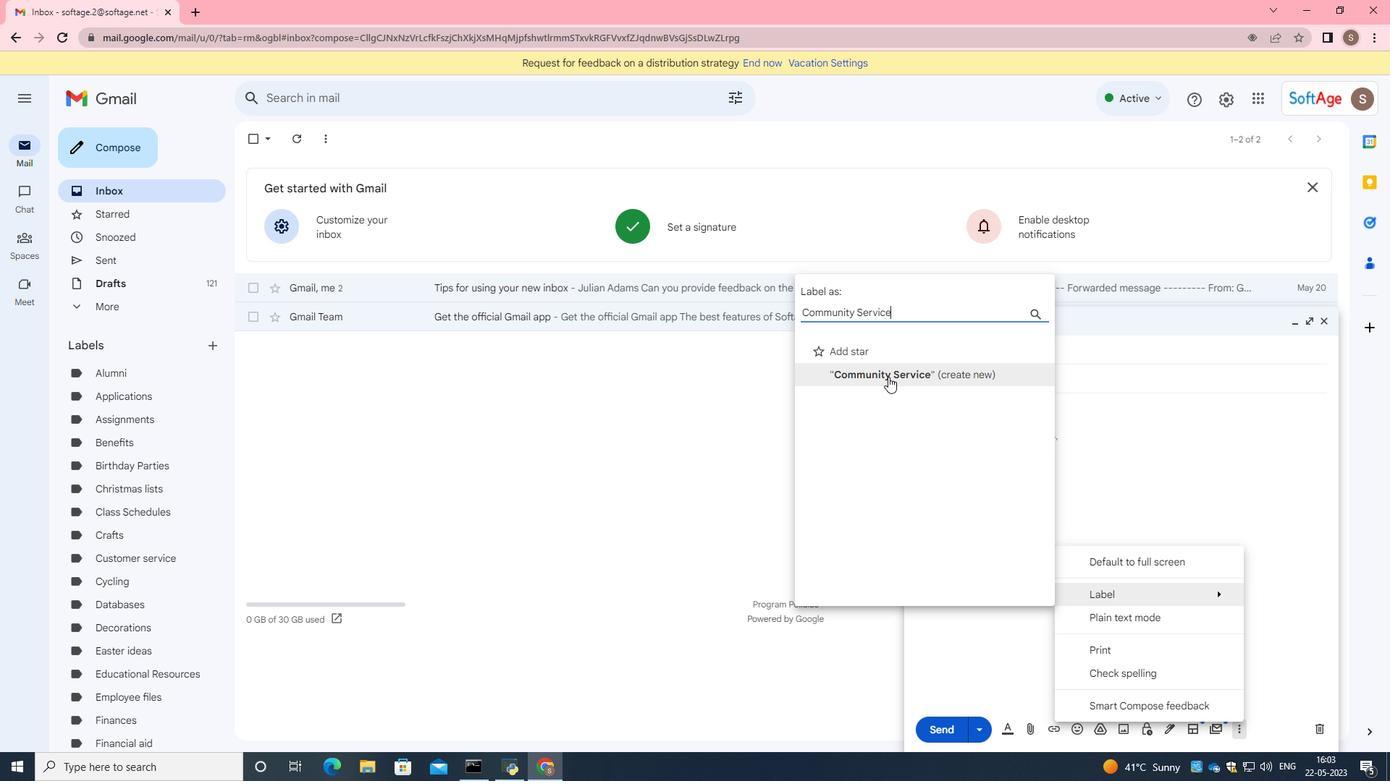 
Action: Mouse moved to (849, 466)
Screenshot: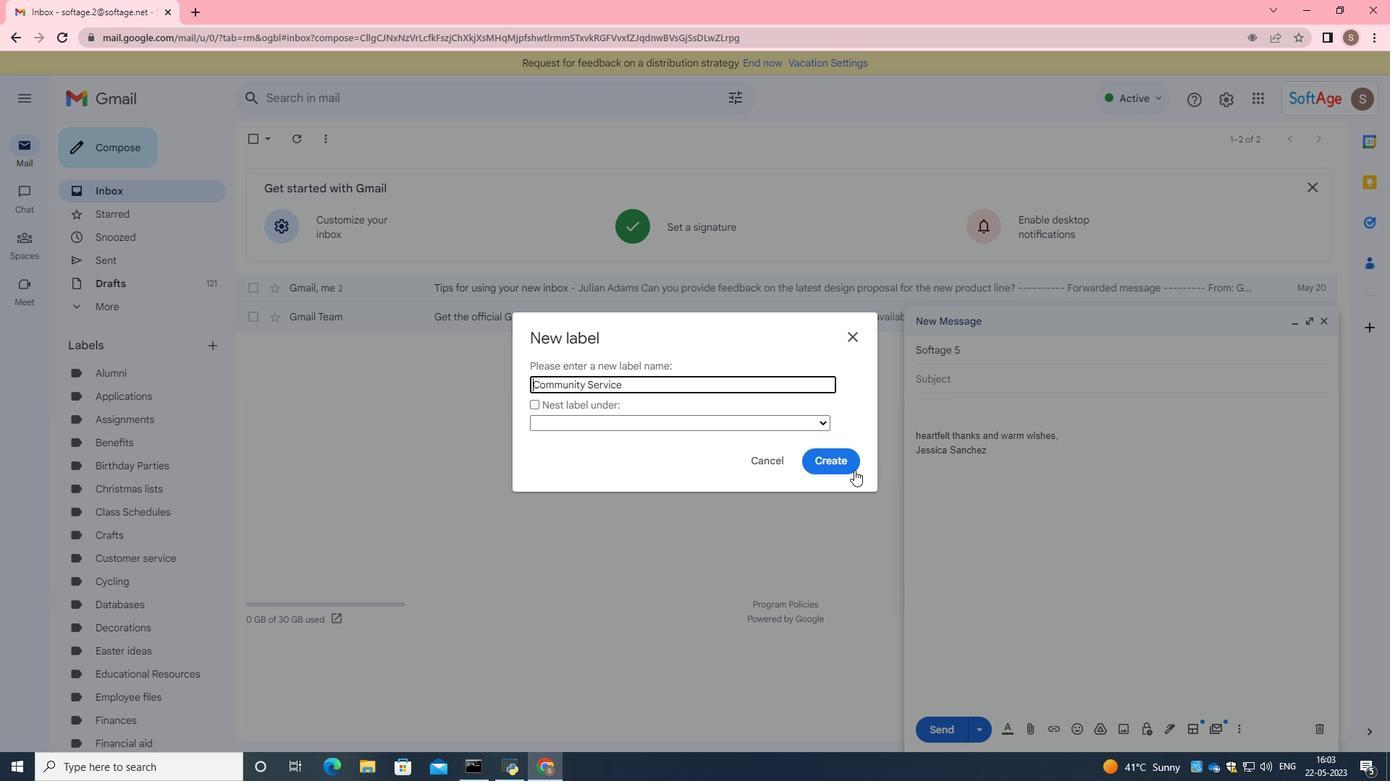 
Action: Mouse pressed left at (849, 466)
Screenshot: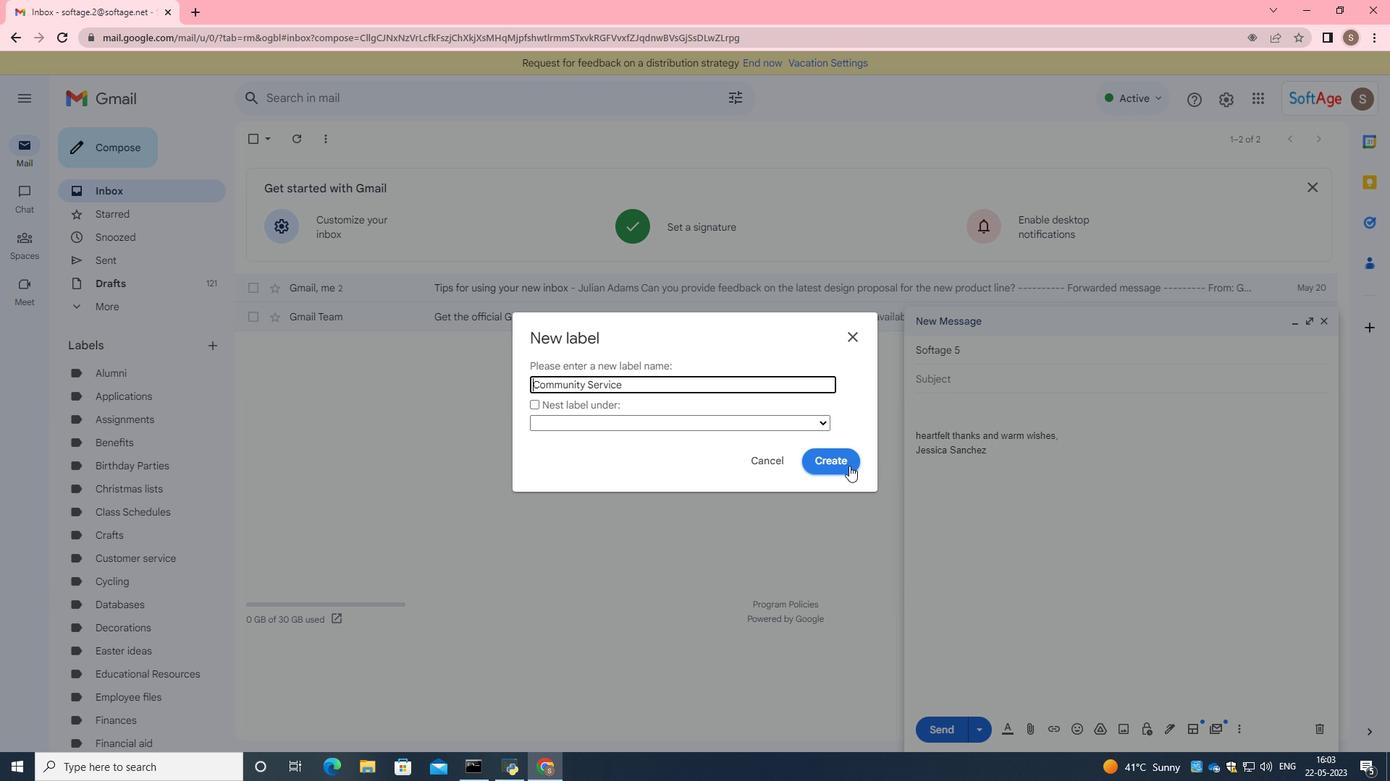 
Action: Mouse moved to (921, 497)
Screenshot: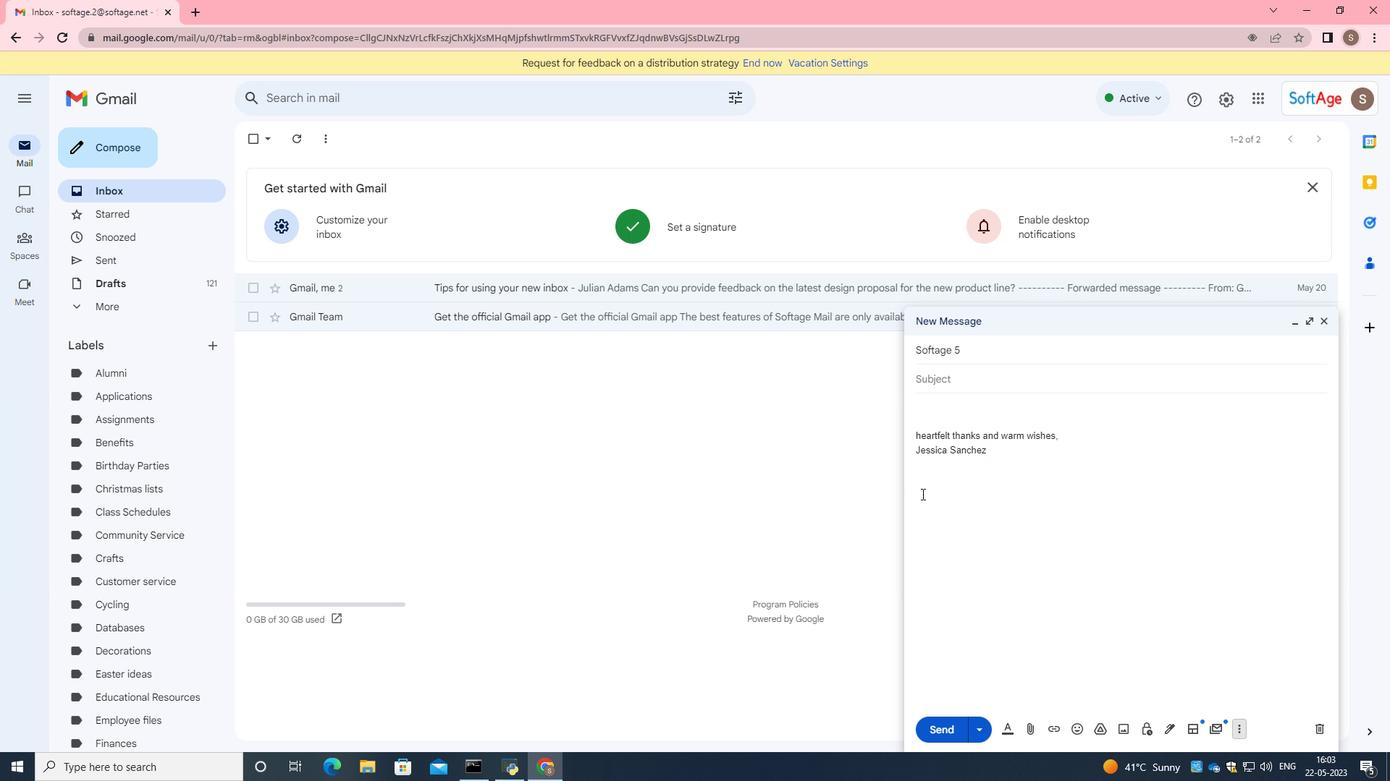 
Action: Mouse scrolled (921, 496) with delta (0, 0)
Screenshot: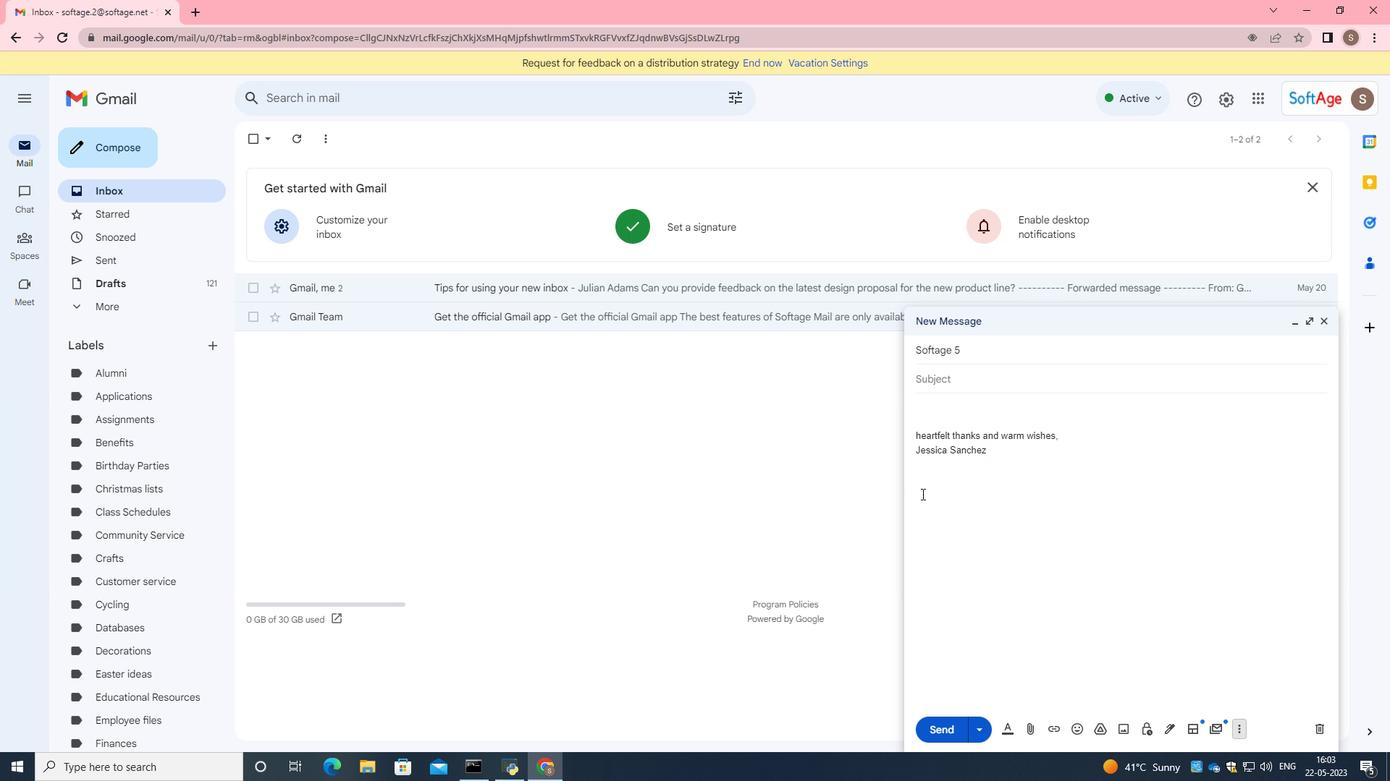 
Action: Mouse moved to (921, 498)
Screenshot: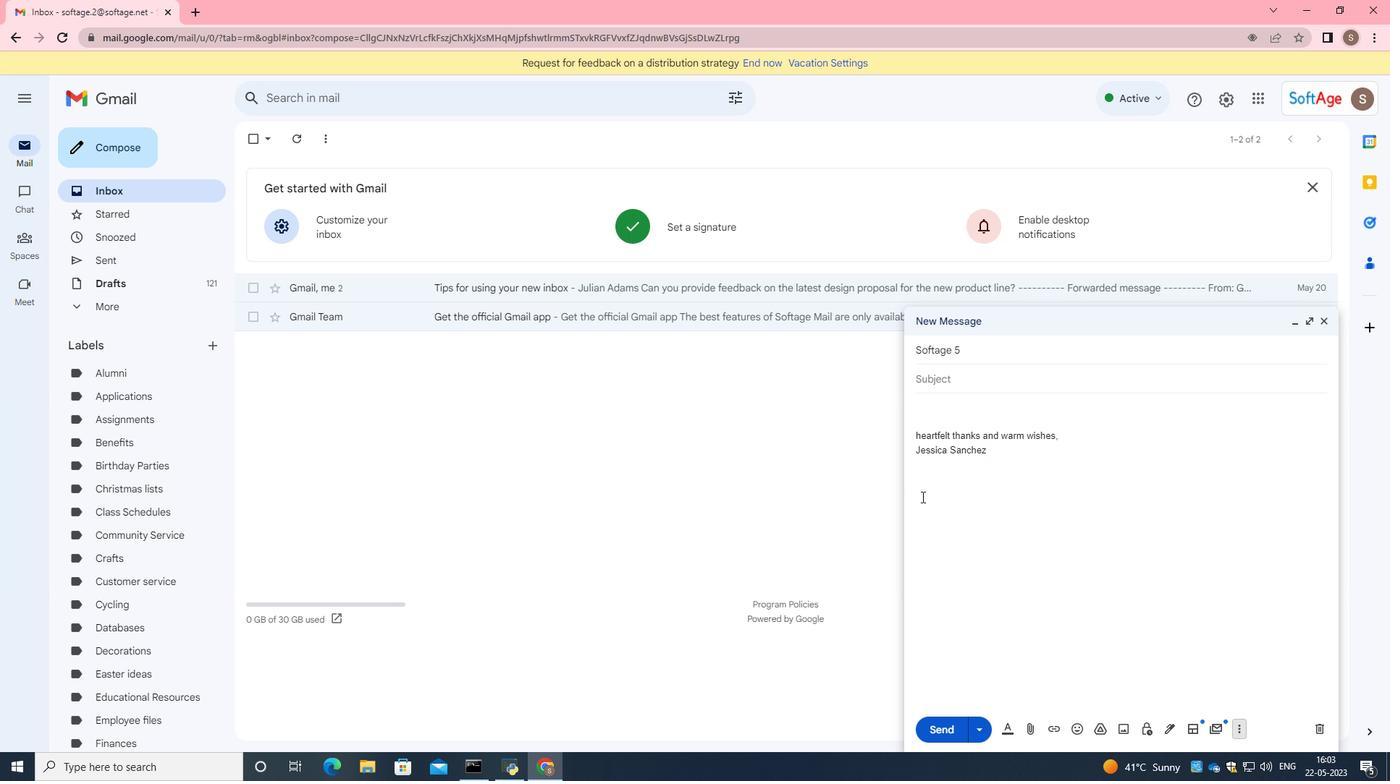 
Action: Mouse scrolled (921, 498) with delta (0, 0)
Screenshot: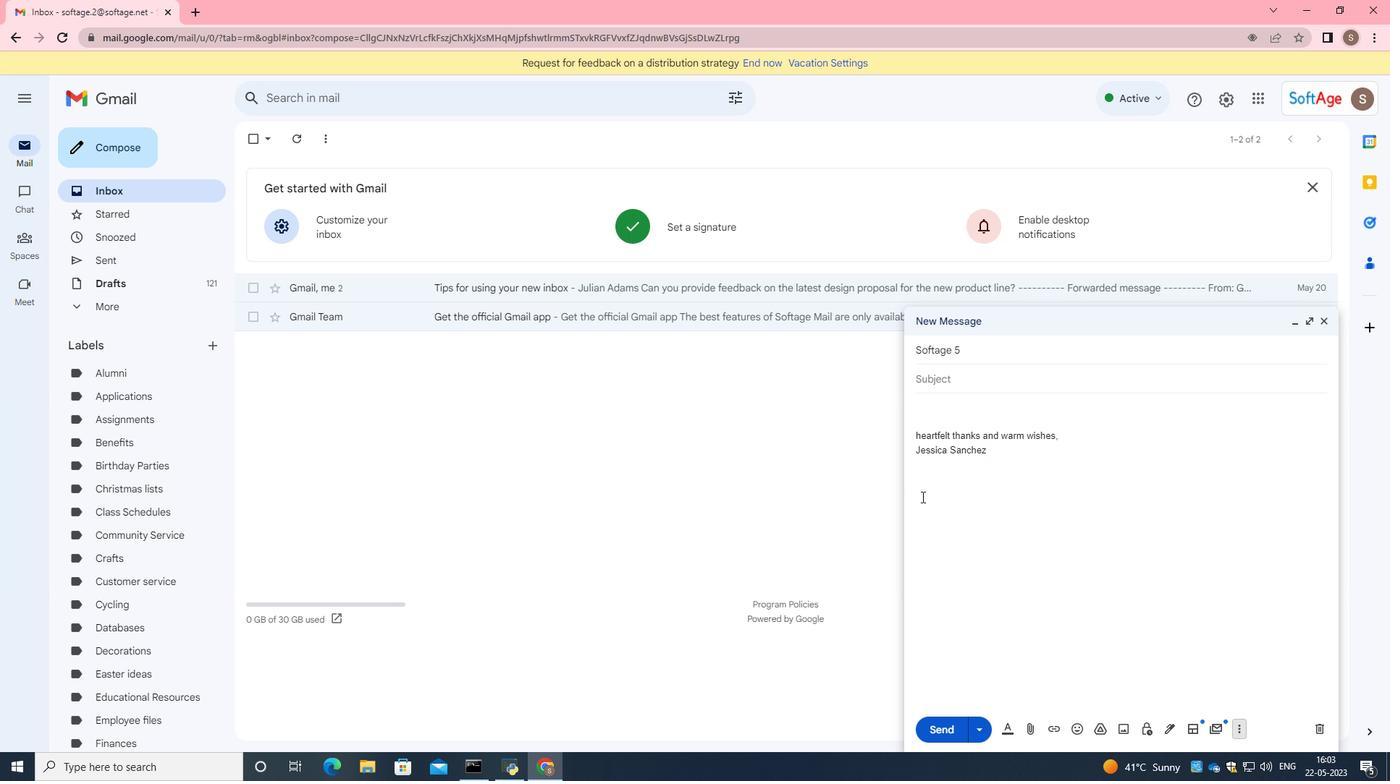 
Action: Mouse moved to (969, 728)
Screenshot: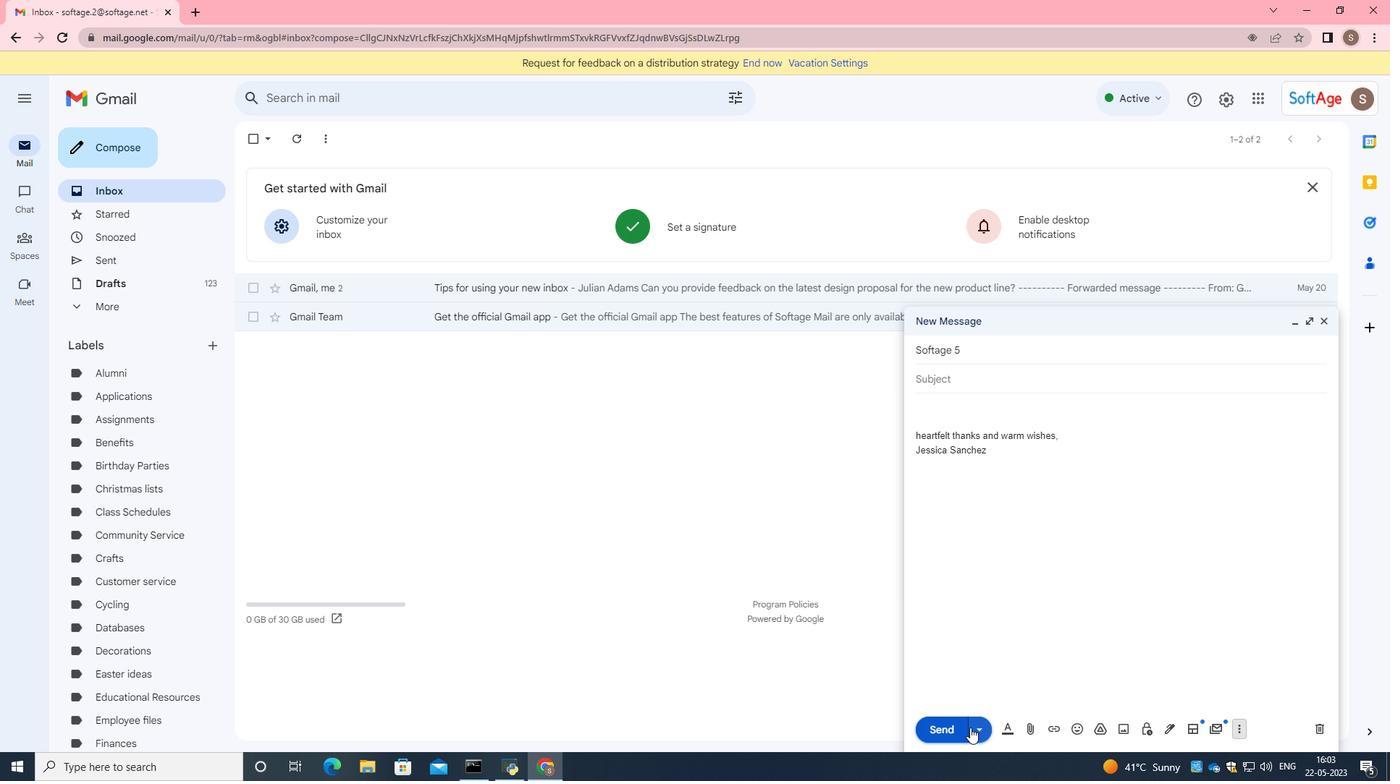 
